 Task: For heading Use Italics Playfair display with red colour & Underline.  font size for heading26,  'Change the font style of data to'Roboto mono and font size to 18,  Change the alignment of both headline & data to Align right In the sheet  Budget Spreadsheet Logbook
Action: Mouse moved to (281, 117)
Screenshot: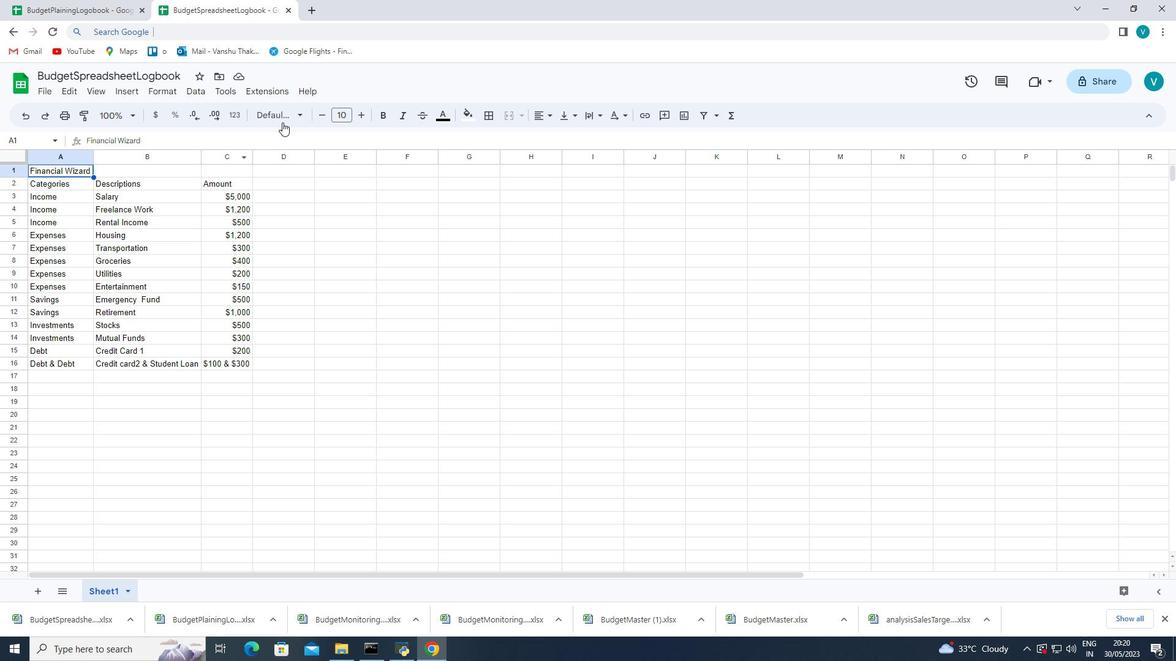
Action: Mouse pressed left at (281, 117)
Screenshot: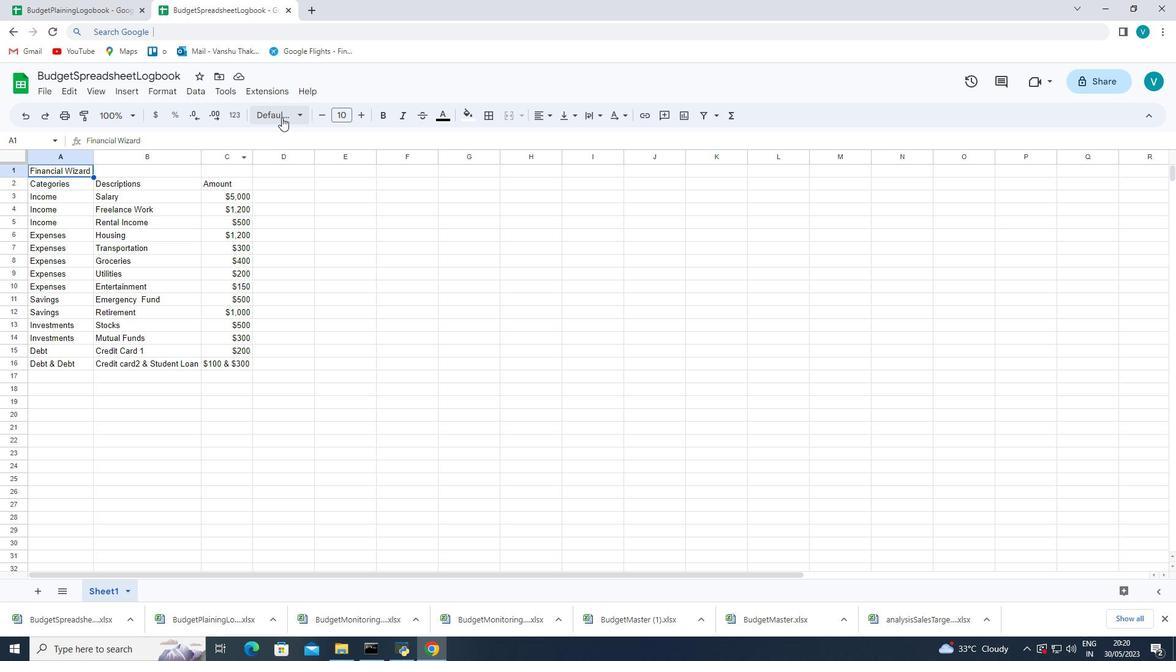 
Action: Mouse moved to (311, 422)
Screenshot: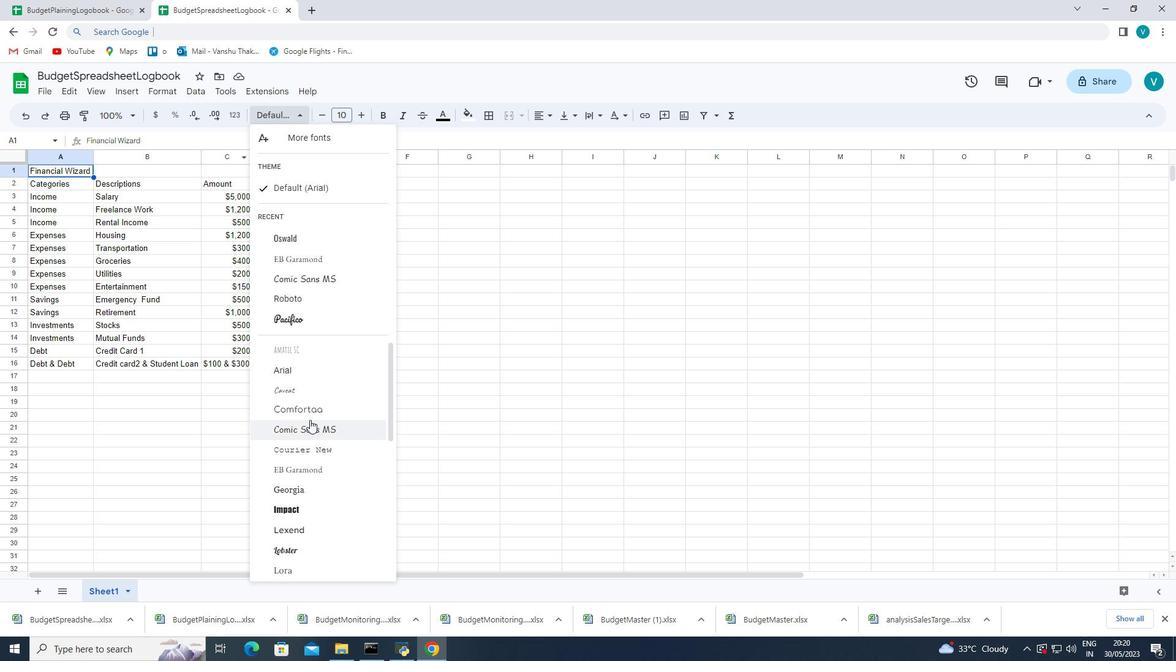 
Action: Mouse scrolled (311, 421) with delta (0, 0)
Screenshot: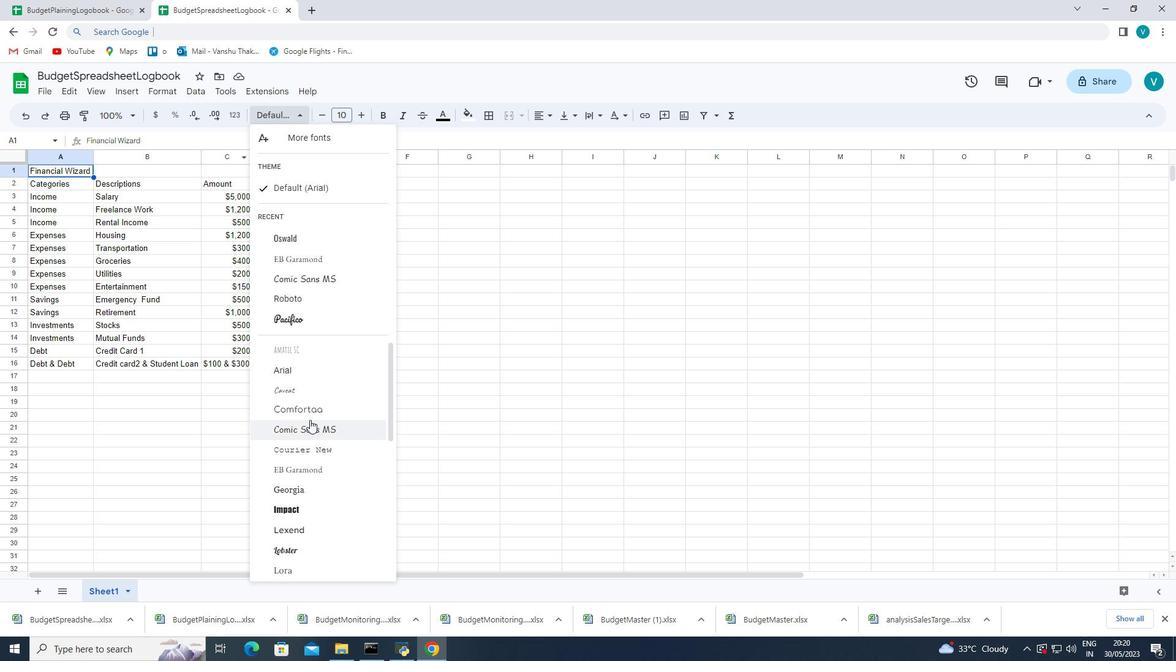 
Action: Mouse moved to (314, 423)
Screenshot: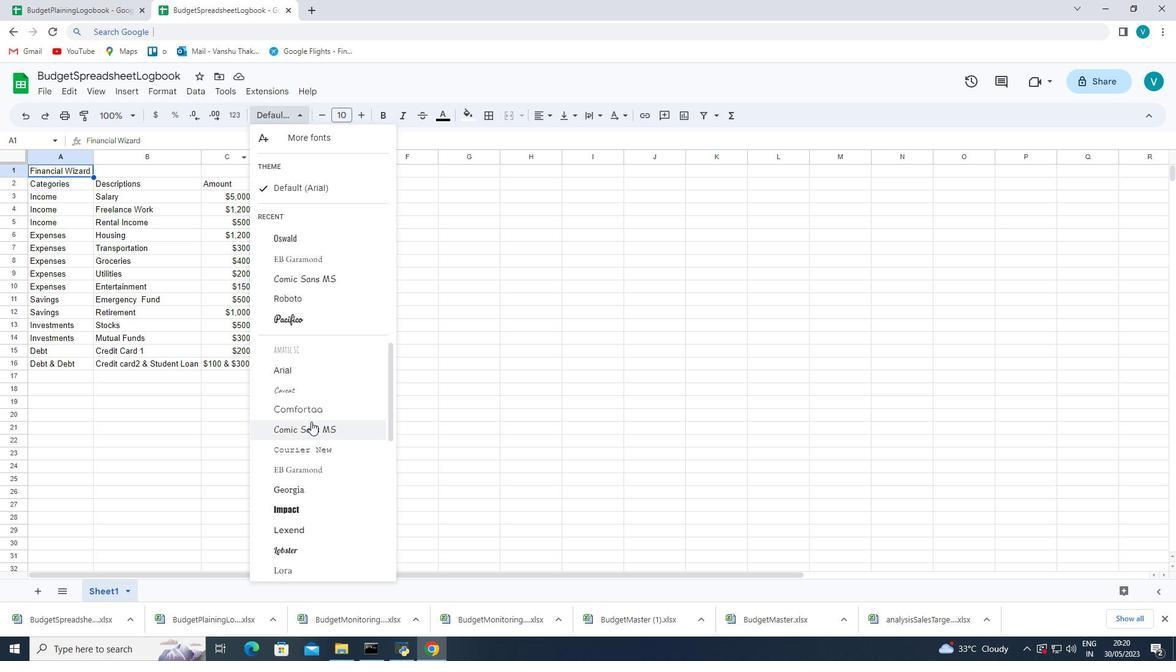 
Action: Mouse scrolled (313, 421) with delta (0, 0)
Screenshot: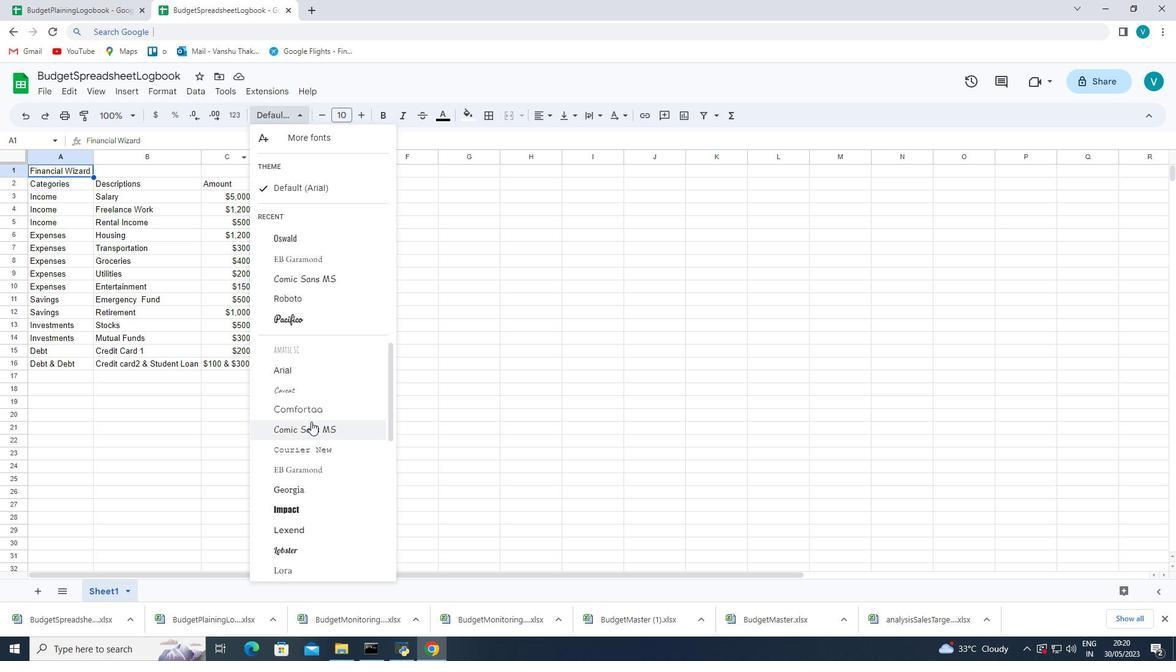 
Action: Mouse scrolled (314, 422) with delta (0, 0)
Screenshot: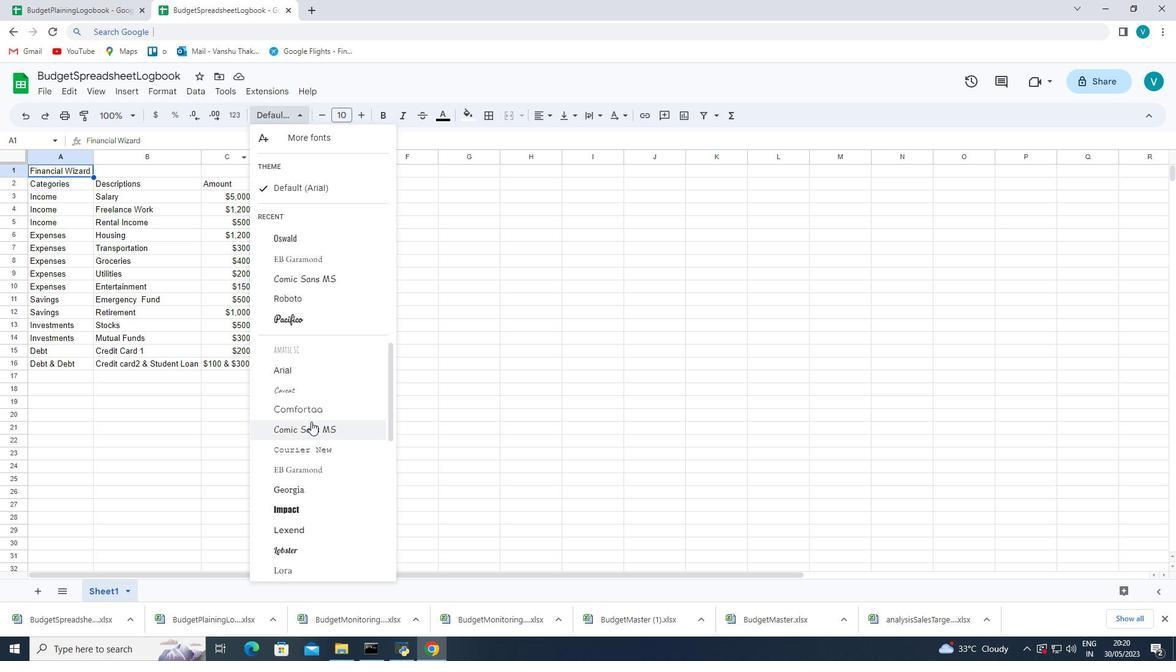 
Action: Mouse moved to (314, 423)
Screenshot: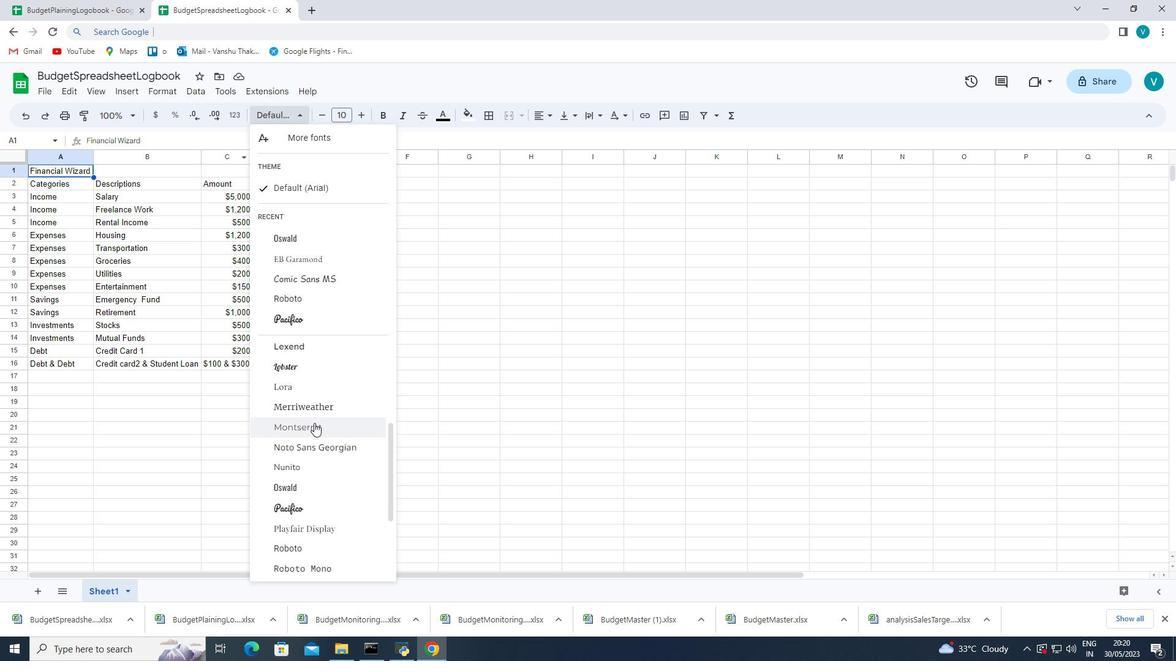 
Action: Mouse scrolled (314, 422) with delta (0, 0)
Screenshot: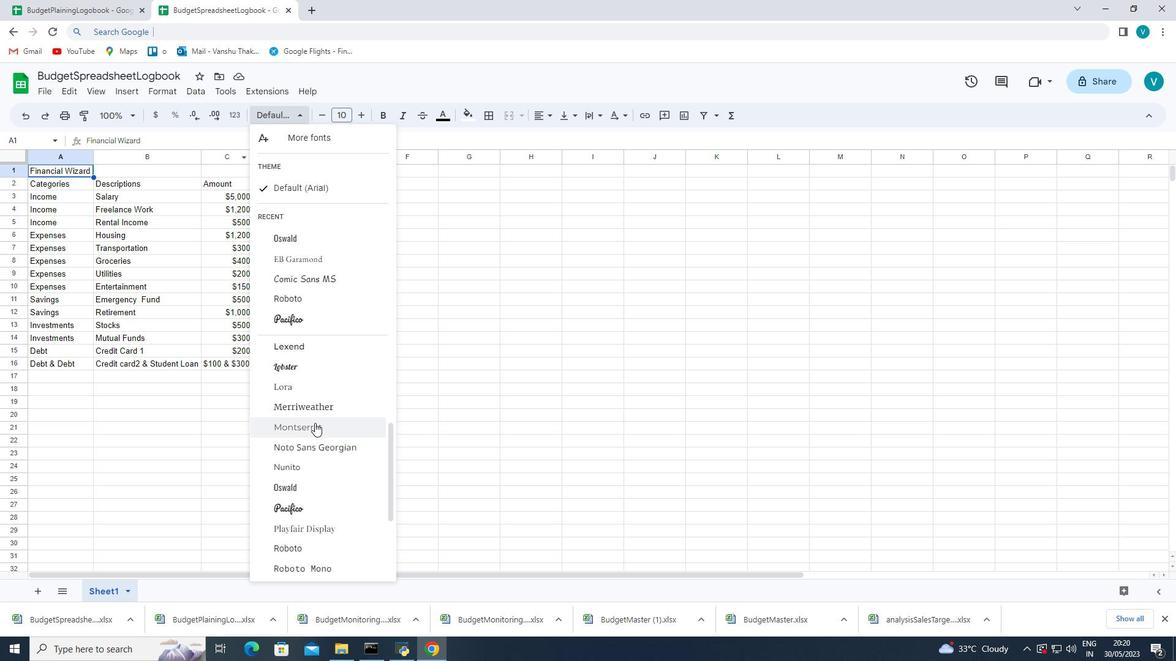 
Action: Mouse scrolled (314, 422) with delta (0, 0)
Screenshot: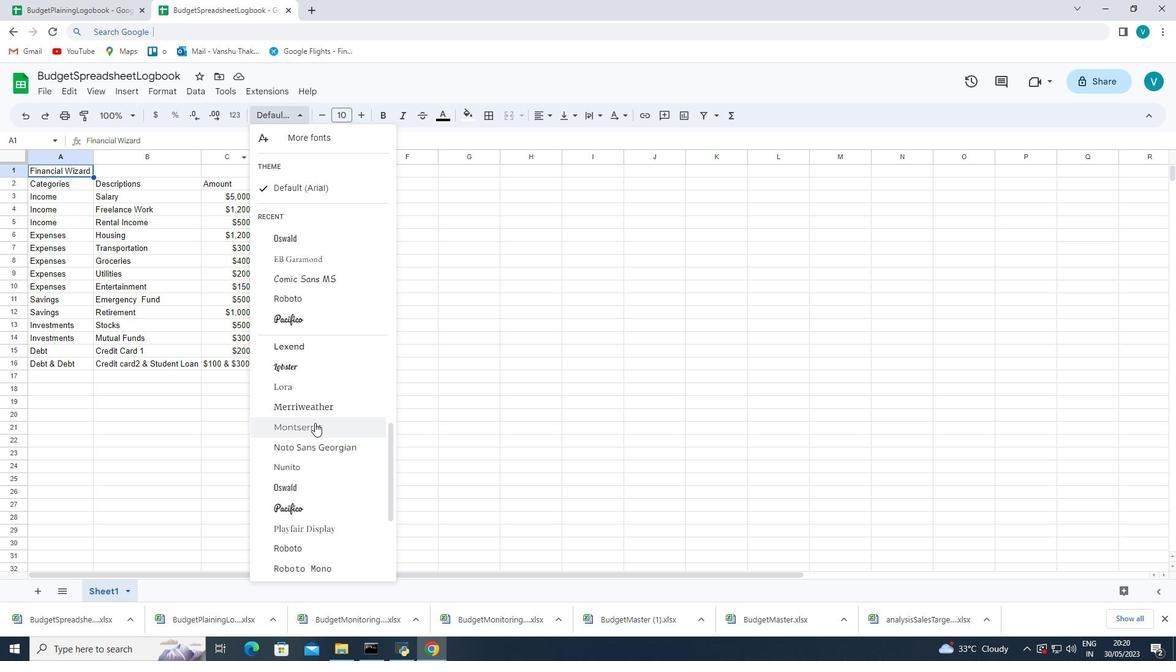 
Action: Mouse scrolled (314, 422) with delta (0, 0)
Screenshot: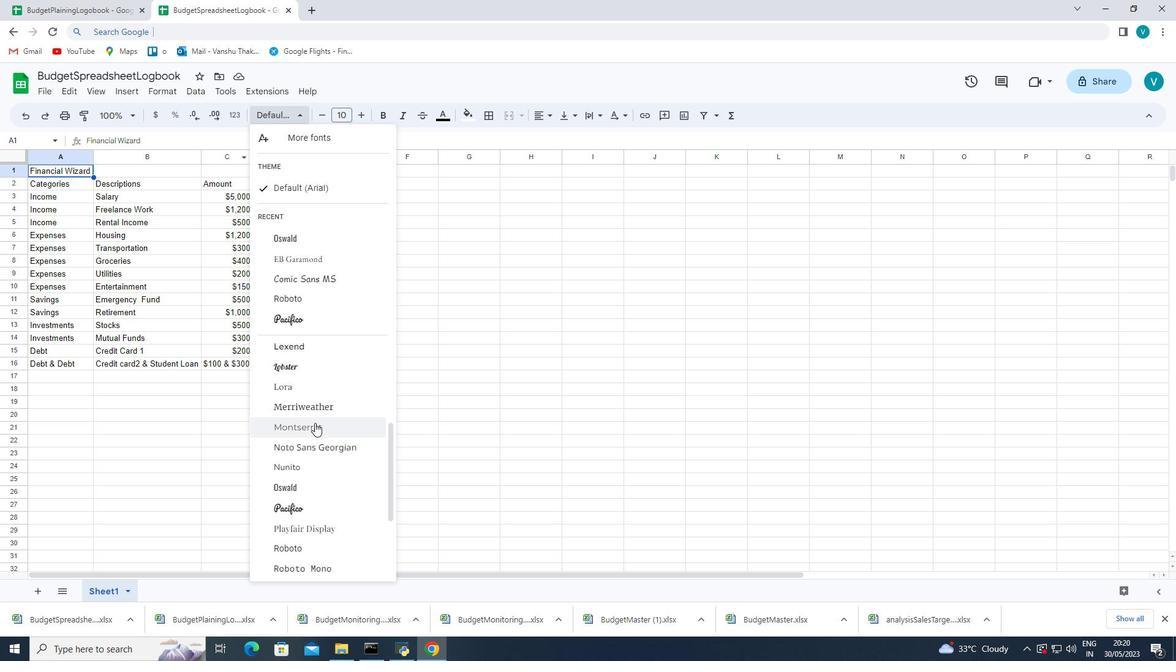 
Action: Mouse moved to (285, 140)
Screenshot: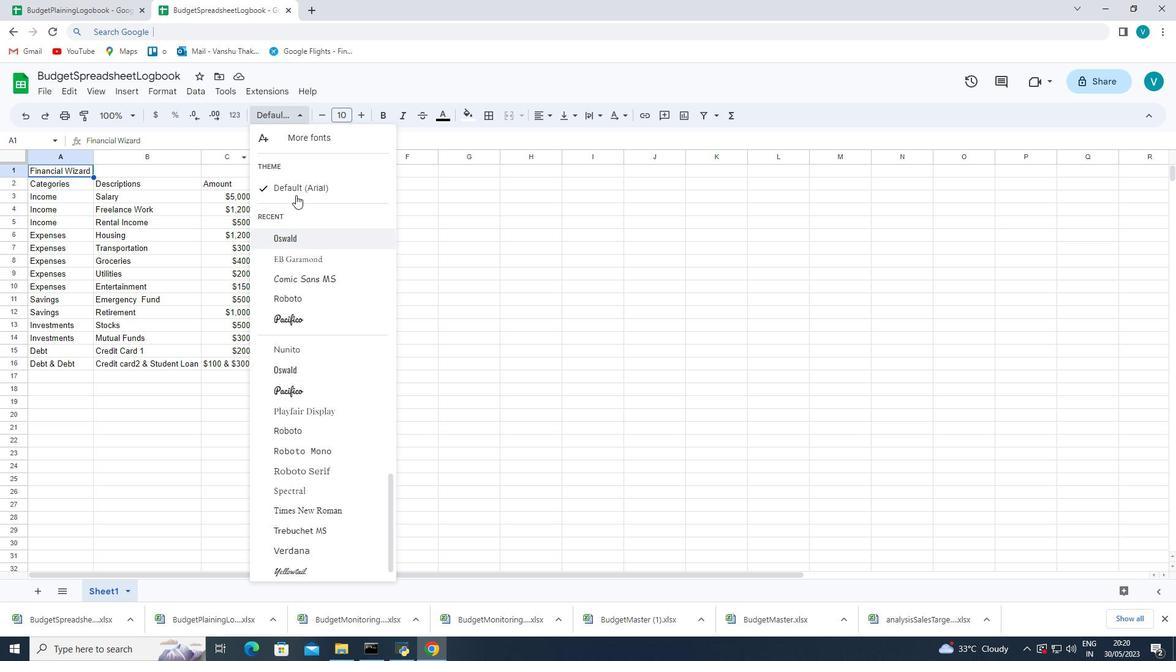 
Action: Mouse pressed left at (285, 140)
Screenshot: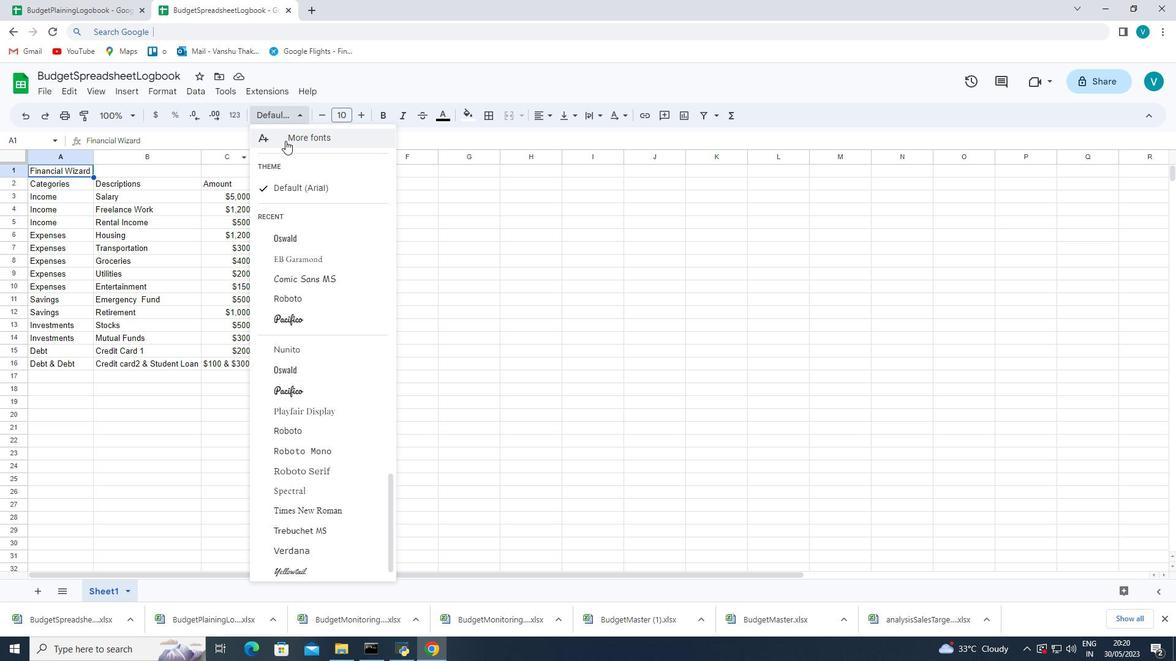 
Action: Mouse moved to (384, 188)
Screenshot: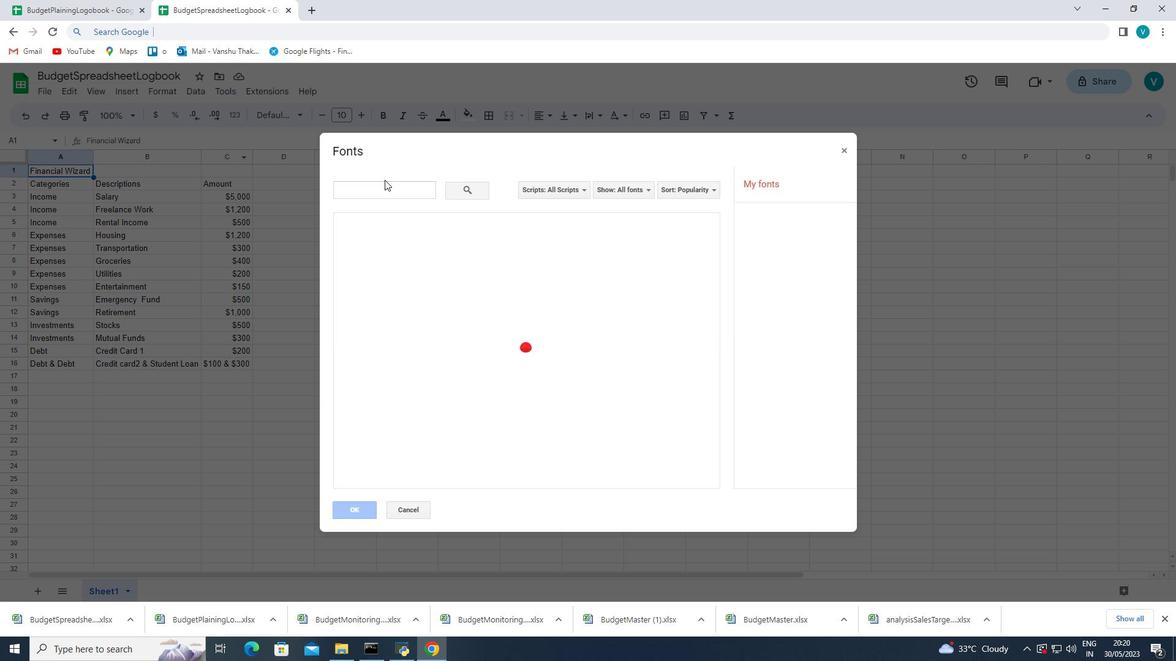 
Action: Mouse pressed left at (384, 188)
Screenshot: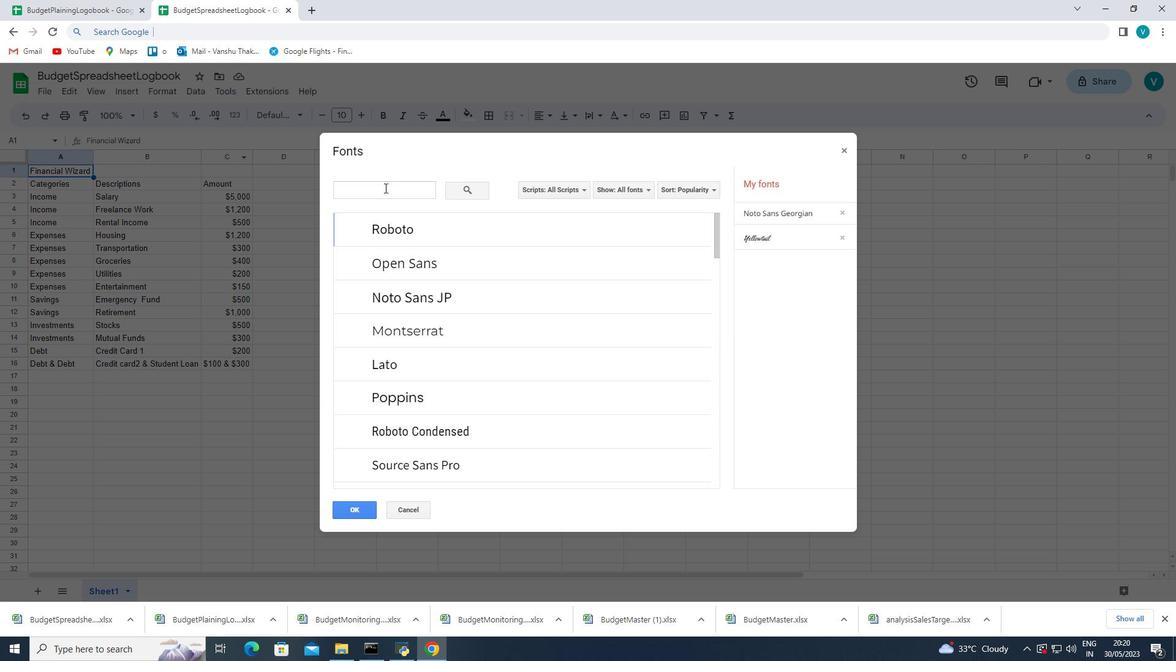 
Action: Key pressed itali<Key.backspace><Key.backspace><Key.backspace><Key.backspace><Key.backspace><Key.backspace><Key.backspace><Key.backspace><Key.backspace><Key.backspace><Key.backspace><Key.backspace>pl
Screenshot: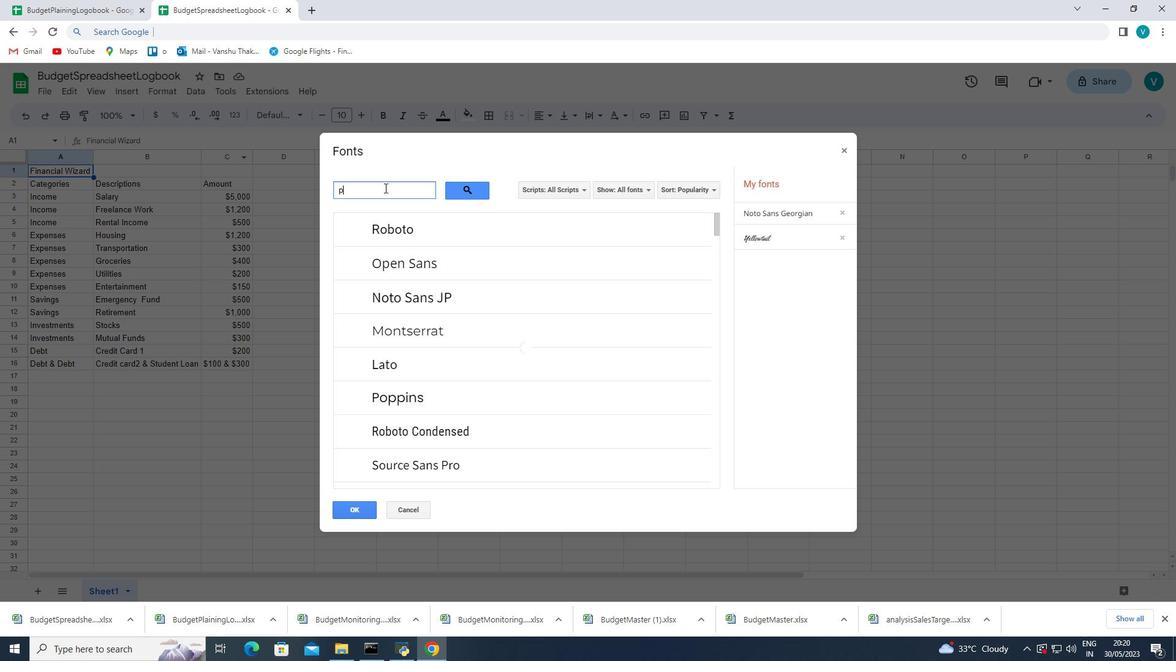 
Action: Mouse moved to (398, 221)
Screenshot: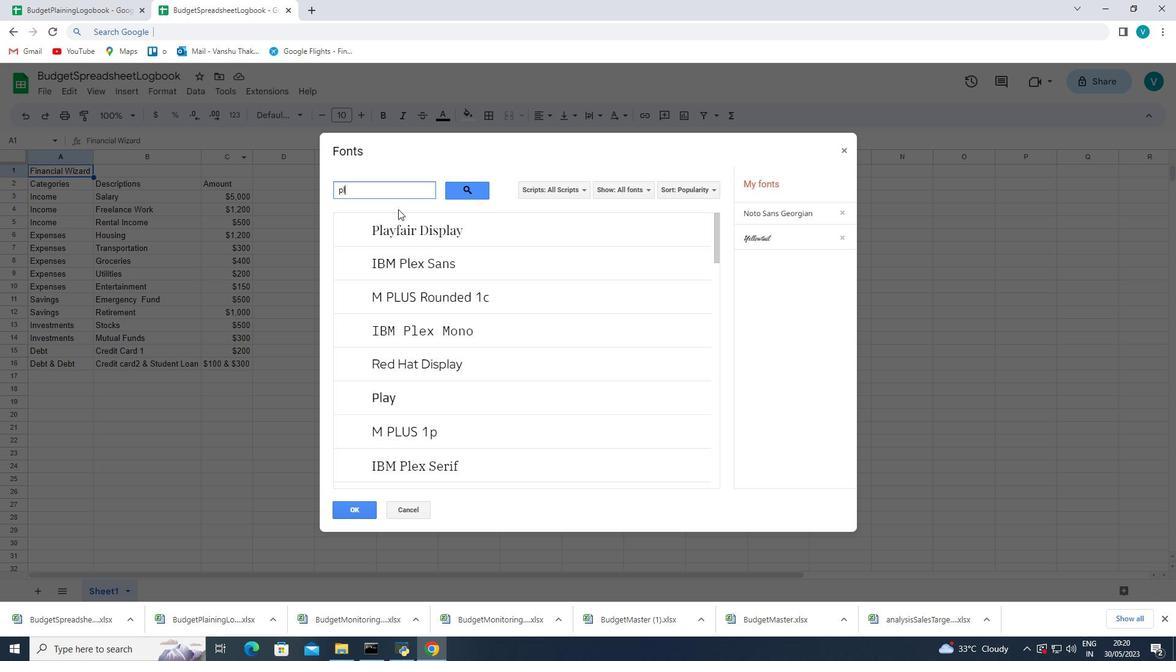 
Action: Mouse pressed left at (398, 221)
Screenshot: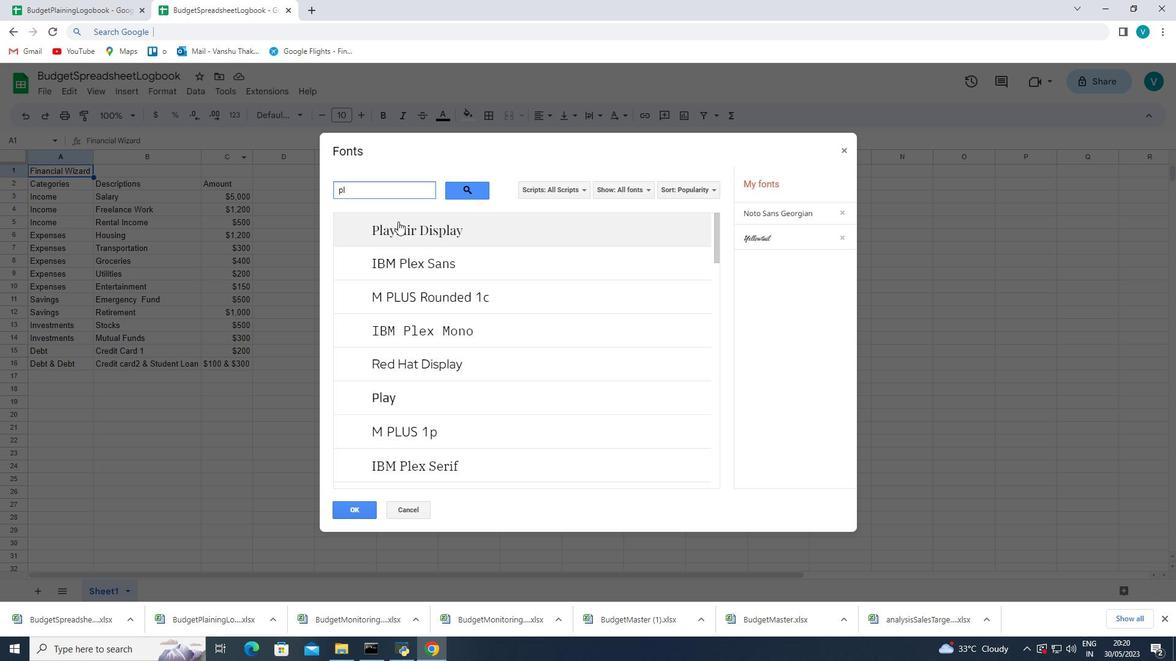 
Action: Mouse moved to (355, 513)
Screenshot: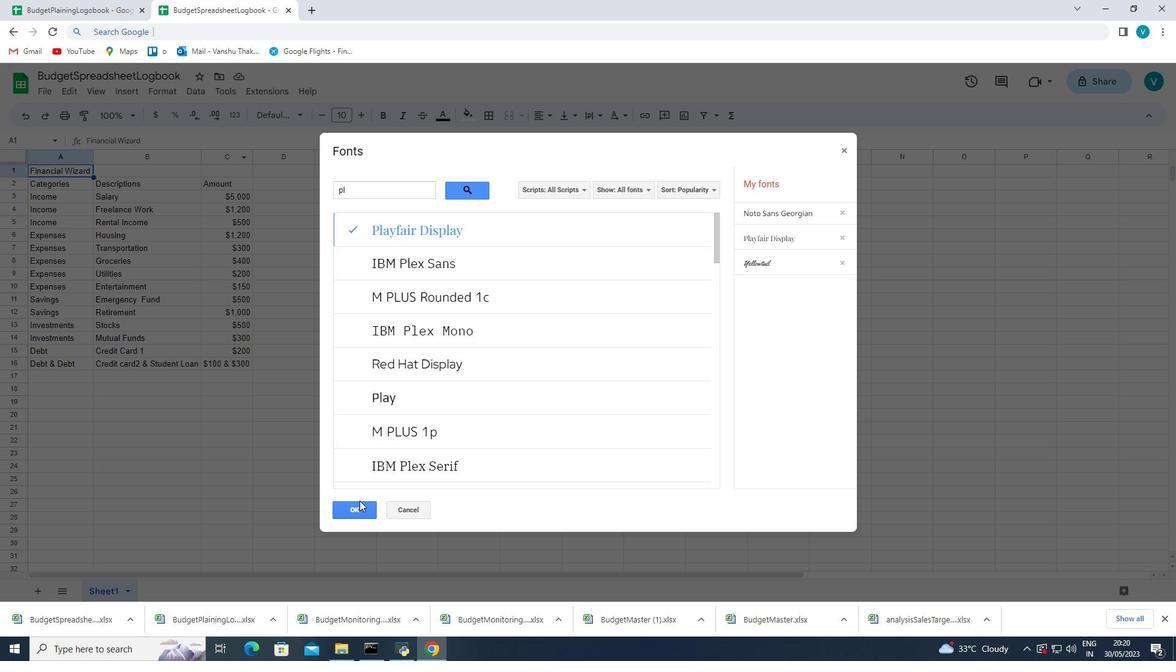 
Action: Mouse pressed left at (355, 513)
Screenshot: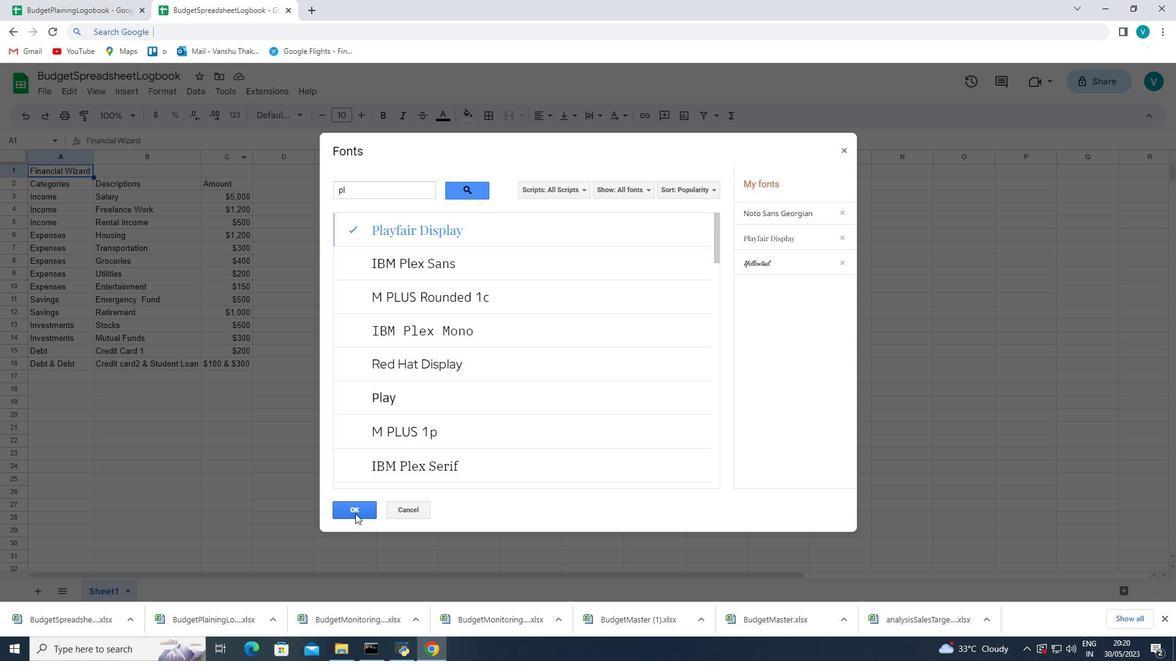
Action: Mouse moved to (440, 120)
Screenshot: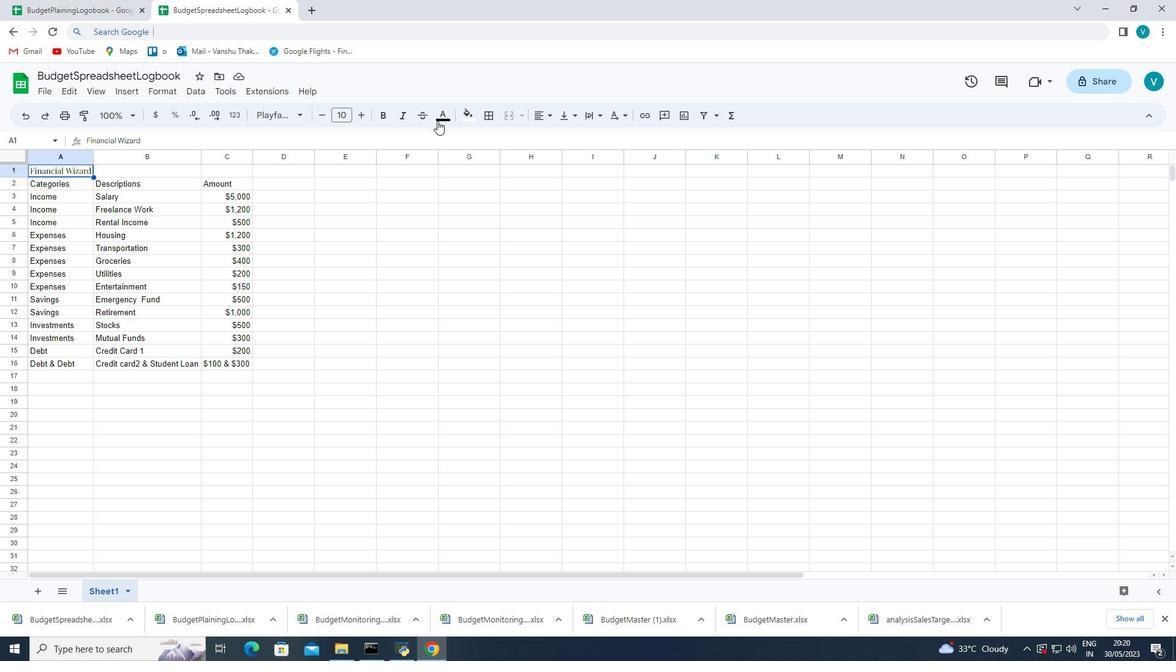 
Action: Mouse pressed left at (440, 120)
Screenshot: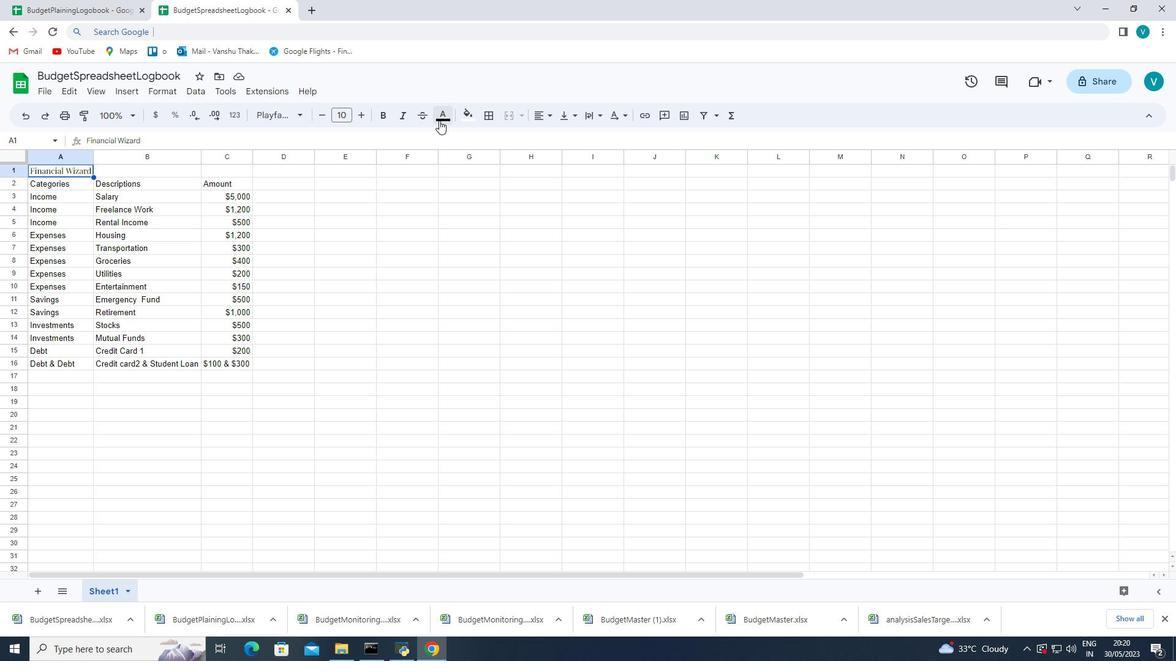 
Action: Mouse moved to (458, 170)
Screenshot: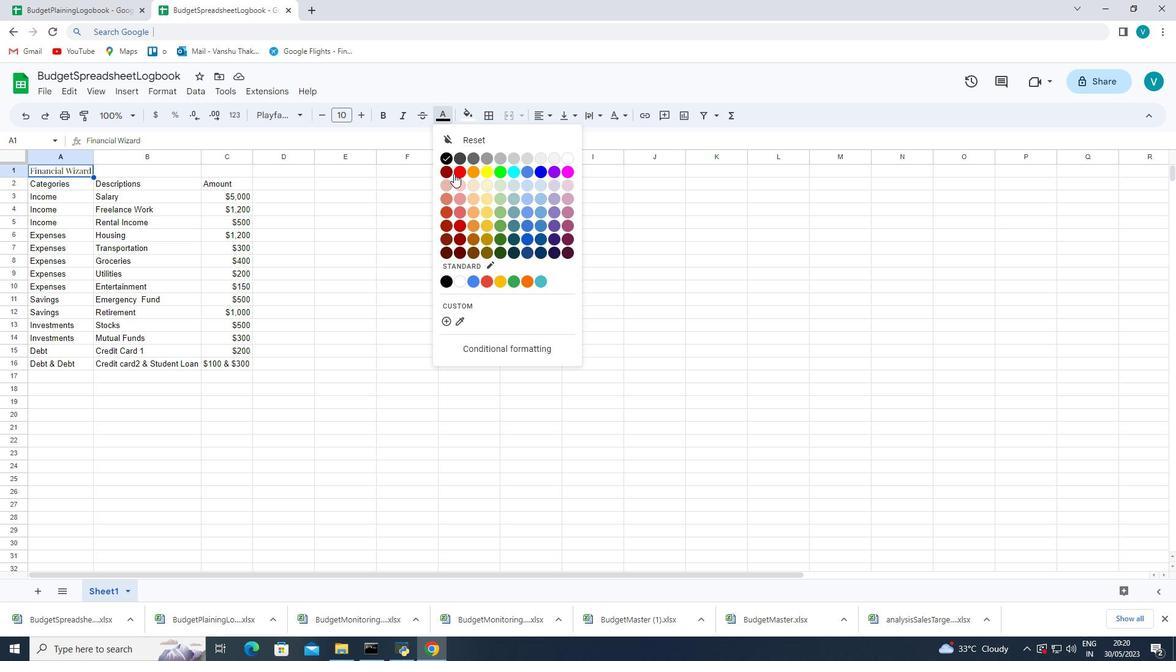 
Action: Mouse pressed left at (458, 170)
Screenshot: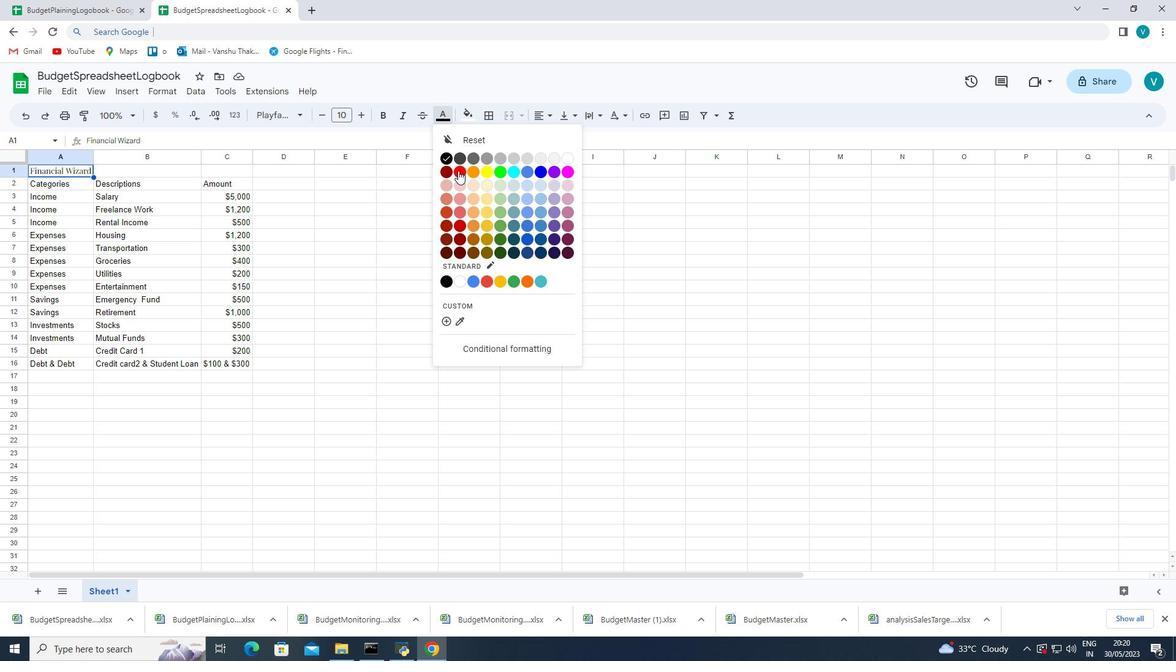 
Action: Mouse moved to (15, 259)
Screenshot: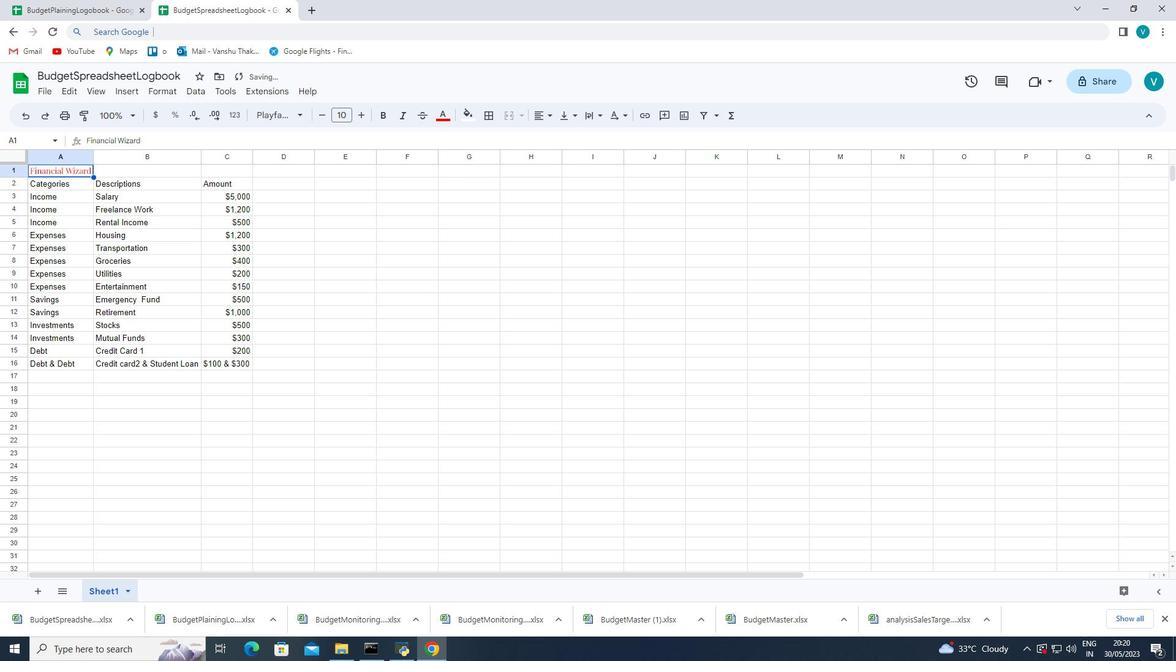 
Action: Key pressed ctrl+U
Screenshot: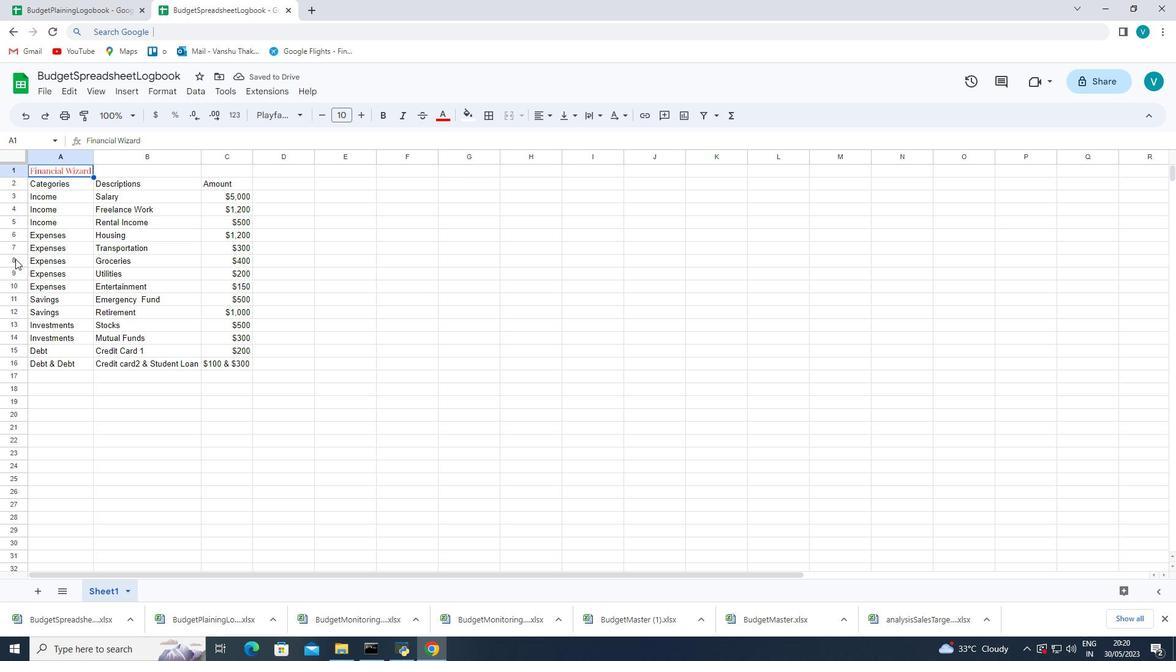 
Action: Mouse moved to (360, 113)
Screenshot: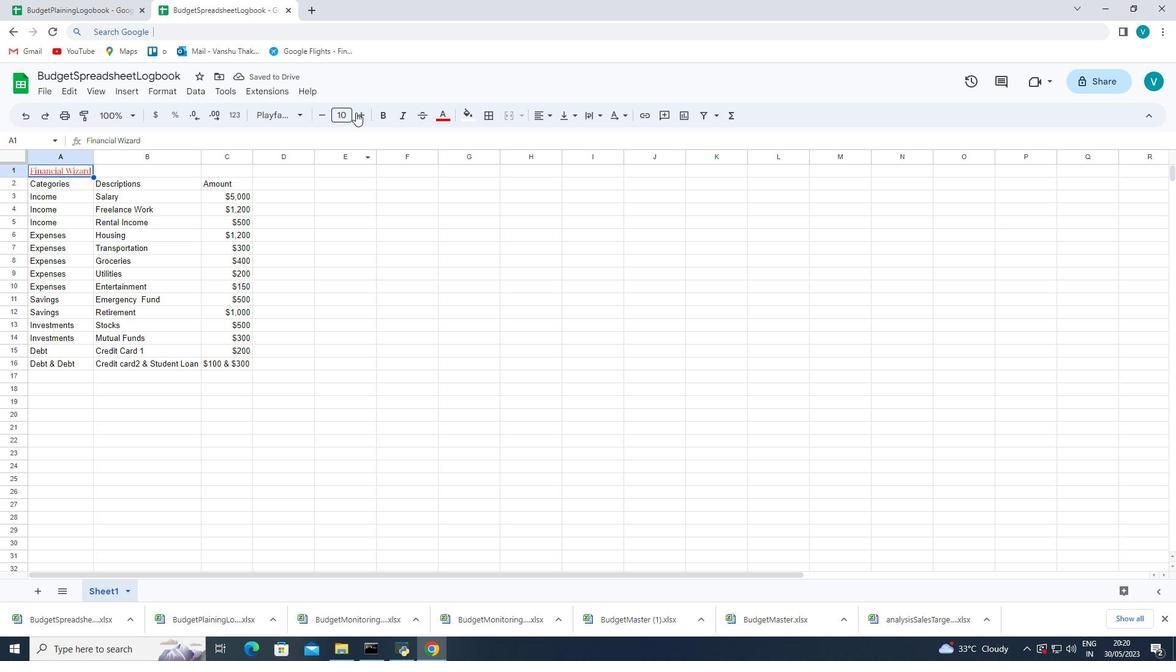 
Action: Mouse pressed left at (360, 113)
Screenshot: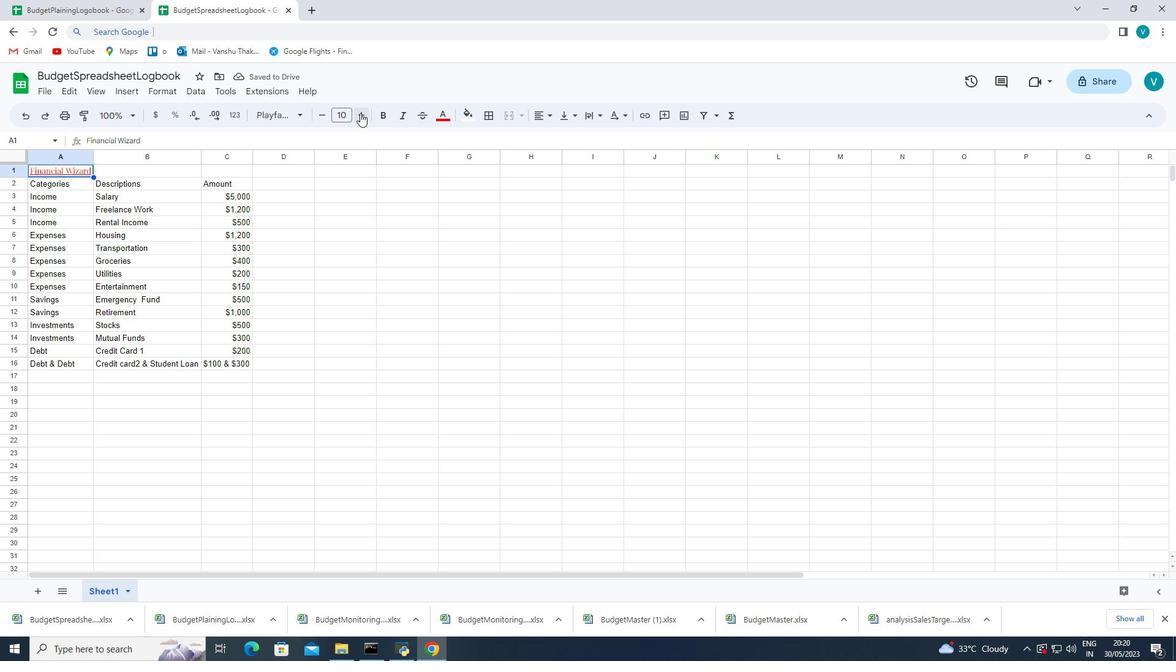
Action: Mouse pressed left at (360, 113)
Screenshot: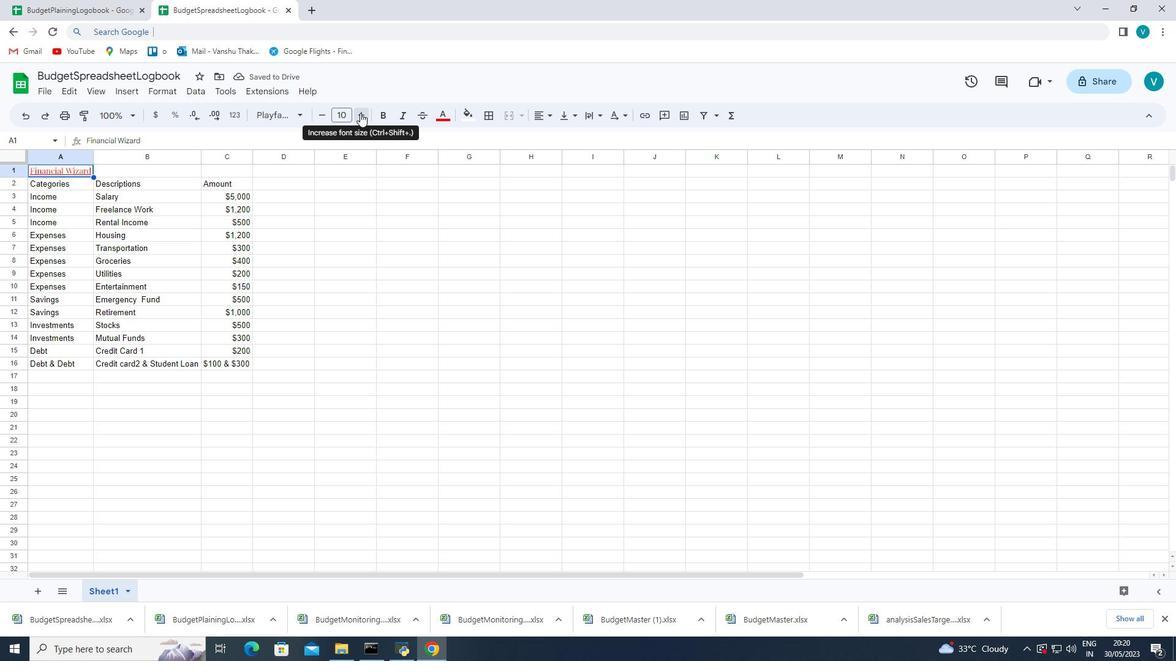 
Action: Mouse pressed left at (360, 113)
Screenshot: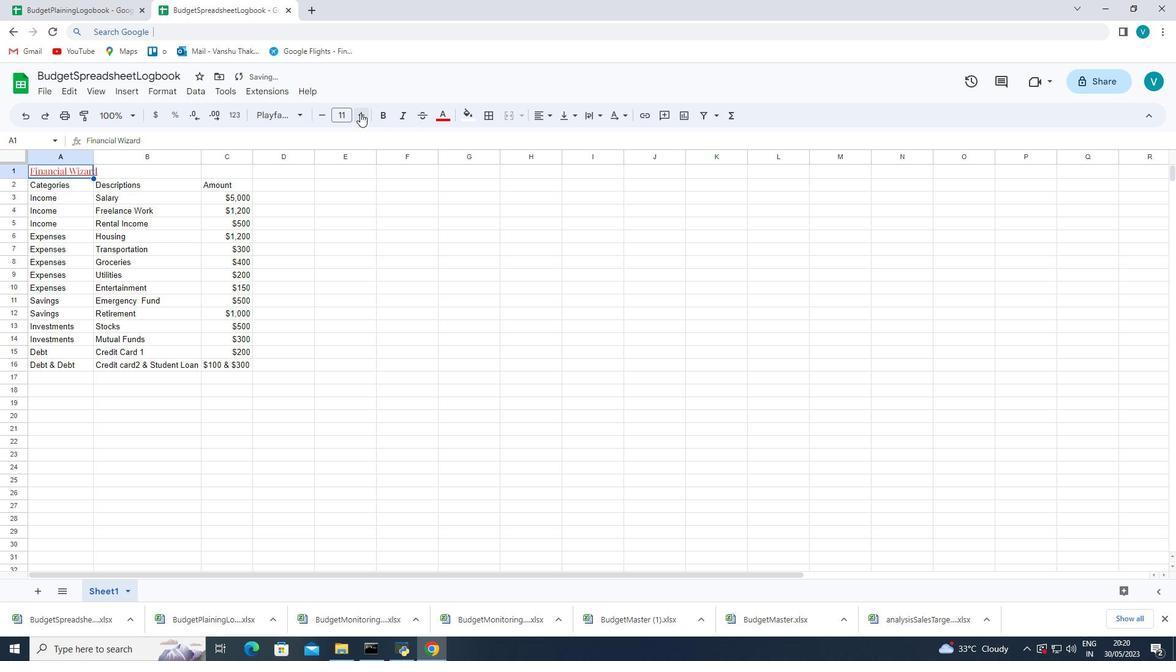 
Action: Mouse pressed left at (360, 113)
Screenshot: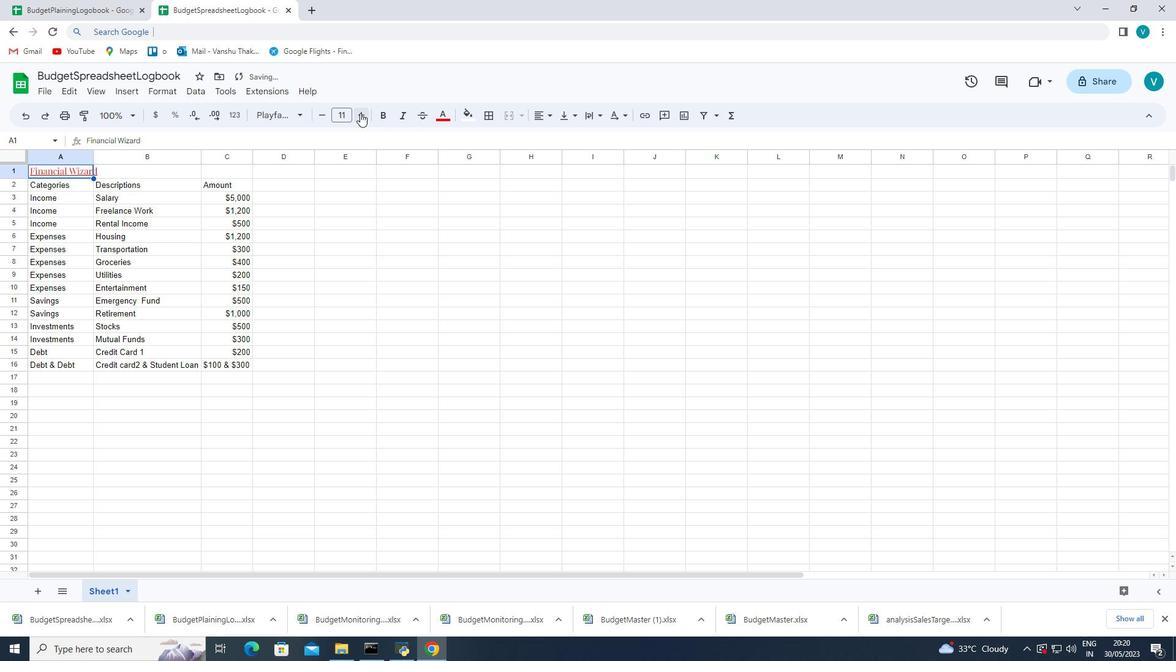 
Action: Mouse pressed left at (360, 113)
Screenshot: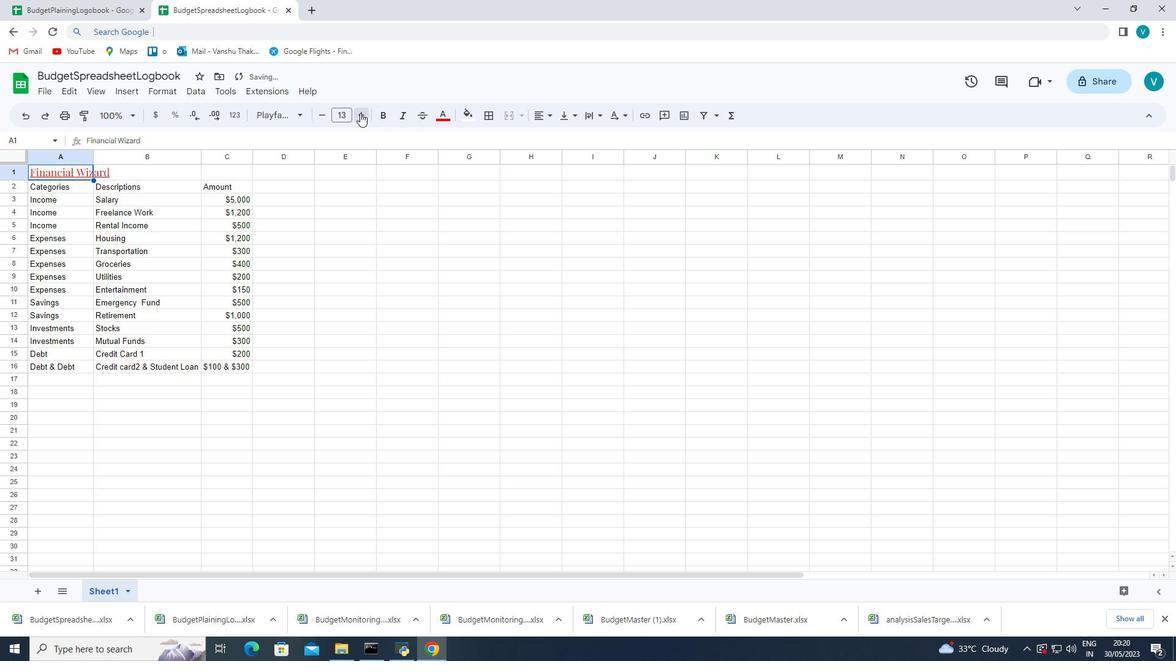 
Action: Mouse pressed left at (360, 113)
Screenshot: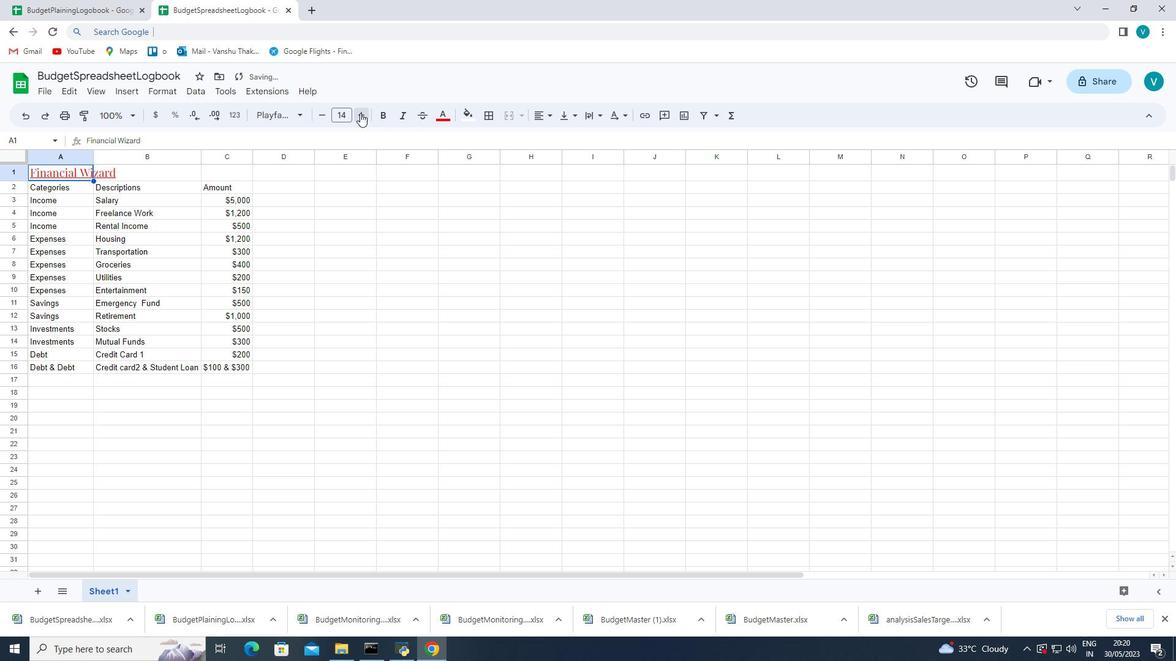 
Action: Mouse moved to (360, 113)
Screenshot: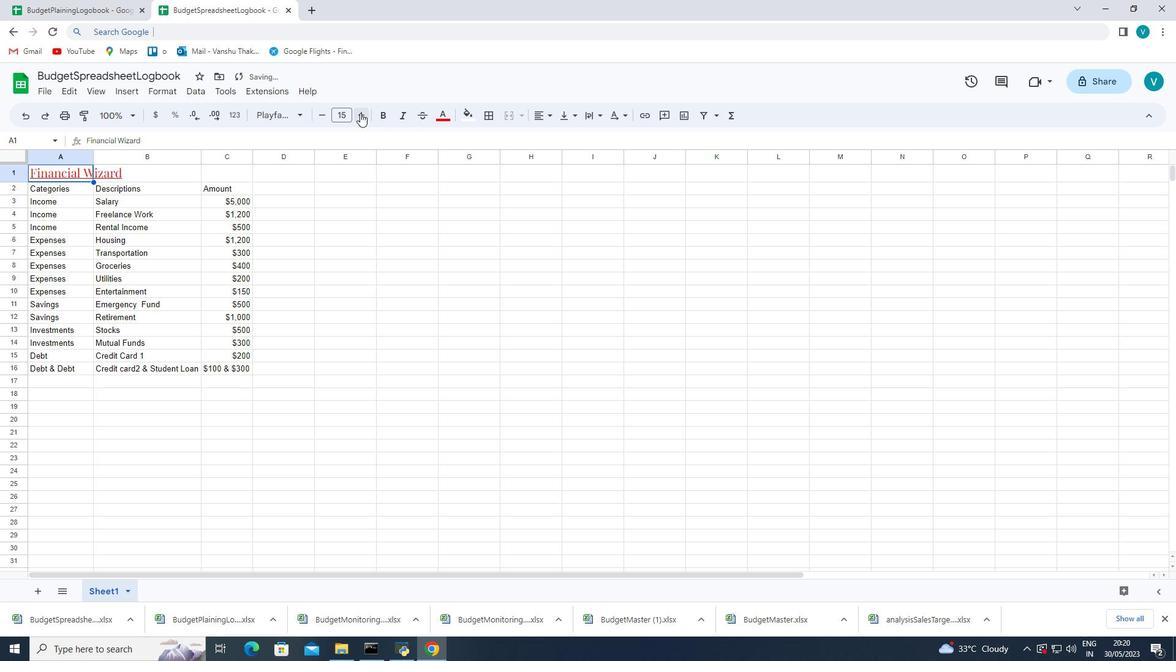 
Action: Mouse pressed left at (360, 113)
Screenshot: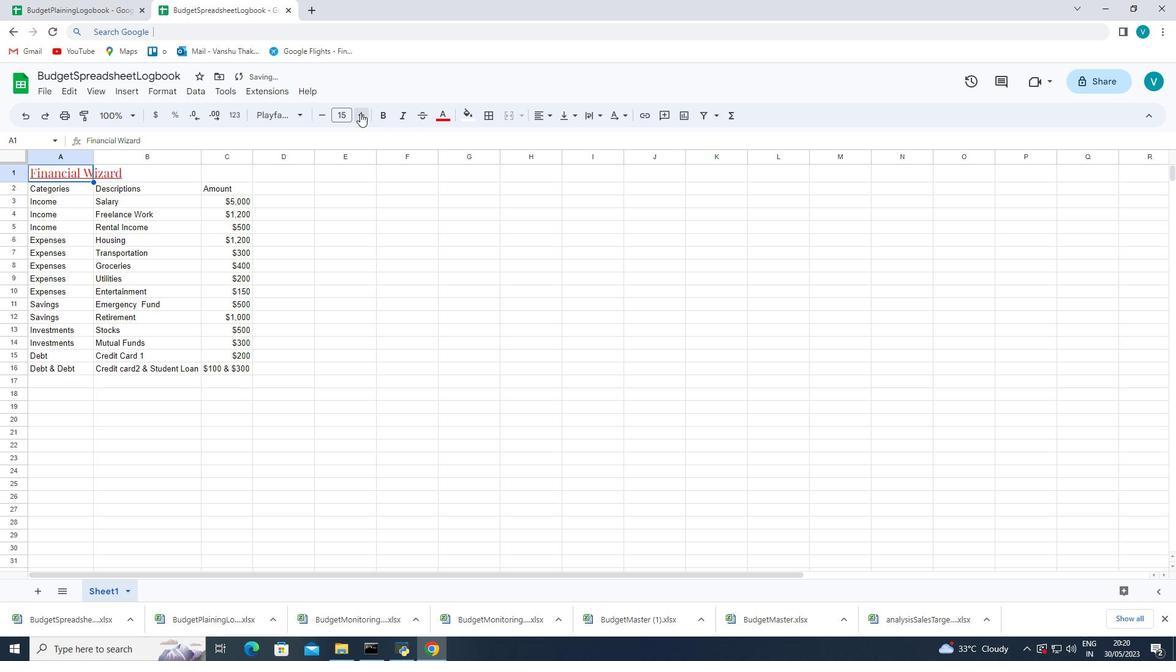 
Action: Mouse pressed left at (360, 113)
Screenshot: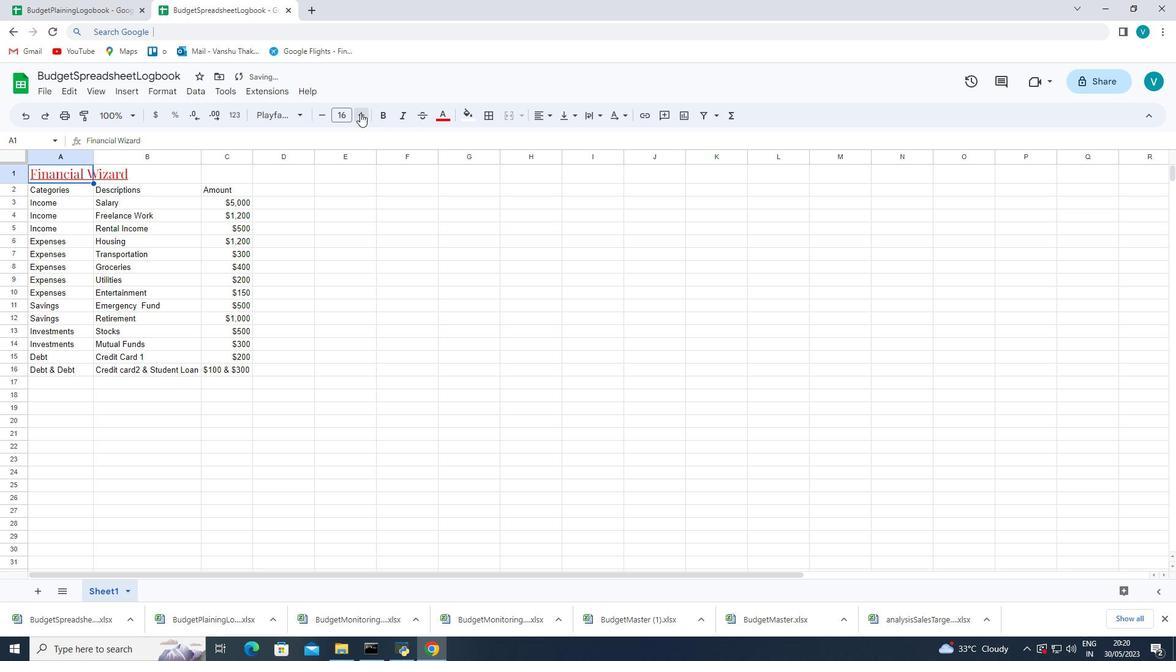 
Action: Mouse pressed left at (360, 113)
Screenshot: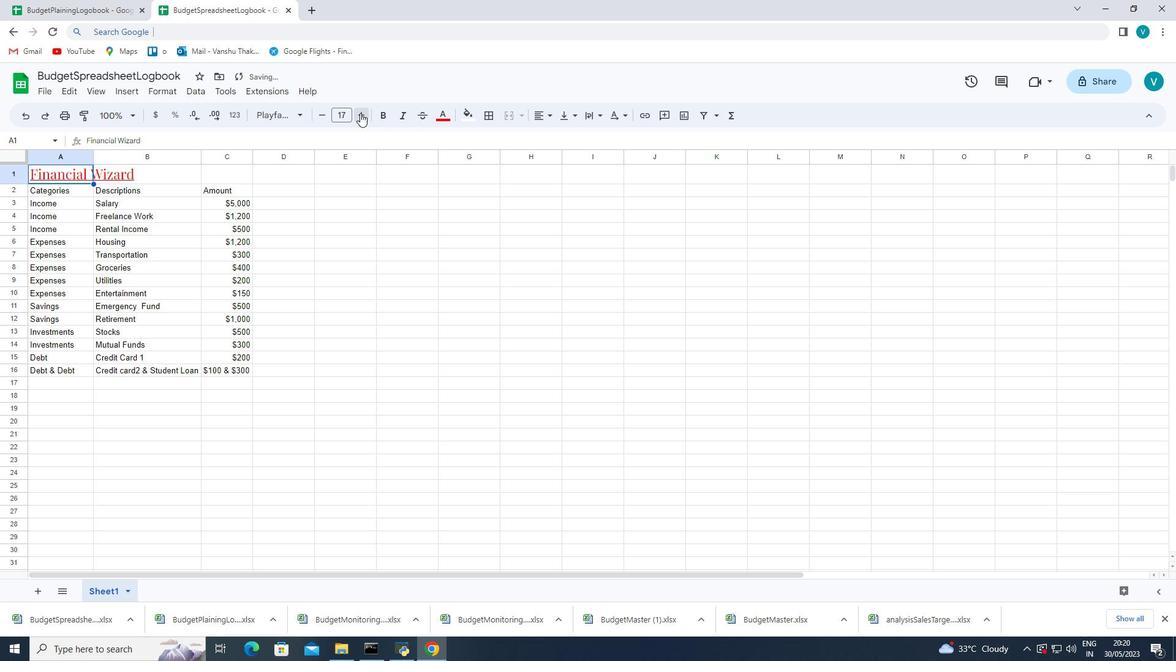 
Action: Mouse pressed left at (360, 113)
Screenshot: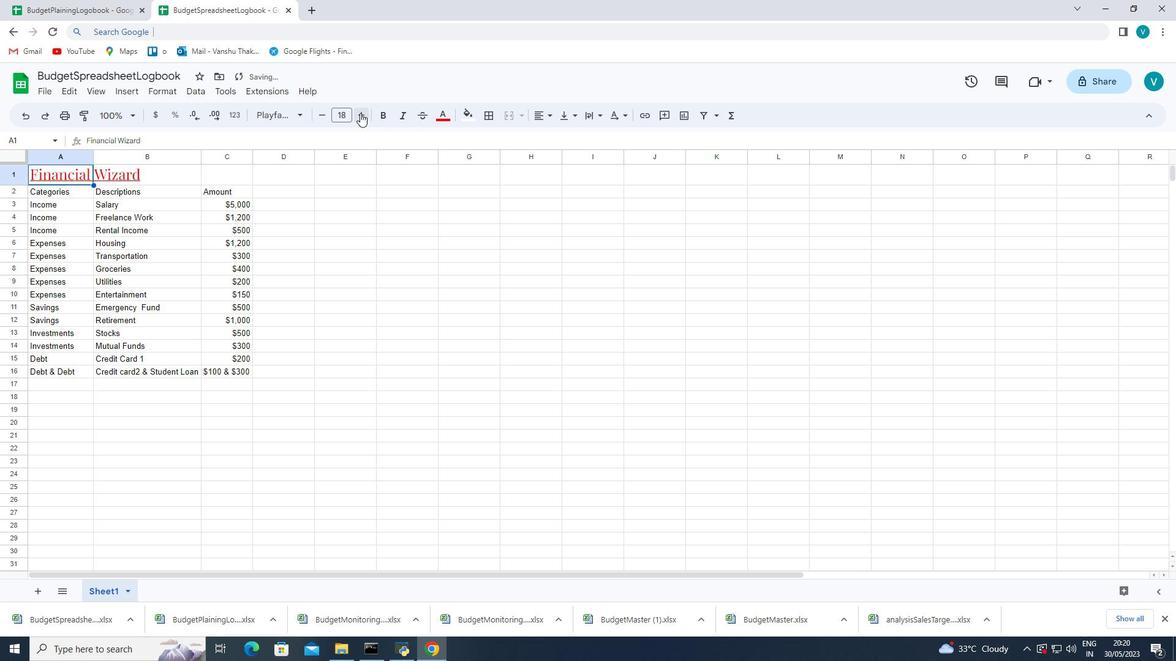 
Action: Mouse pressed left at (360, 113)
Screenshot: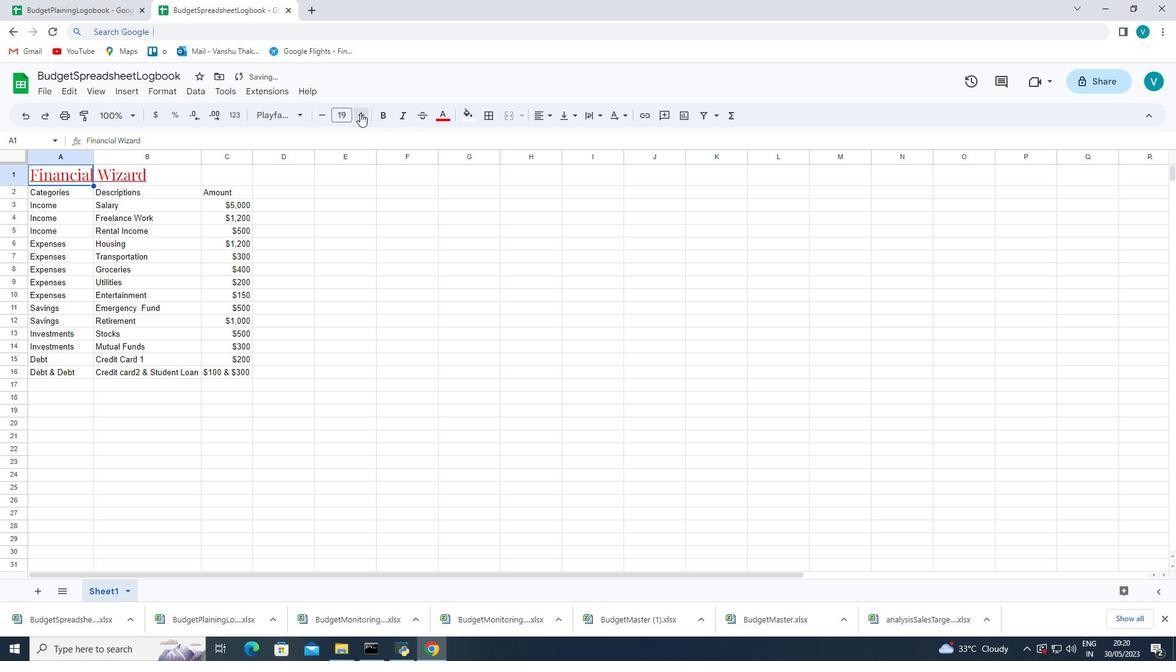 
Action: Mouse pressed left at (360, 113)
Screenshot: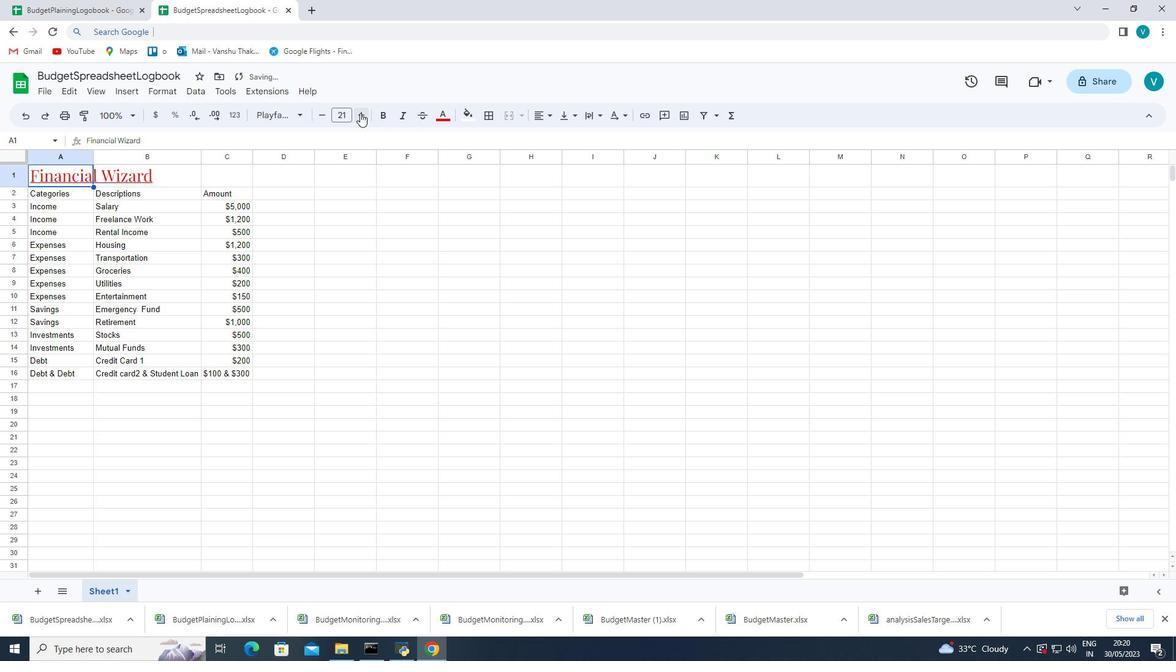 
Action: Mouse pressed left at (360, 113)
Screenshot: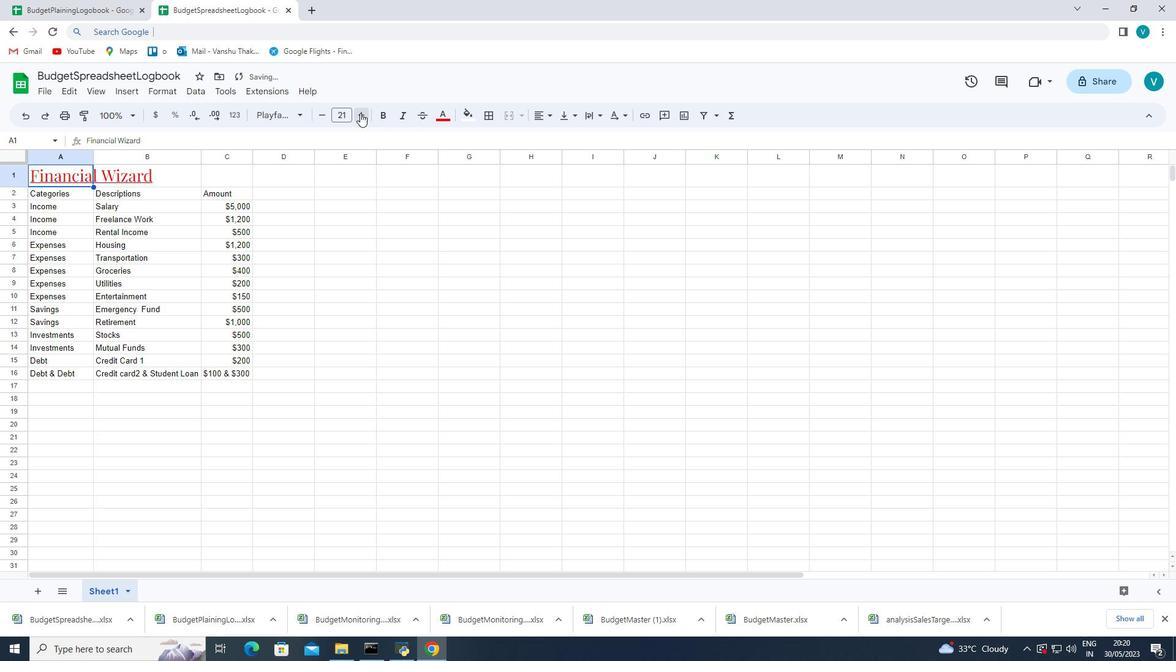 
Action: Mouse pressed left at (360, 113)
Screenshot: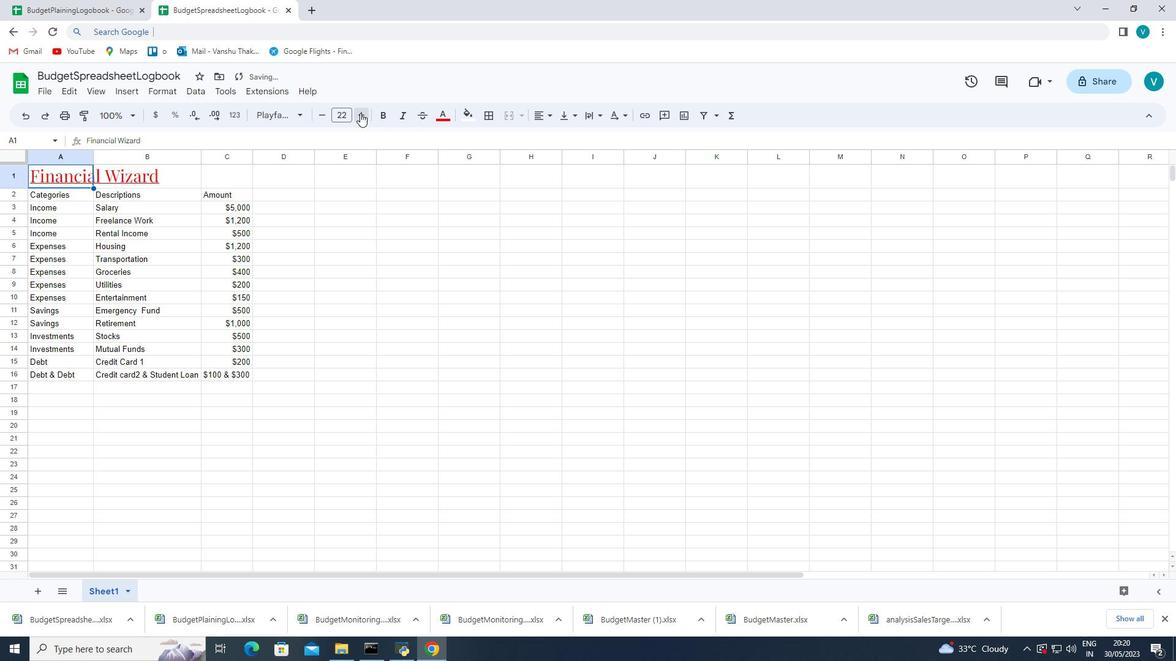 
Action: Mouse pressed left at (360, 113)
Screenshot: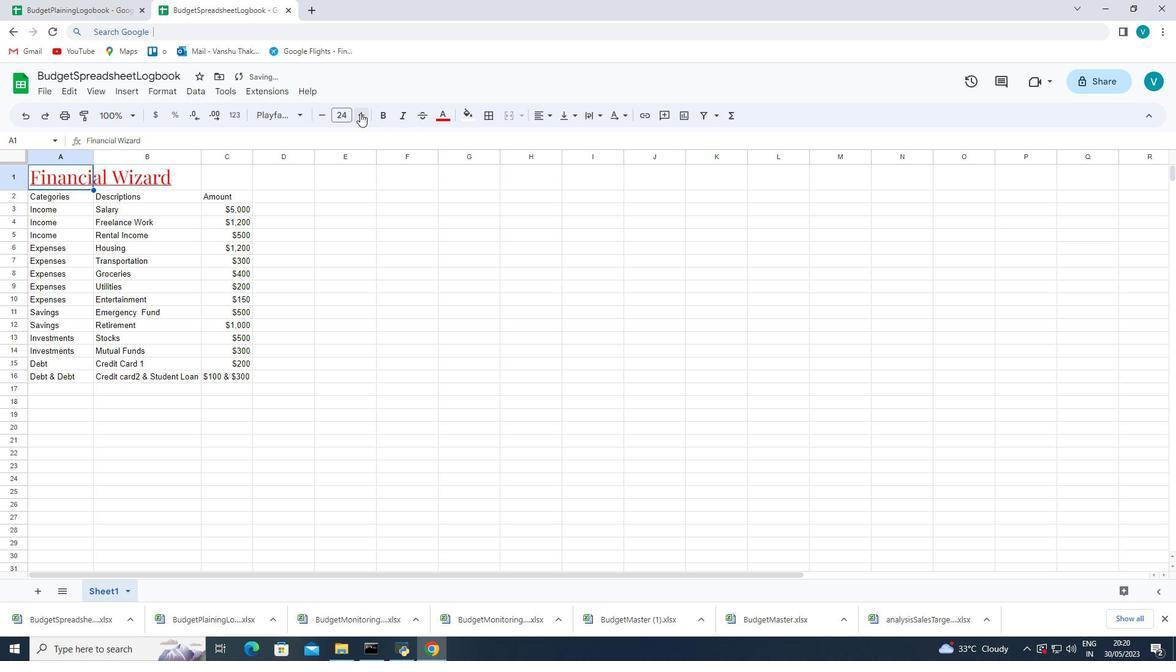 
Action: Mouse pressed left at (360, 113)
Screenshot: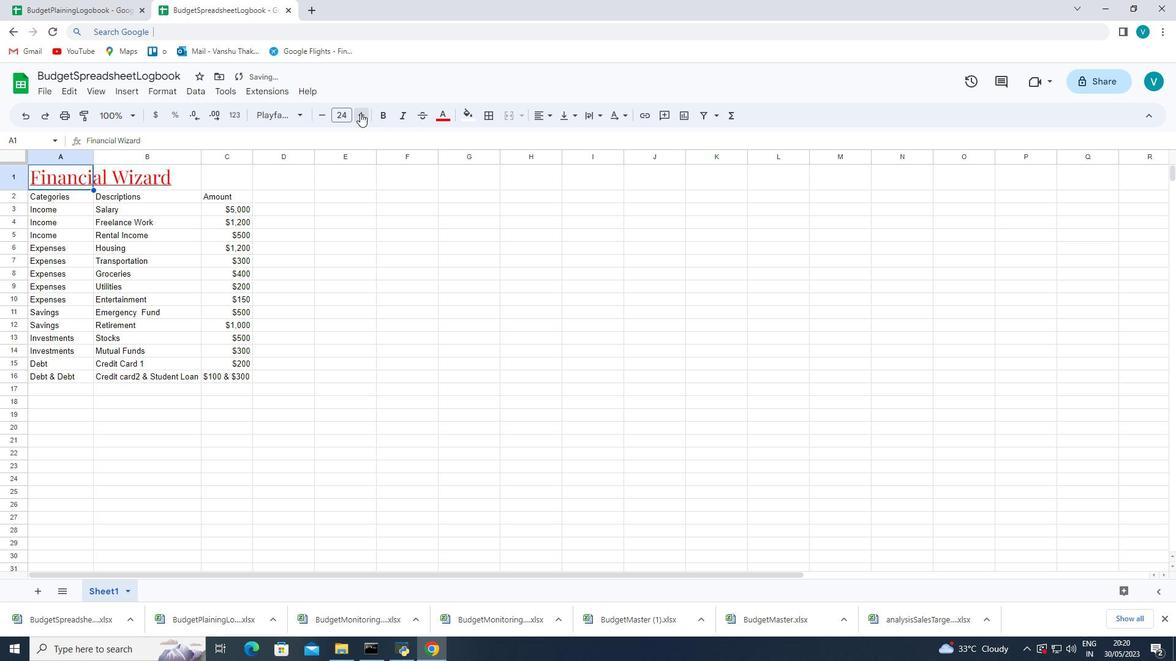 
Action: Mouse moved to (314, 259)
Screenshot: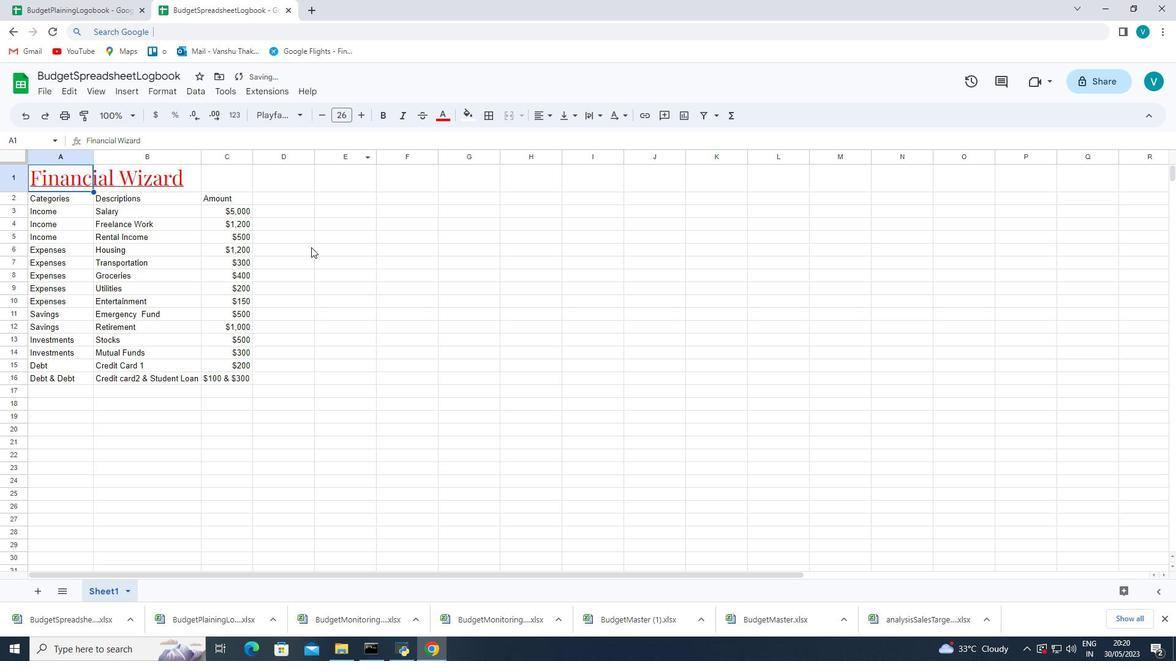 
Action: Mouse pressed left at (314, 259)
Screenshot: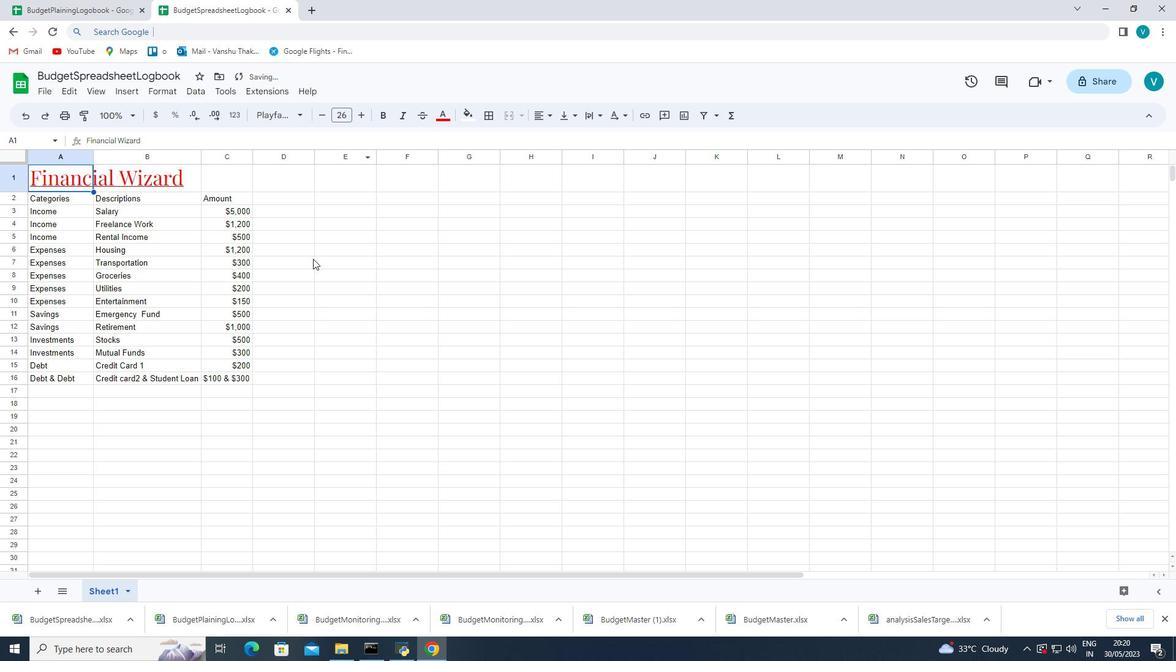 
Action: Mouse moved to (34, 197)
Screenshot: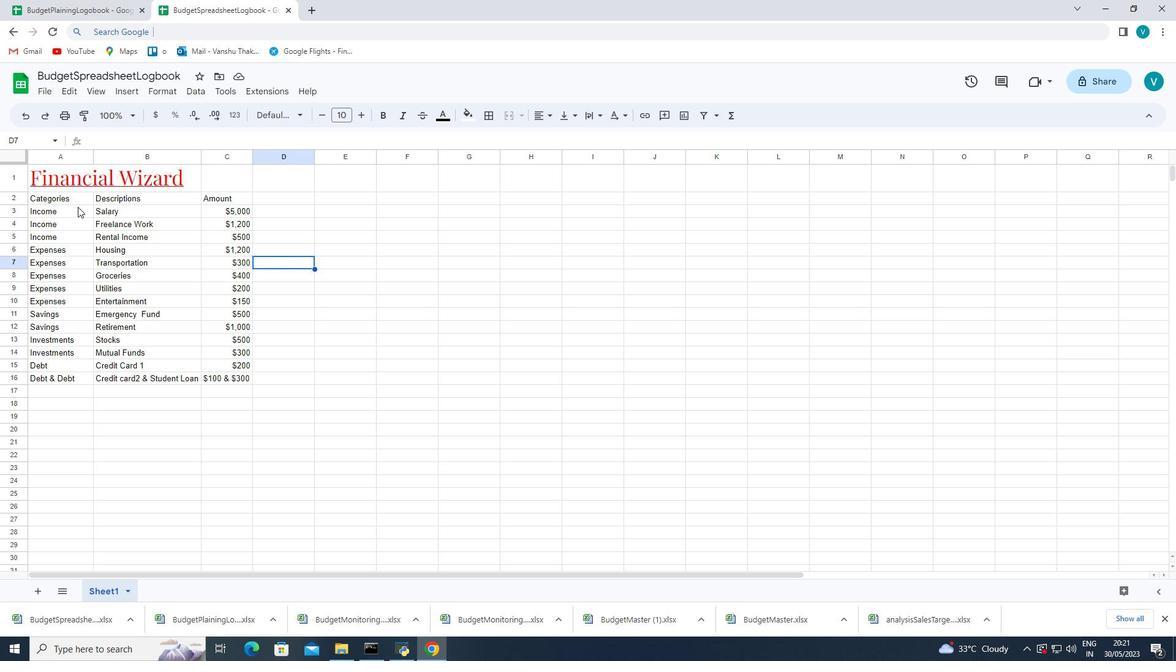 
Action: Mouse pressed left at (34, 197)
Screenshot: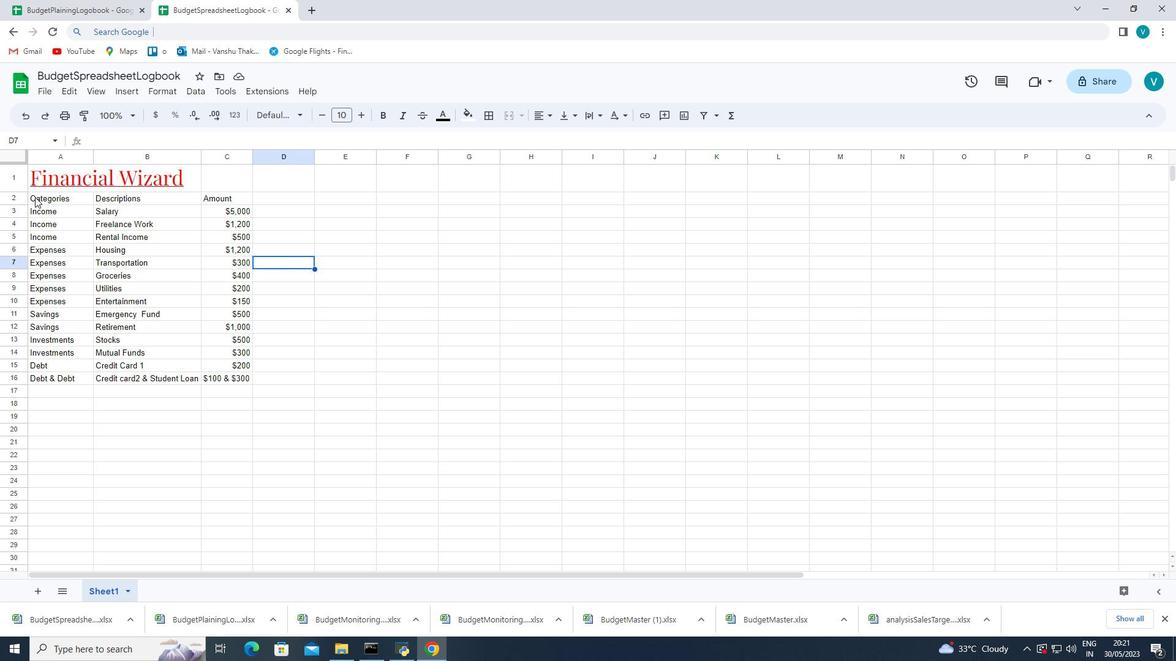 
Action: Mouse moved to (281, 122)
Screenshot: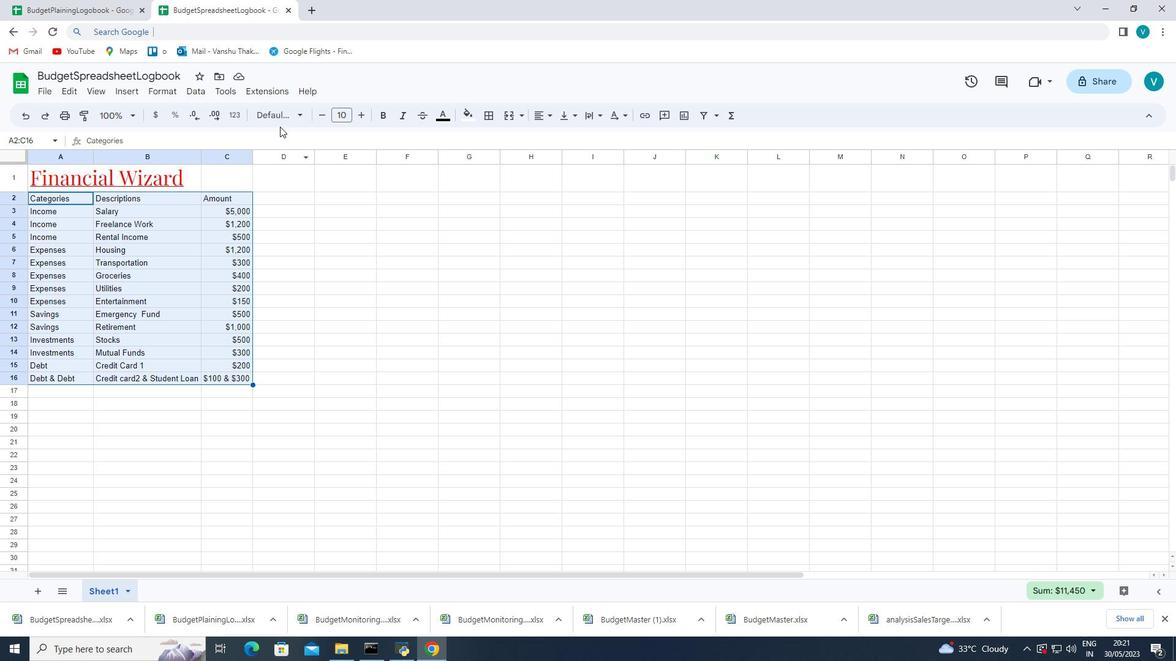 
Action: Mouse pressed left at (281, 122)
Screenshot: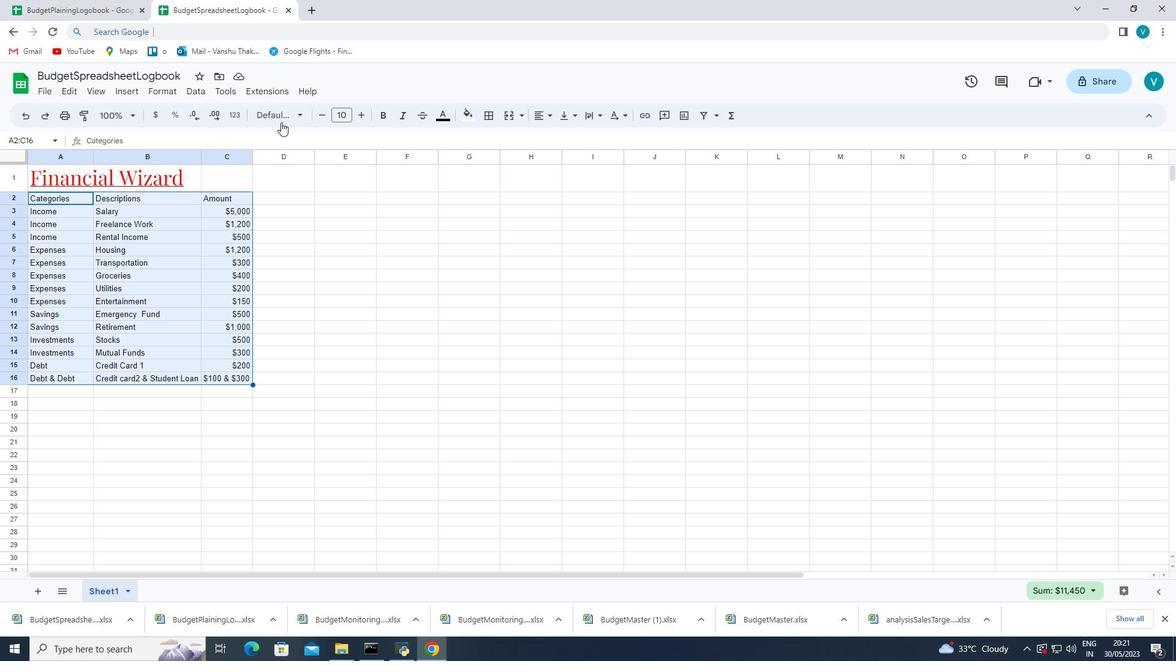 
Action: Mouse moved to (290, 145)
Screenshot: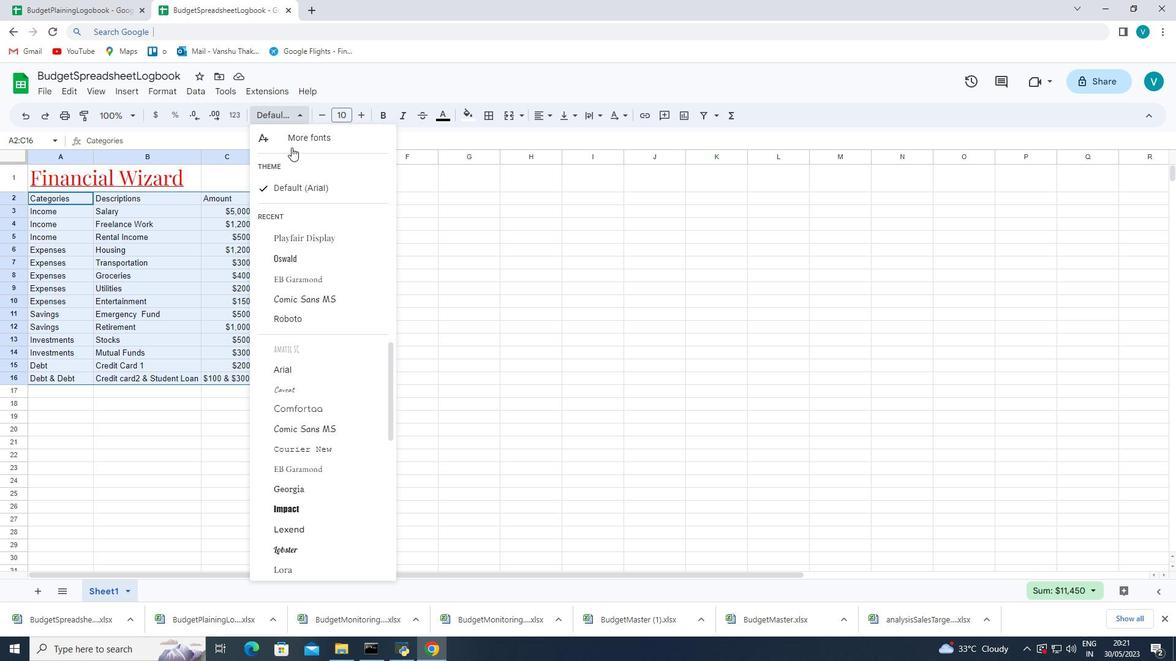 
Action: Mouse pressed left at (290, 145)
Screenshot: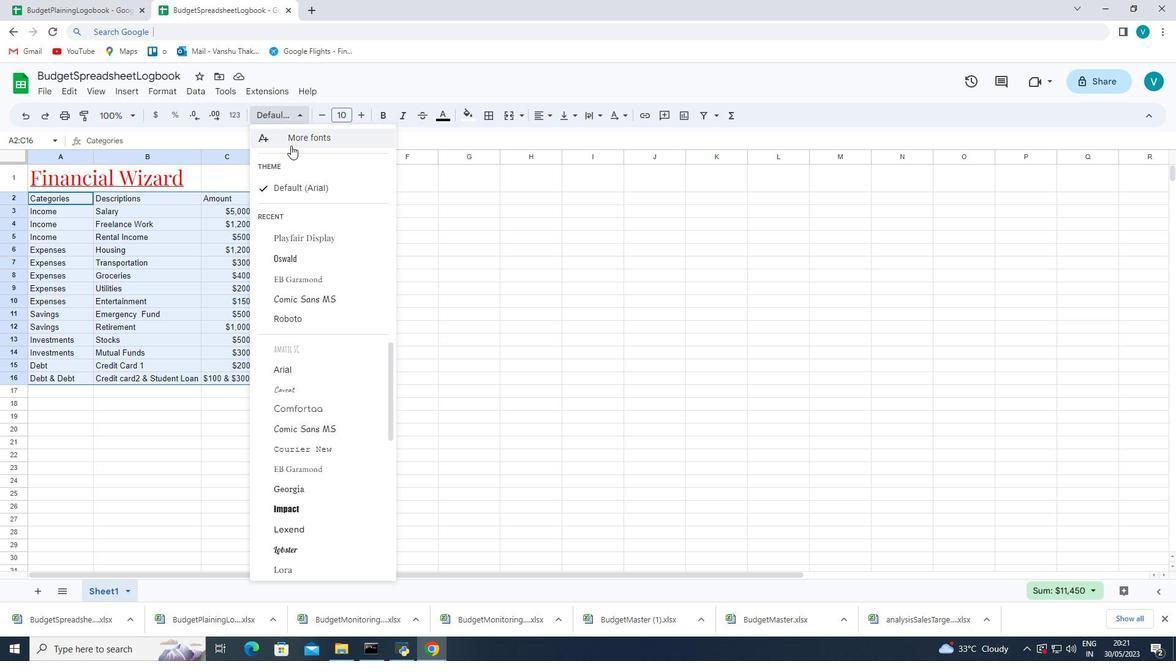 
Action: Mouse moved to (364, 196)
Screenshot: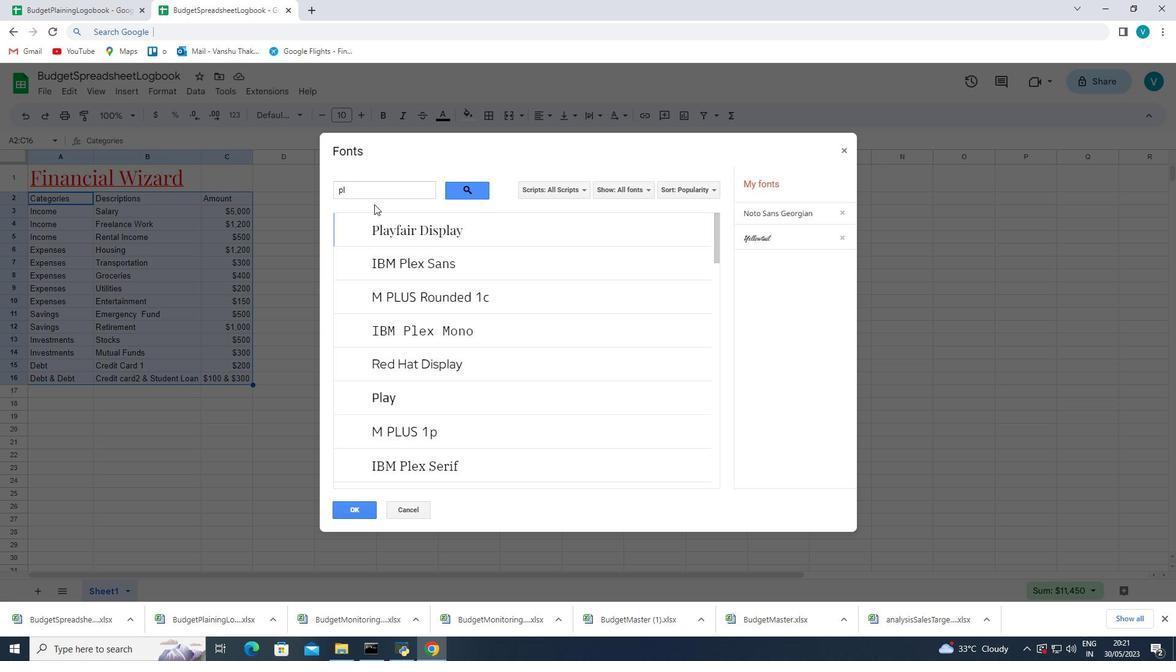
Action: Mouse pressed left at (364, 196)
Screenshot: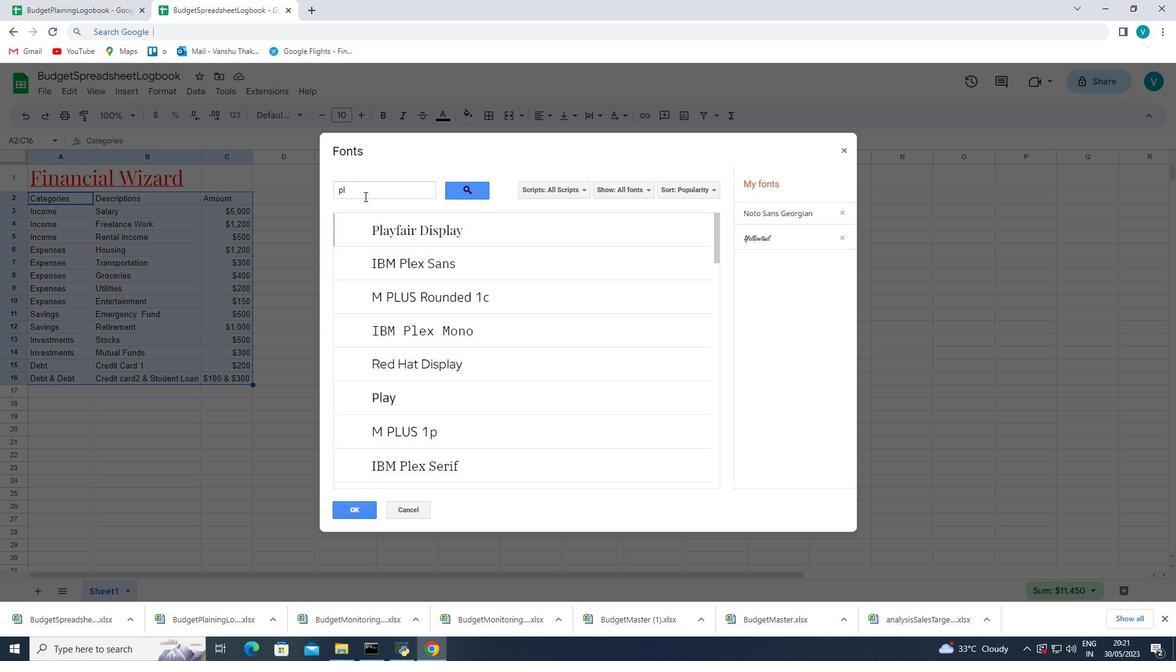 
Action: Mouse moved to (199, 203)
Screenshot: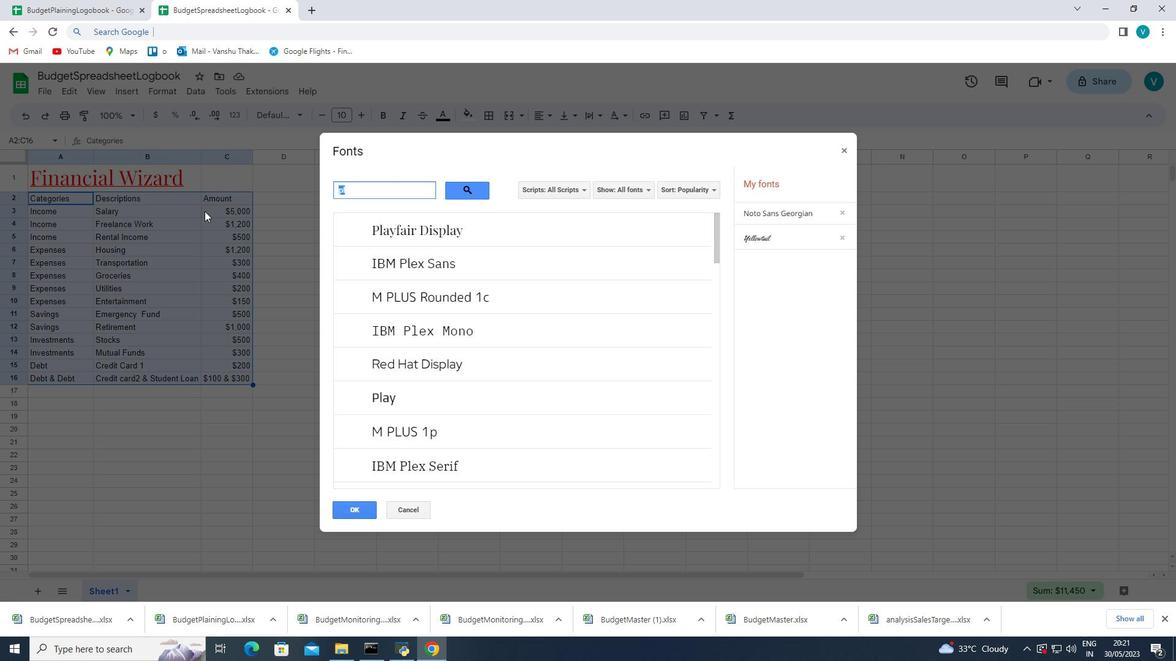 
Action: Key pressed robot
Screenshot: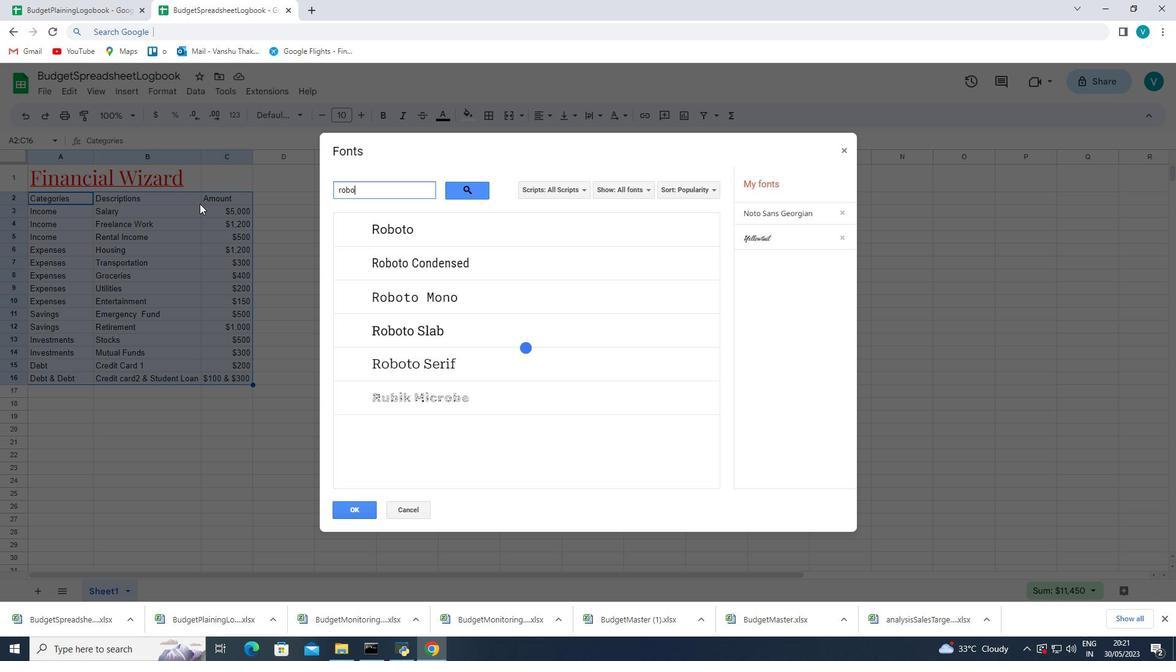
Action: Mouse moved to (392, 303)
Screenshot: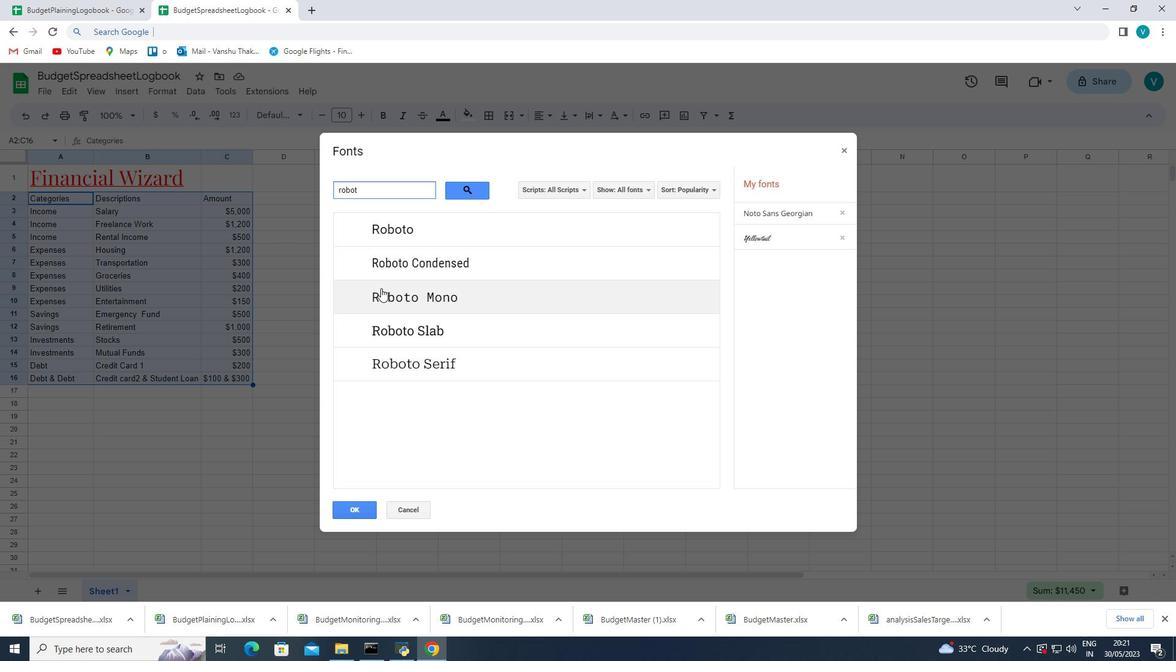 
Action: Mouse pressed left at (392, 303)
Screenshot: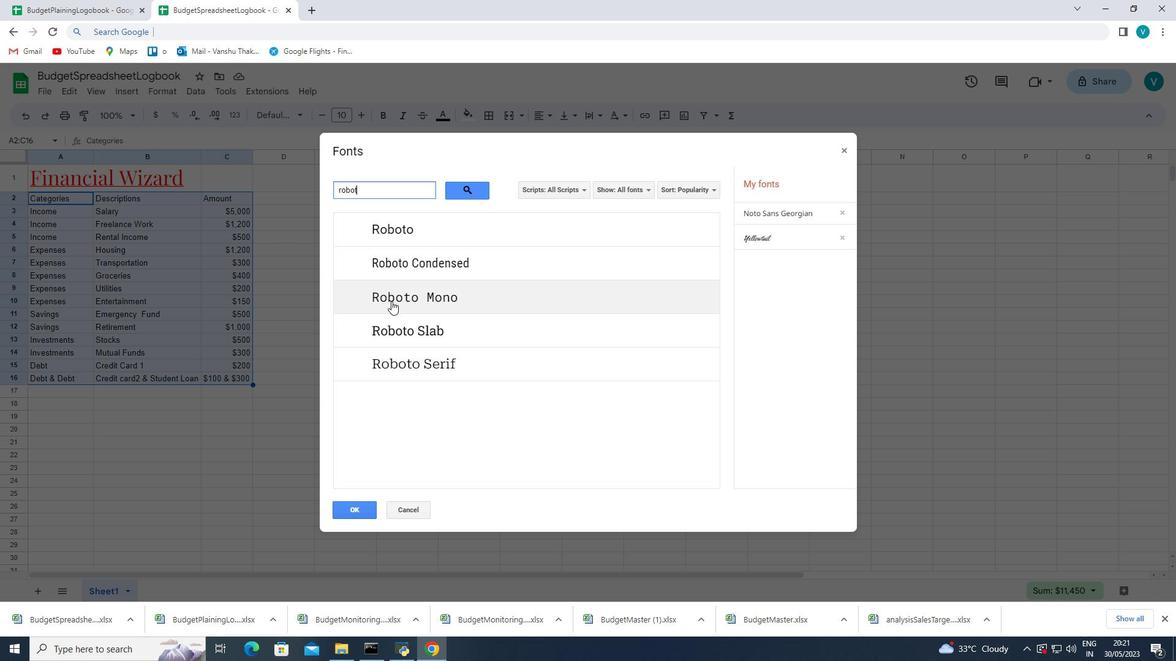 
Action: Mouse moved to (361, 509)
Screenshot: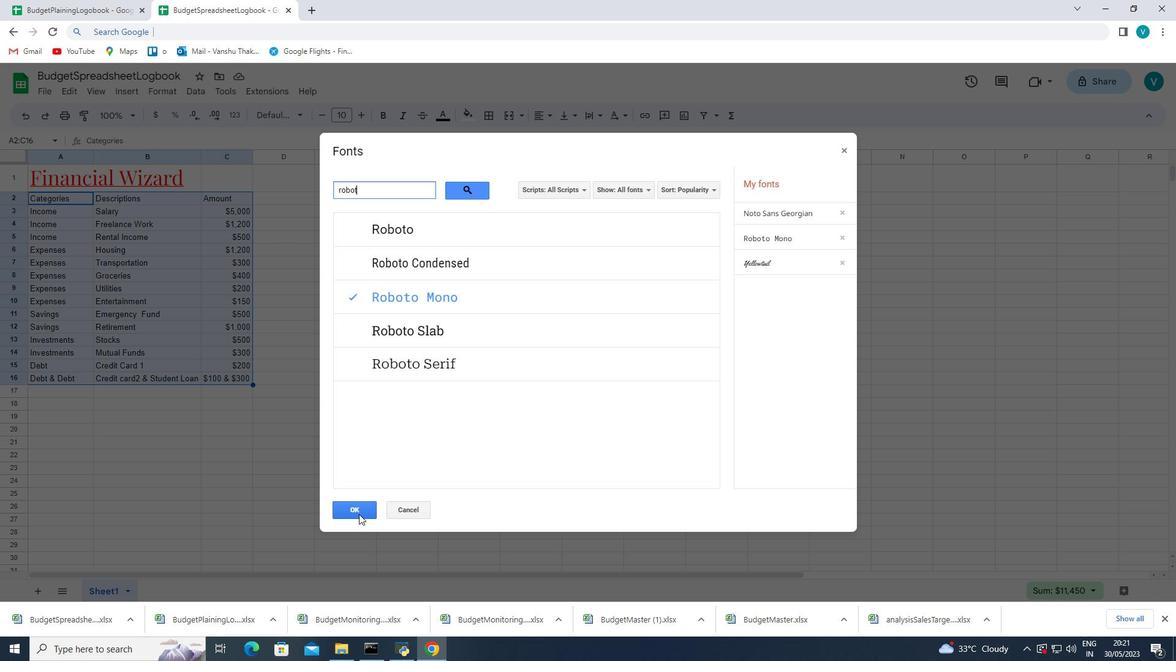 
Action: Mouse pressed left at (361, 509)
Screenshot: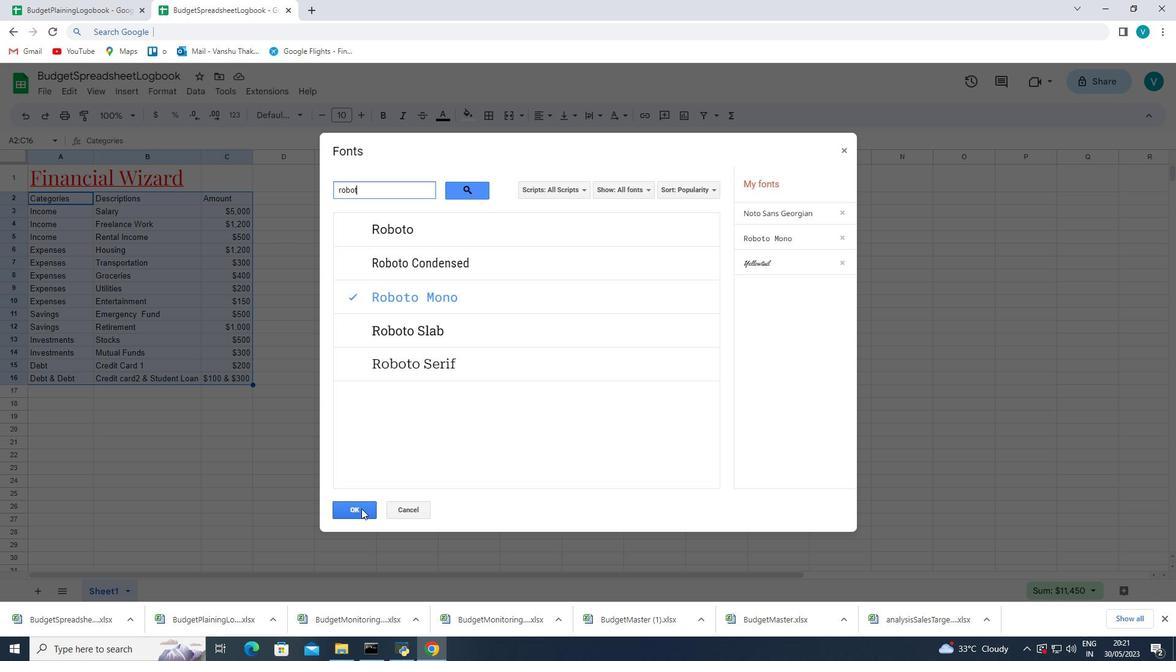 
Action: Mouse moved to (361, 116)
Screenshot: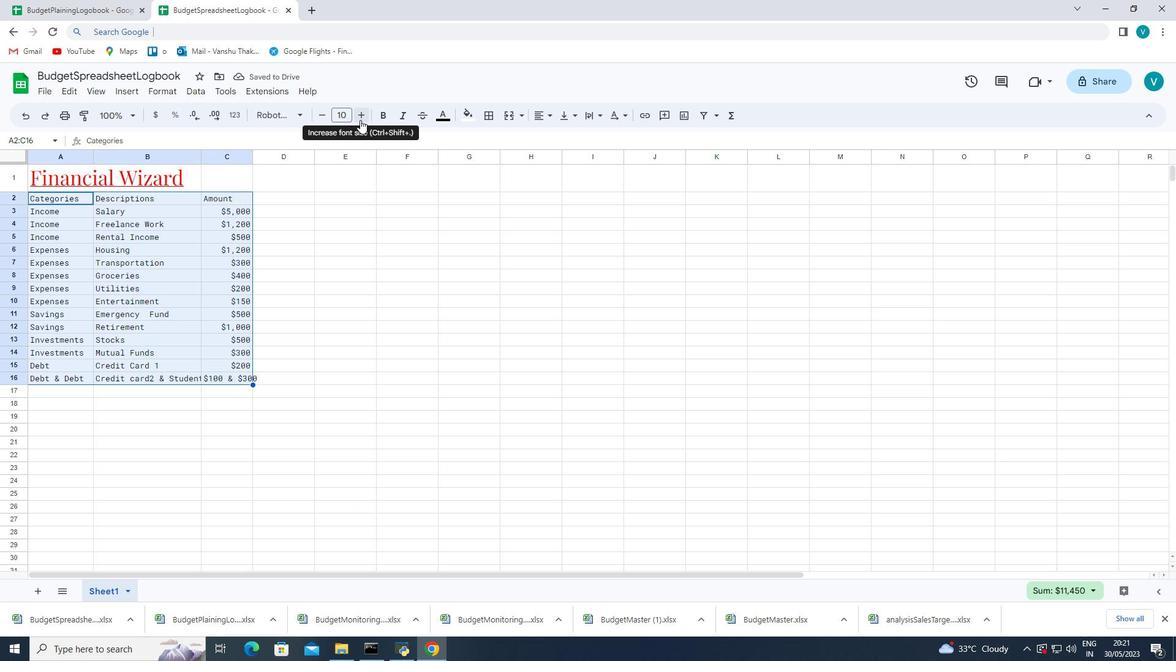 
Action: Mouse pressed left at (361, 116)
Screenshot: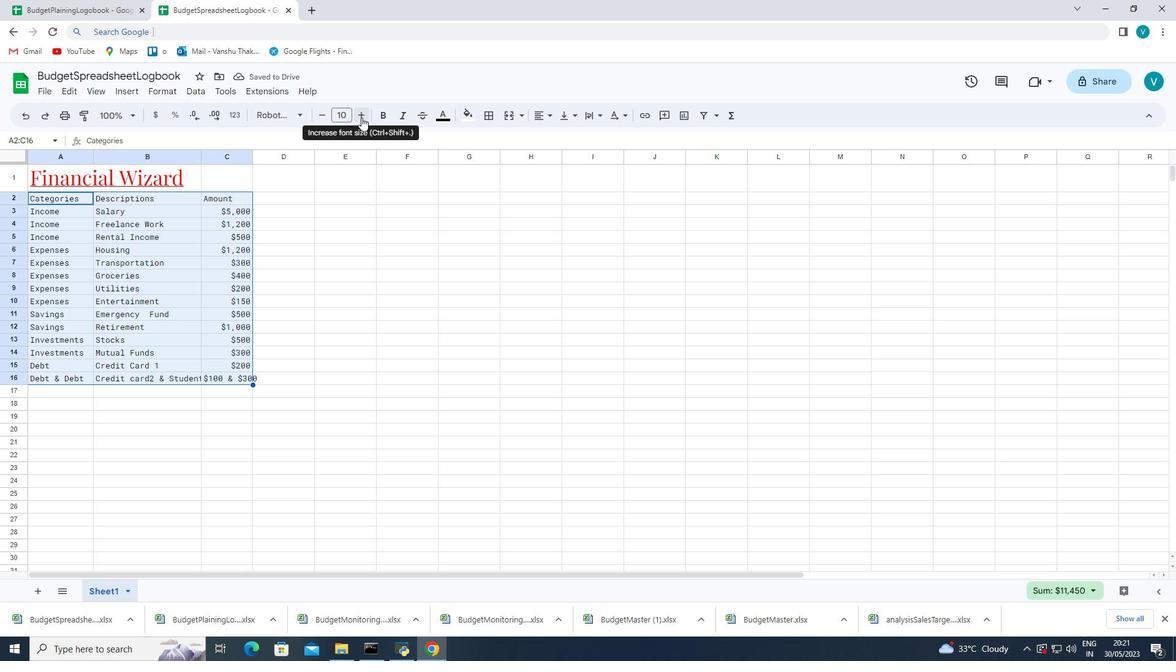 
Action: Mouse pressed left at (361, 116)
Screenshot: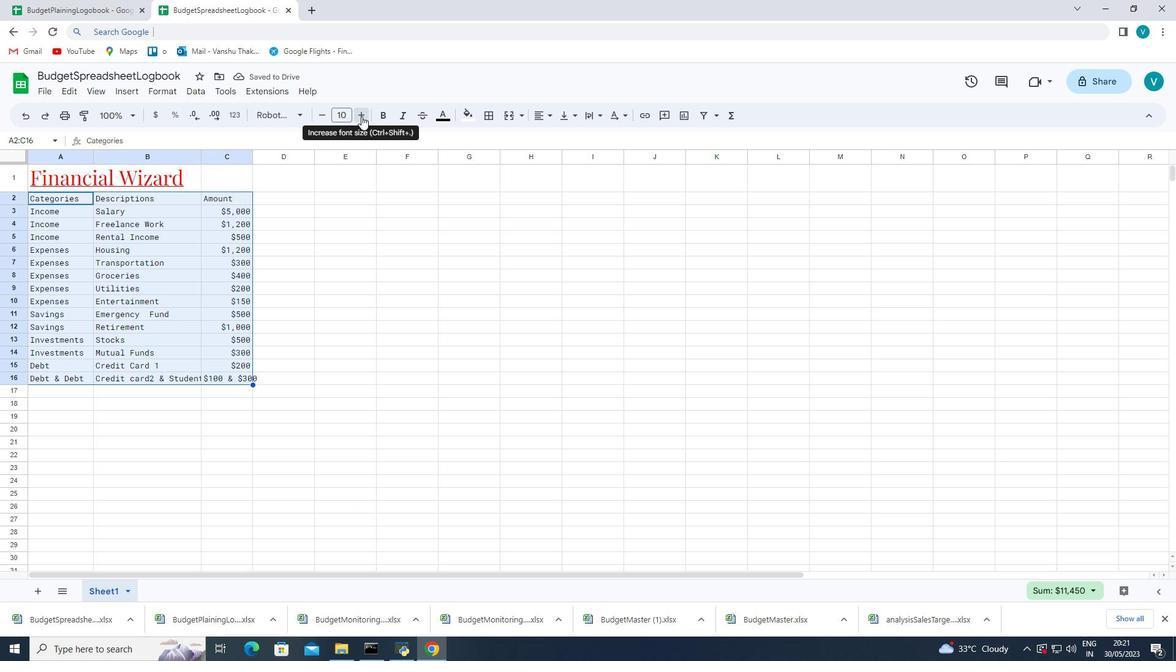 
Action: Mouse pressed left at (361, 116)
Screenshot: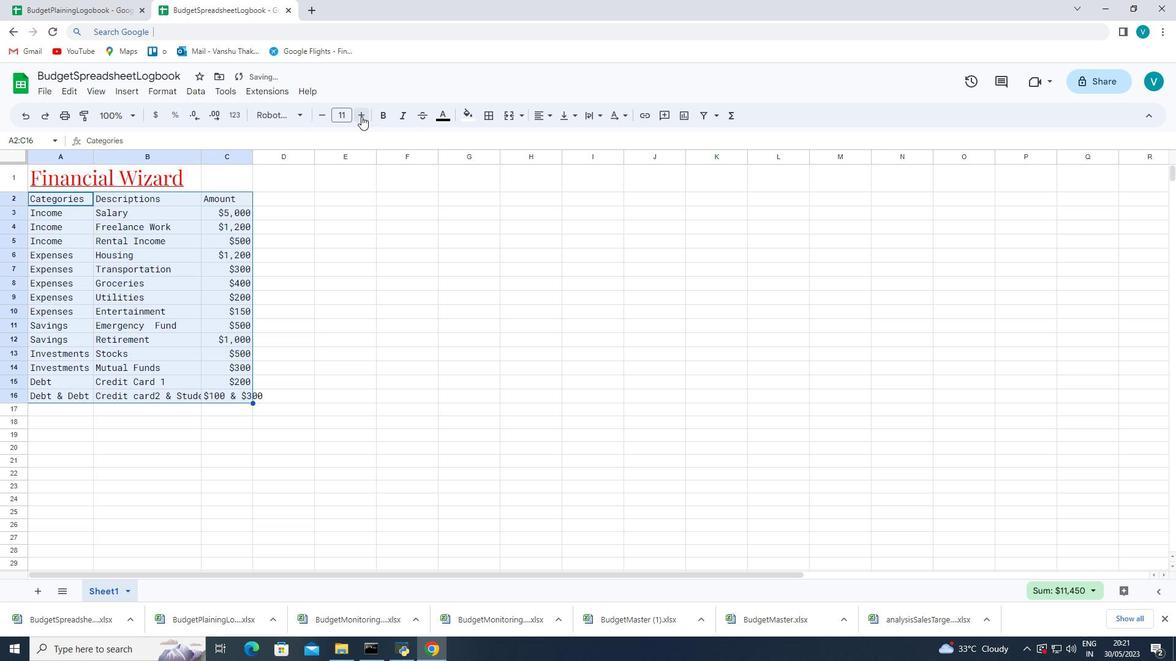 
Action: Mouse pressed left at (361, 116)
Screenshot: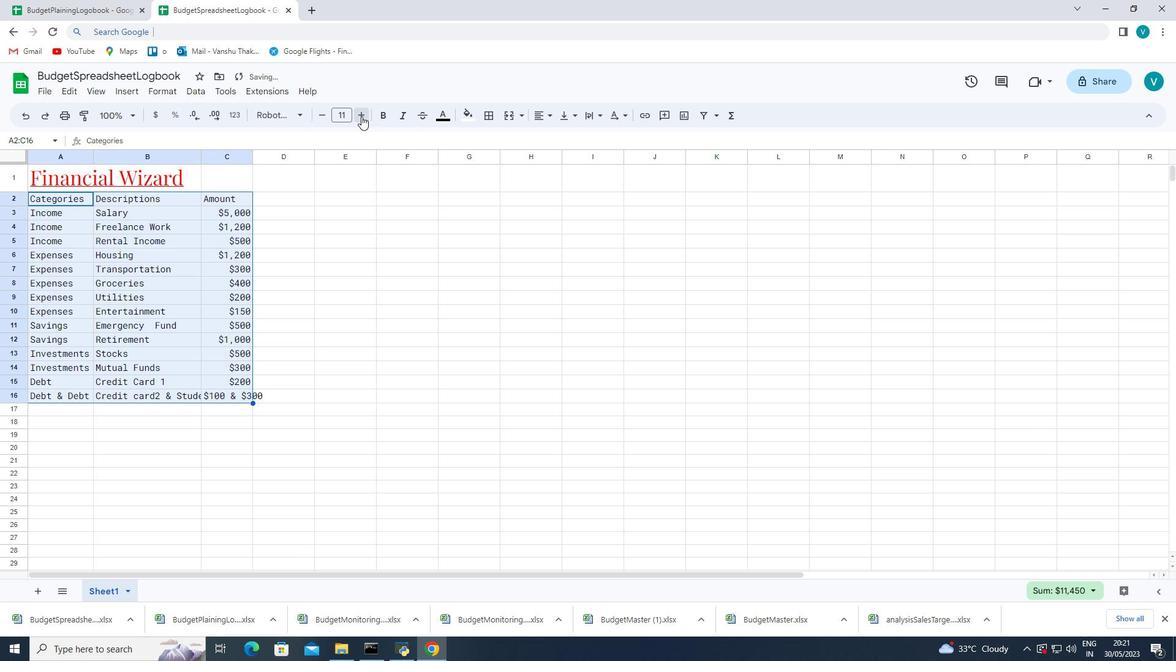 
Action: Mouse pressed left at (361, 116)
Screenshot: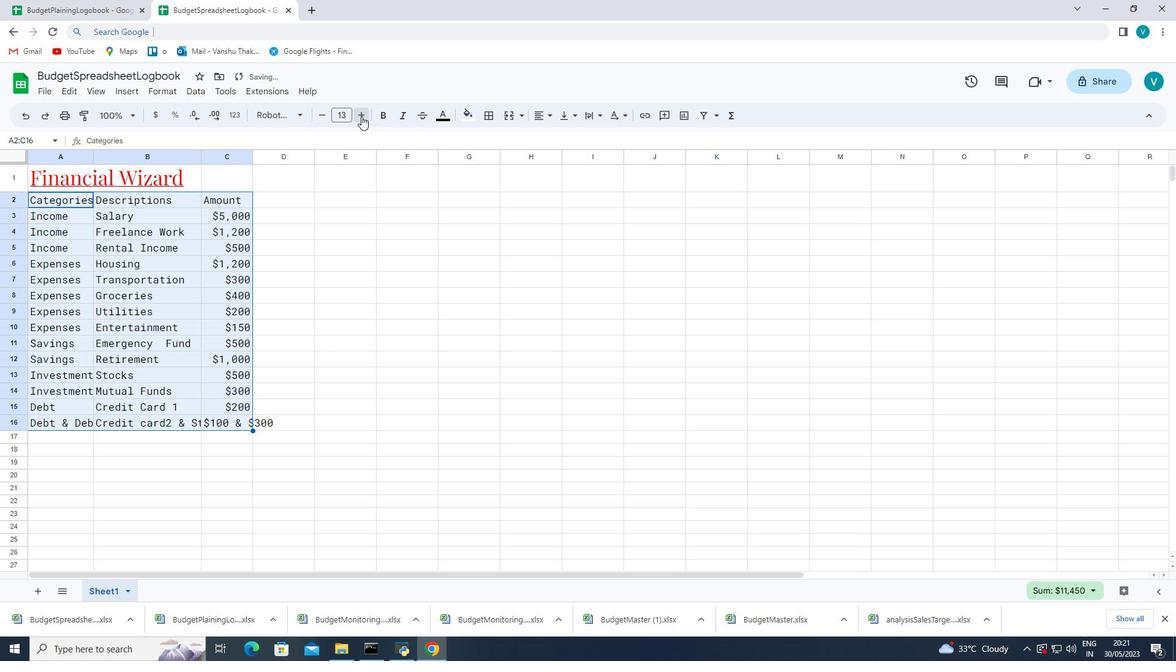 
Action: Mouse pressed left at (361, 116)
Screenshot: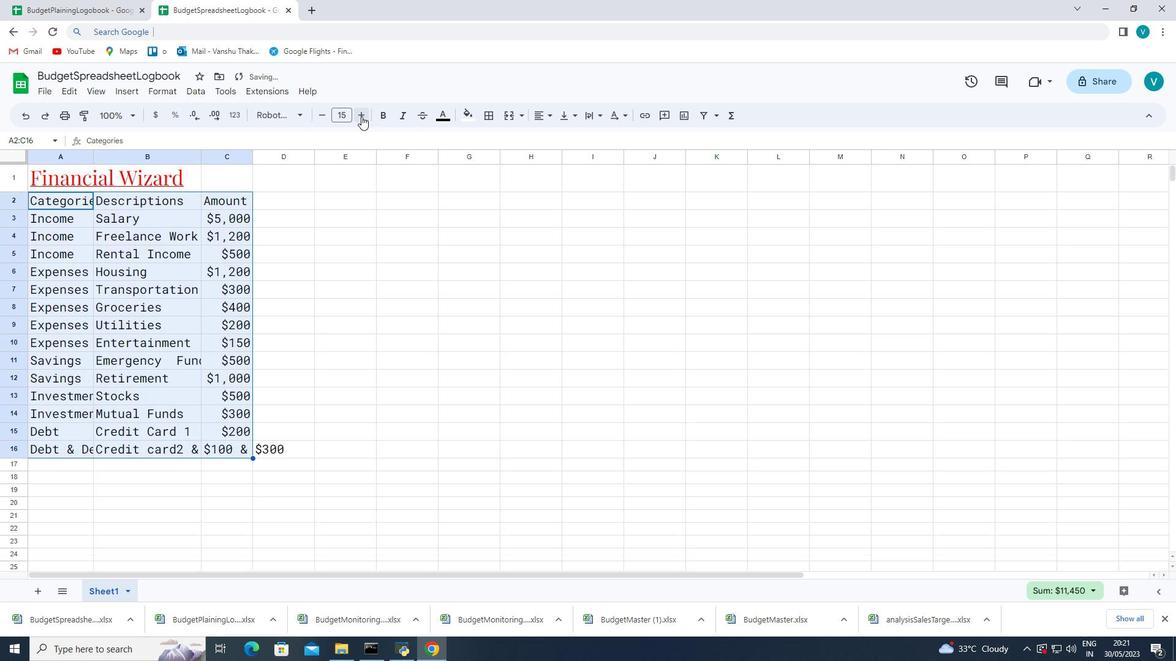 
Action: Mouse pressed left at (361, 116)
Screenshot: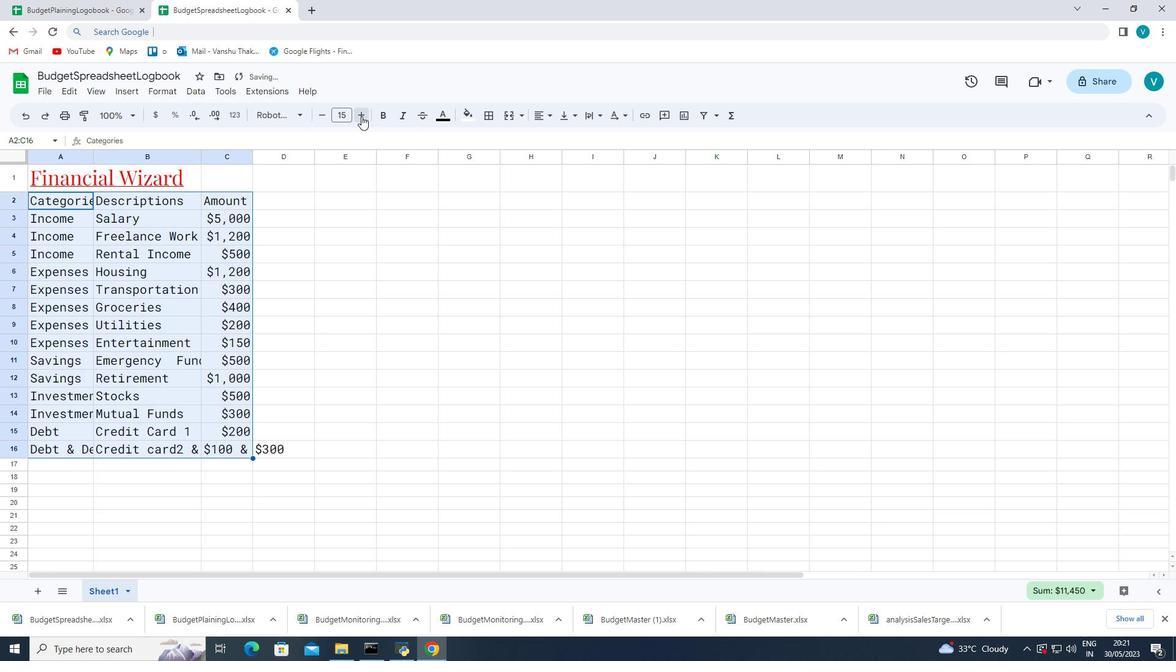 
Action: Mouse pressed left at (361, 116)
Screenshot: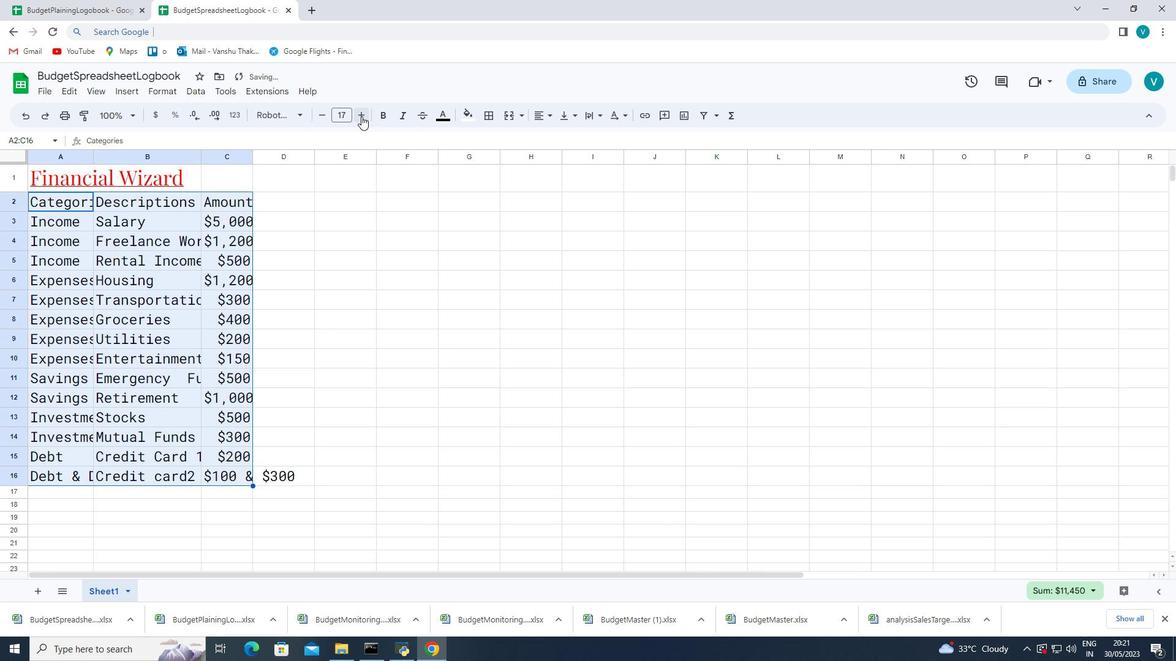
Action: Mouse moved to (541, 117)
Screenshot: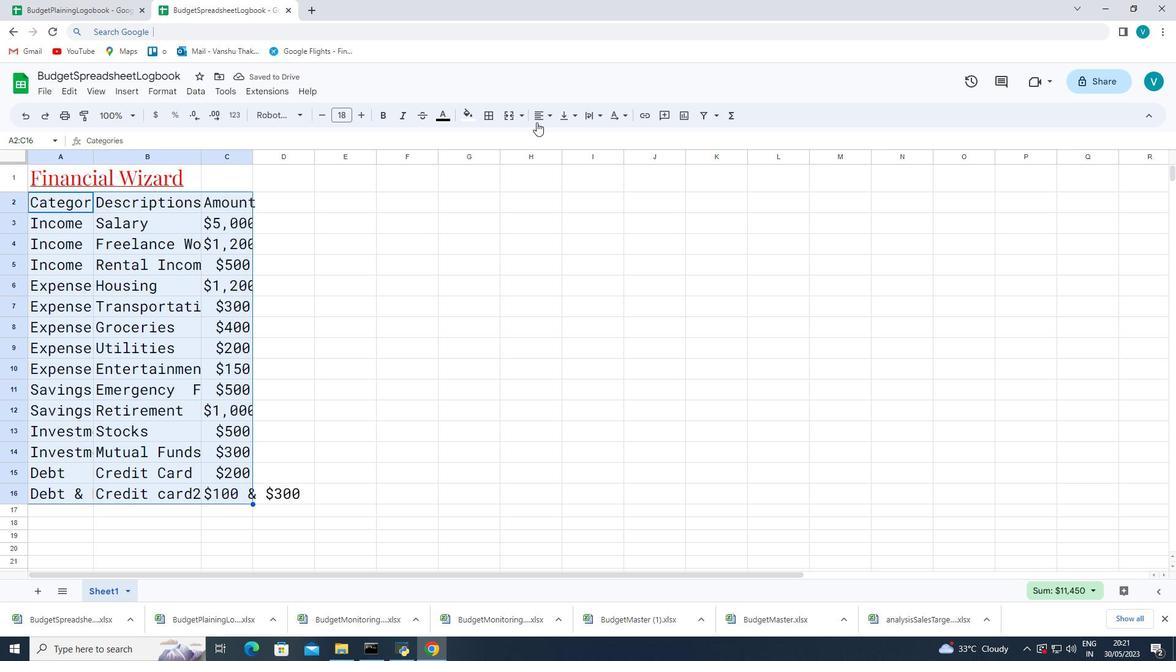 
Action: Mouse pressed left at (541, 117)
Screenshot: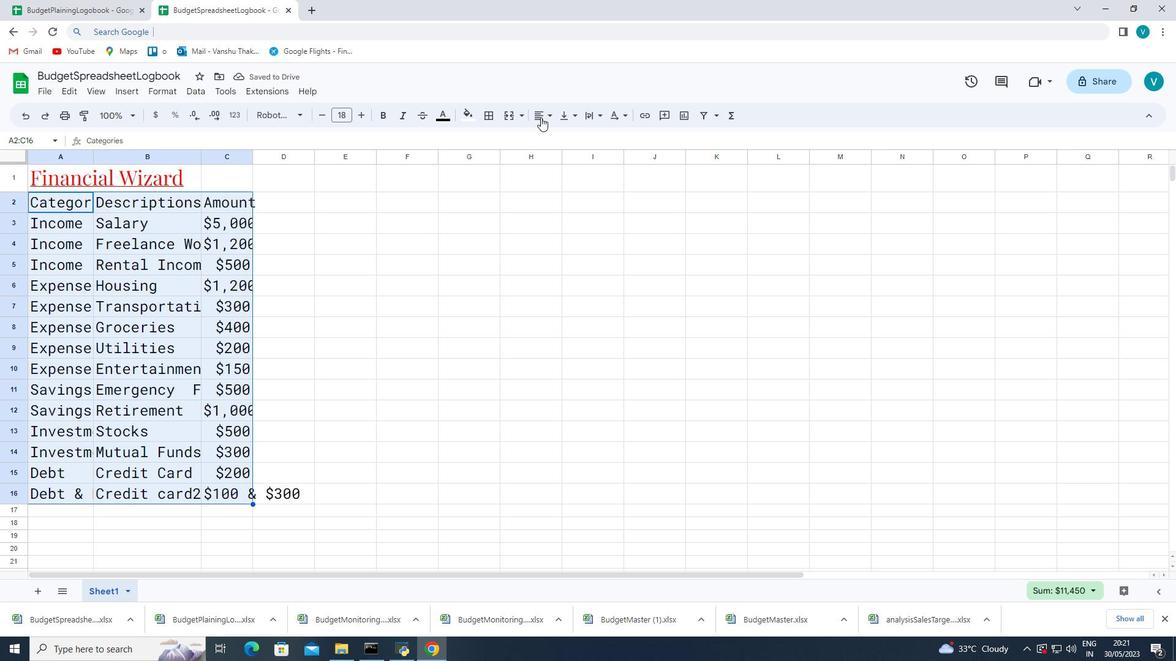 
Action: Mouse moved to (545, 136)
Screenshot: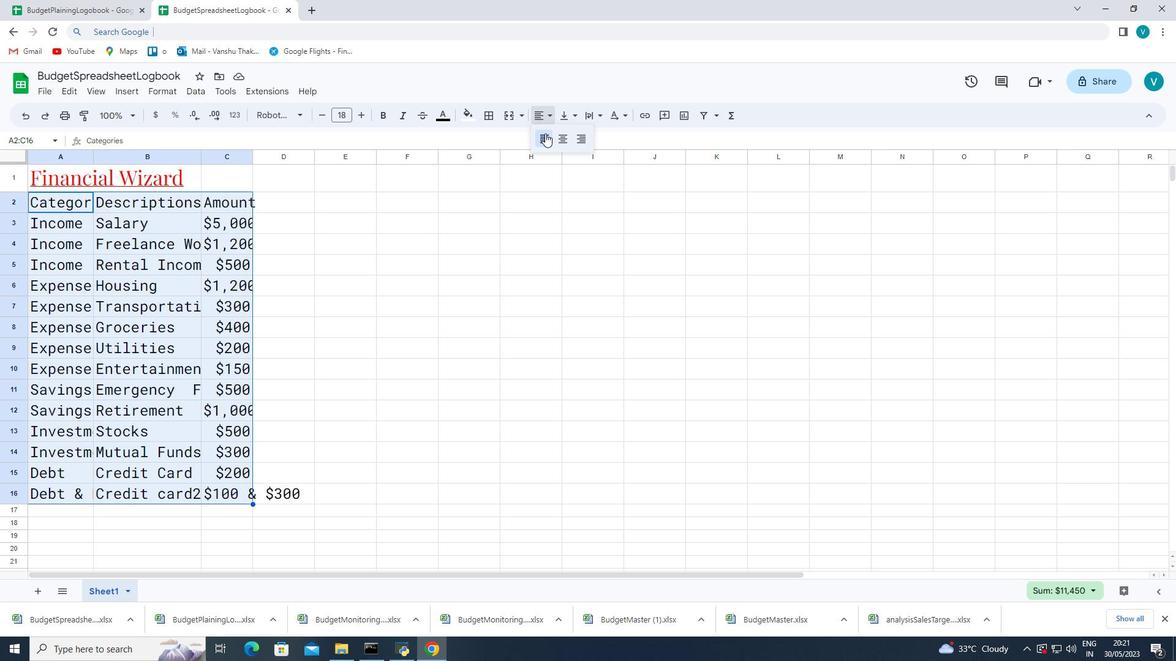 
Action: Mouse pressed left at (545, 136)
Screenshot: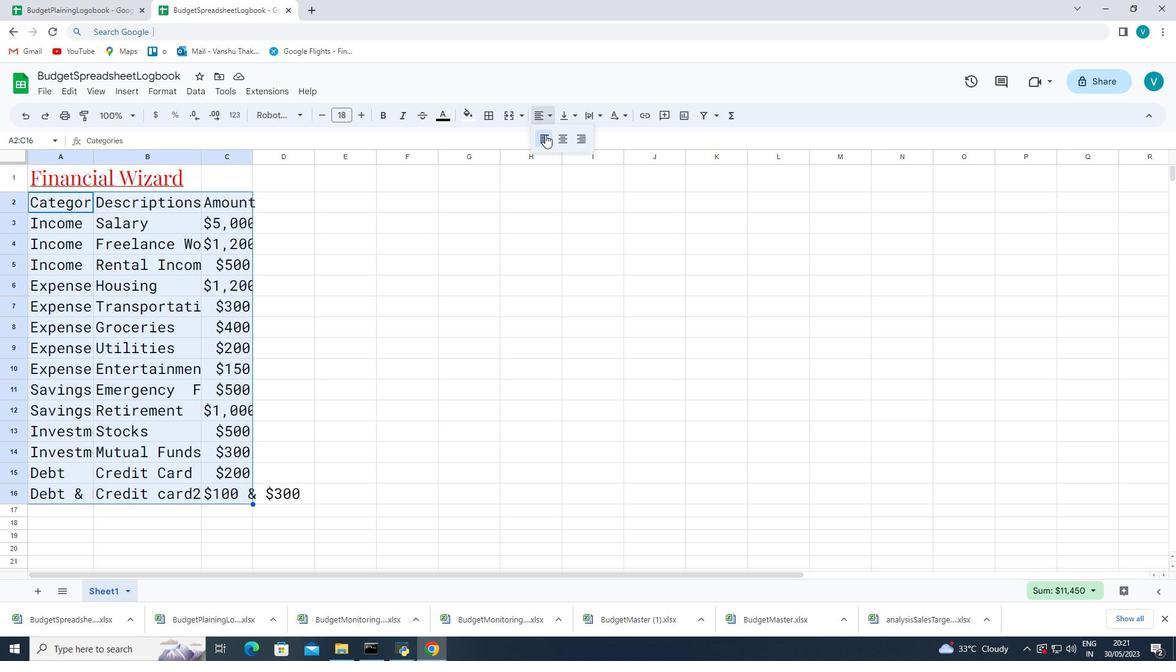 
Action: Mouse moved to (468, 289)
Screenshot: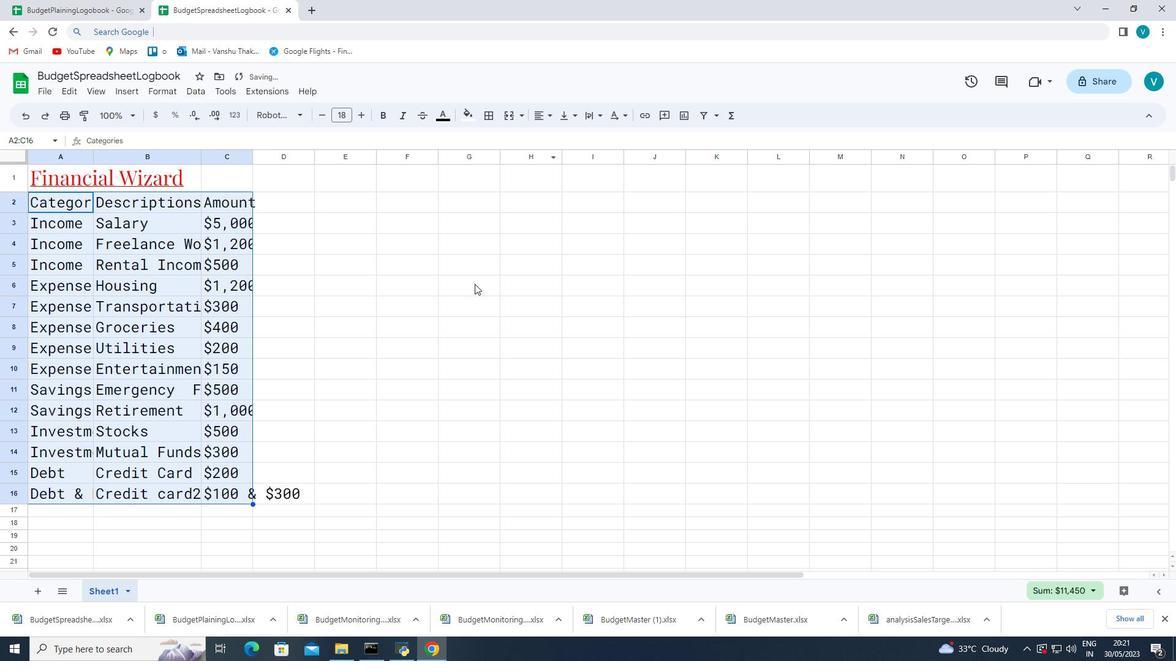 
Action: Mouse pressed left at (468, 289)
Screenshot: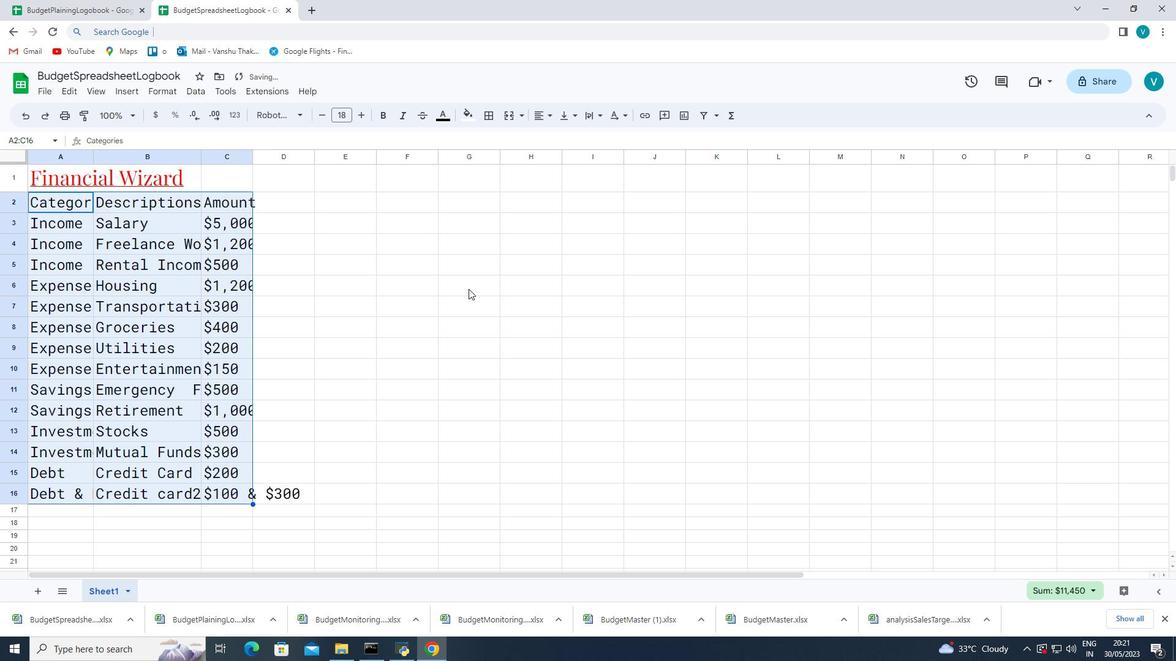 
Action: Mouse moved to (93, 154)
Screenshot: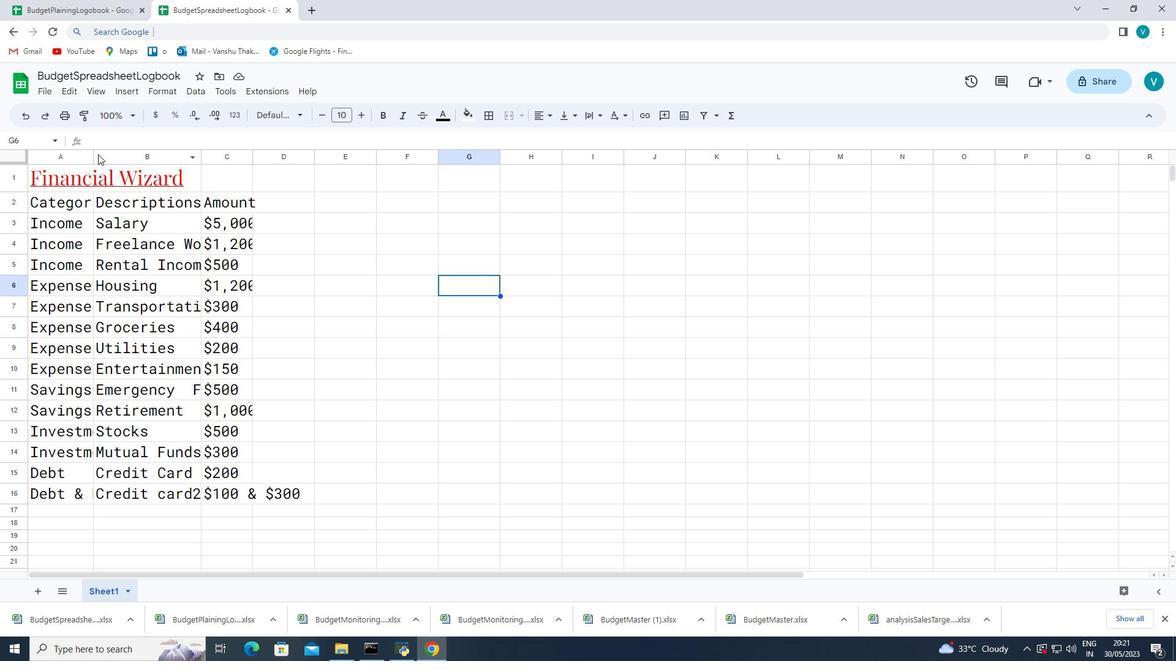 
Action: Mouse pressed left at (93, 154)
Screenshot: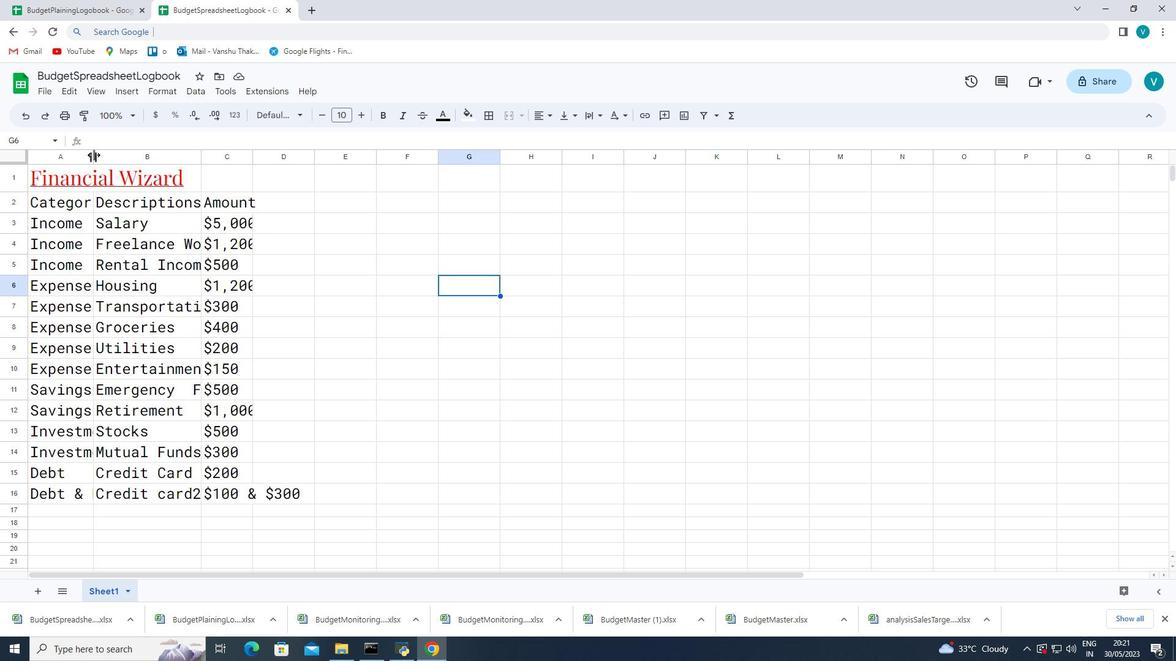 
Action: Mouse pressed left at (93, 154)
Screenshot: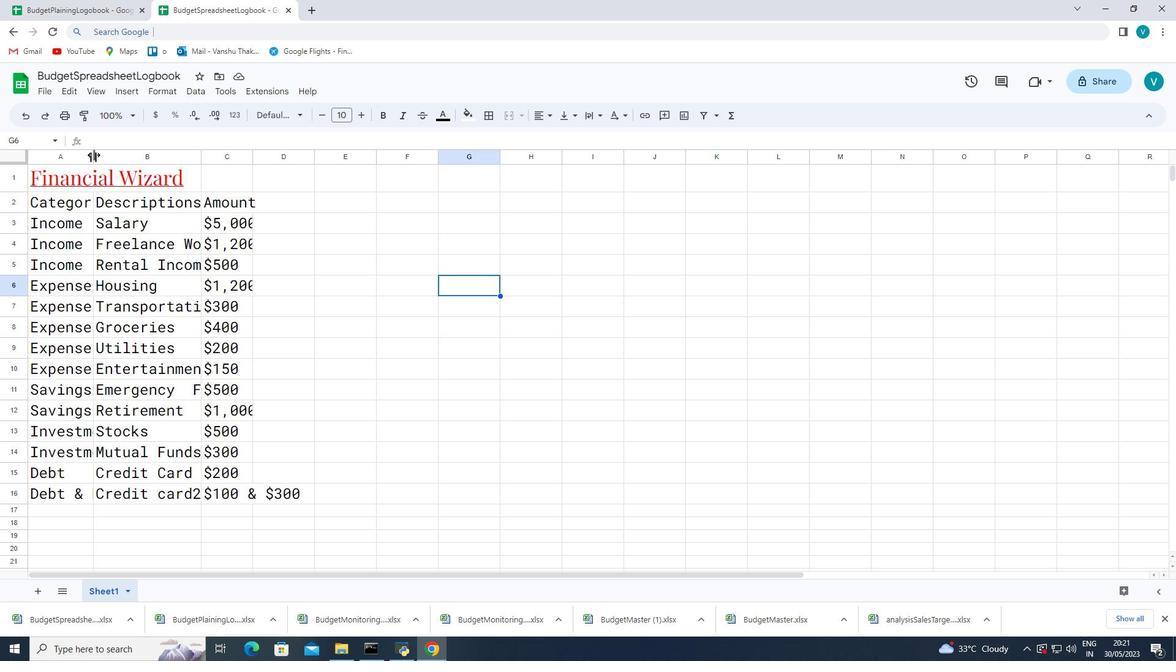 
Action: Mouse pressed left at (93, 154)
Screenshot: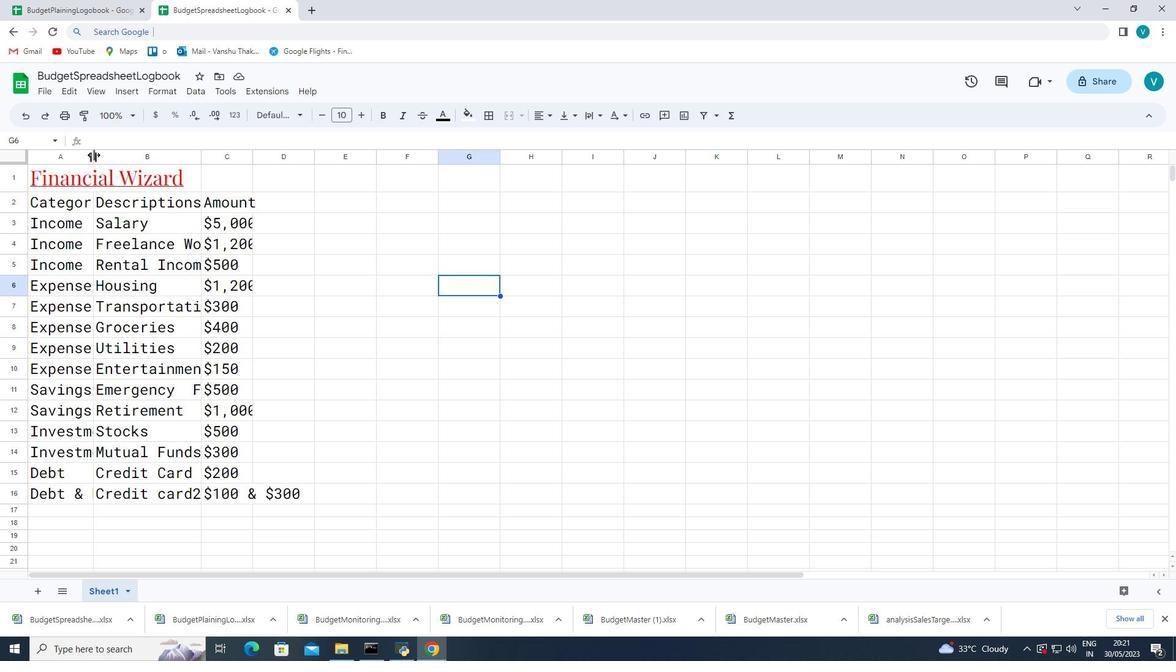 
Action: Mouse pressed left at (93, 154)
Screenshot: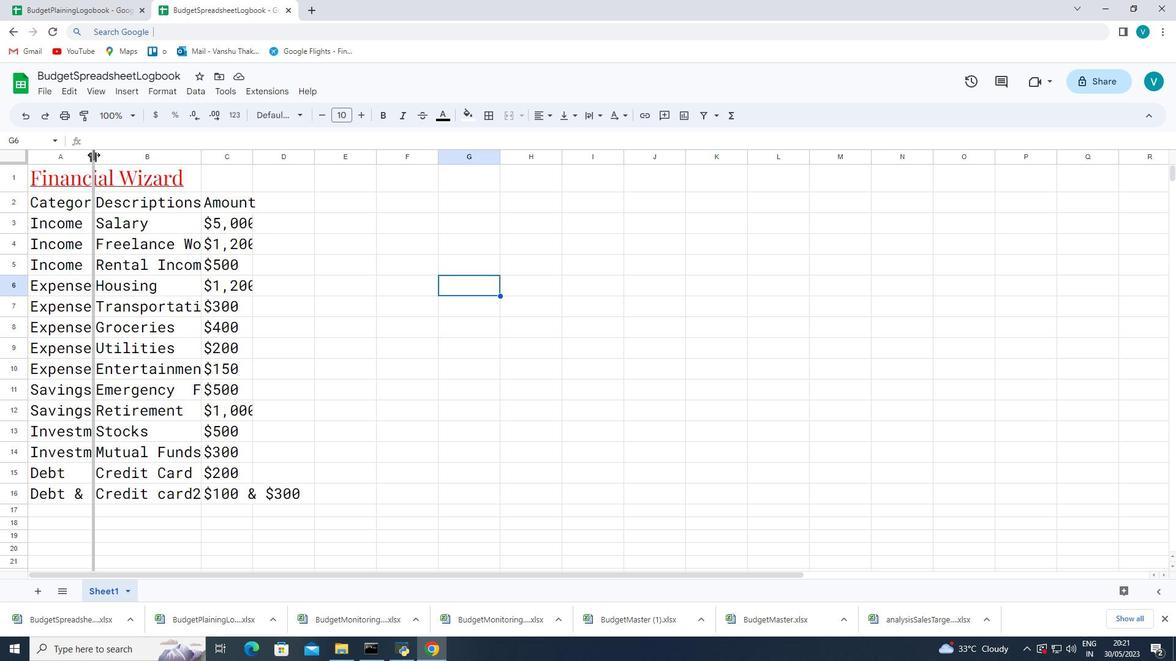 
Action: Mouse moved to (294, 155)
Screenshot: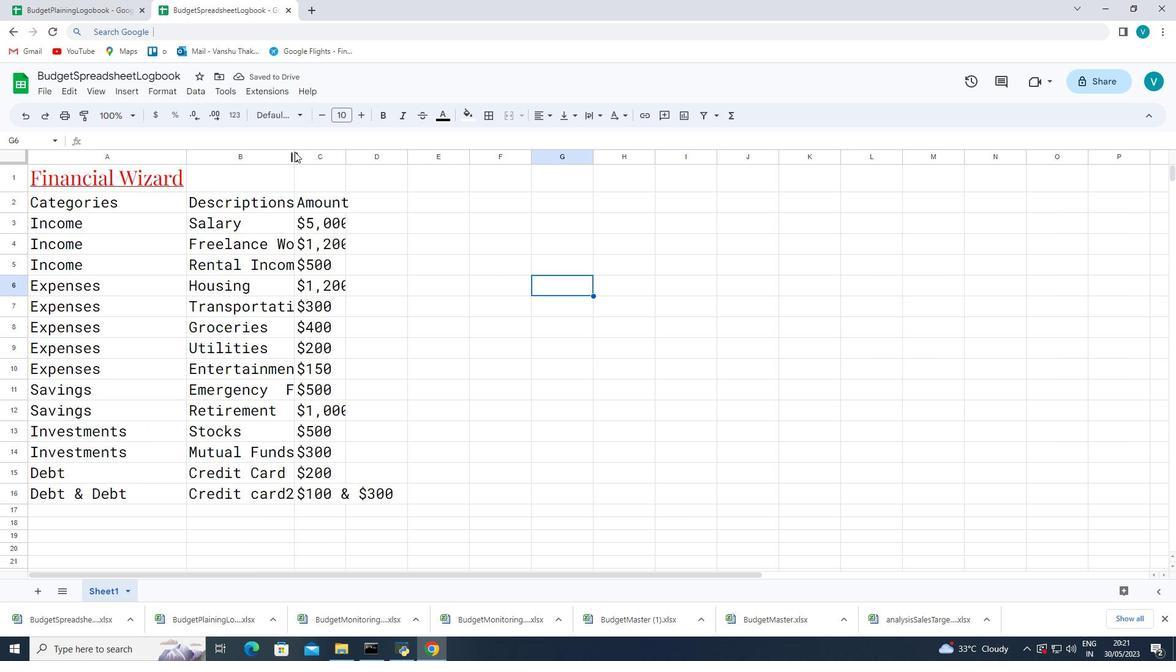 
Action: Mouse pressed left at (294, 155)
Screenshot: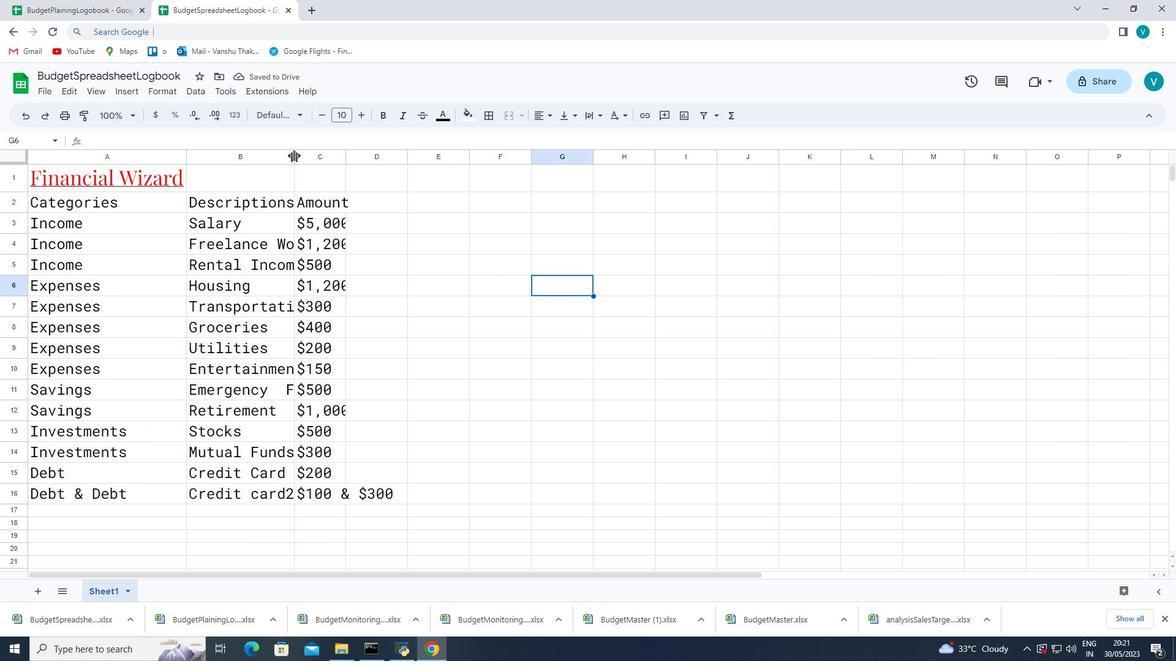 
Action: Mouse pressed left at (294, 155)
Screenshot: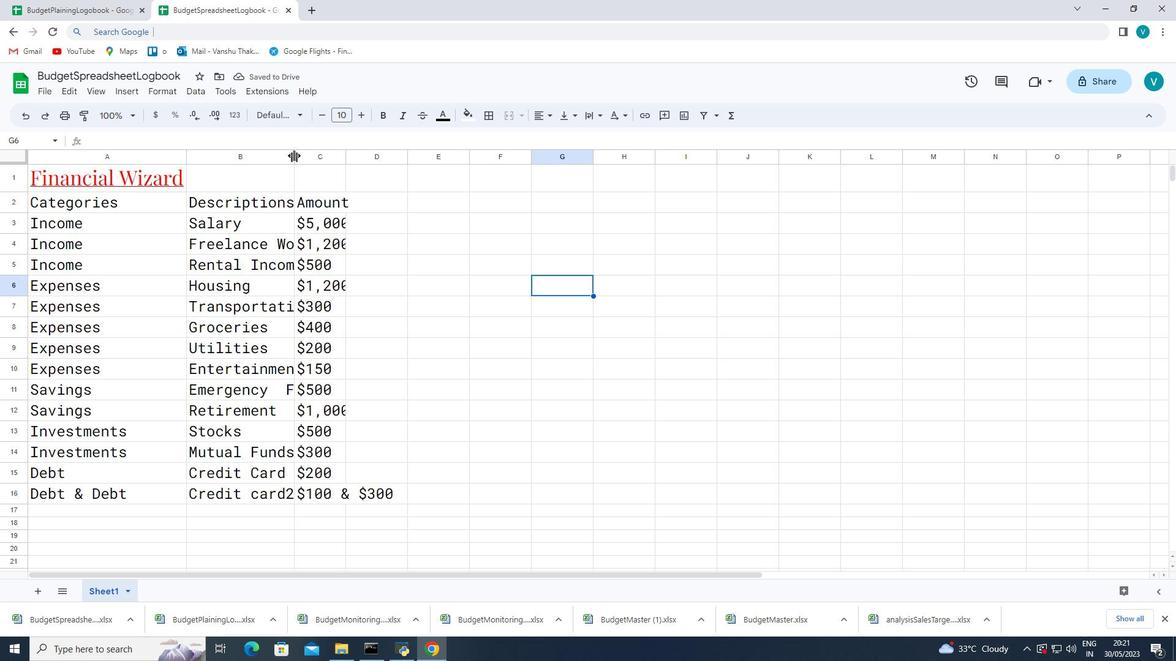 
Action: Mouse moved to (481, 156)
Screenshot: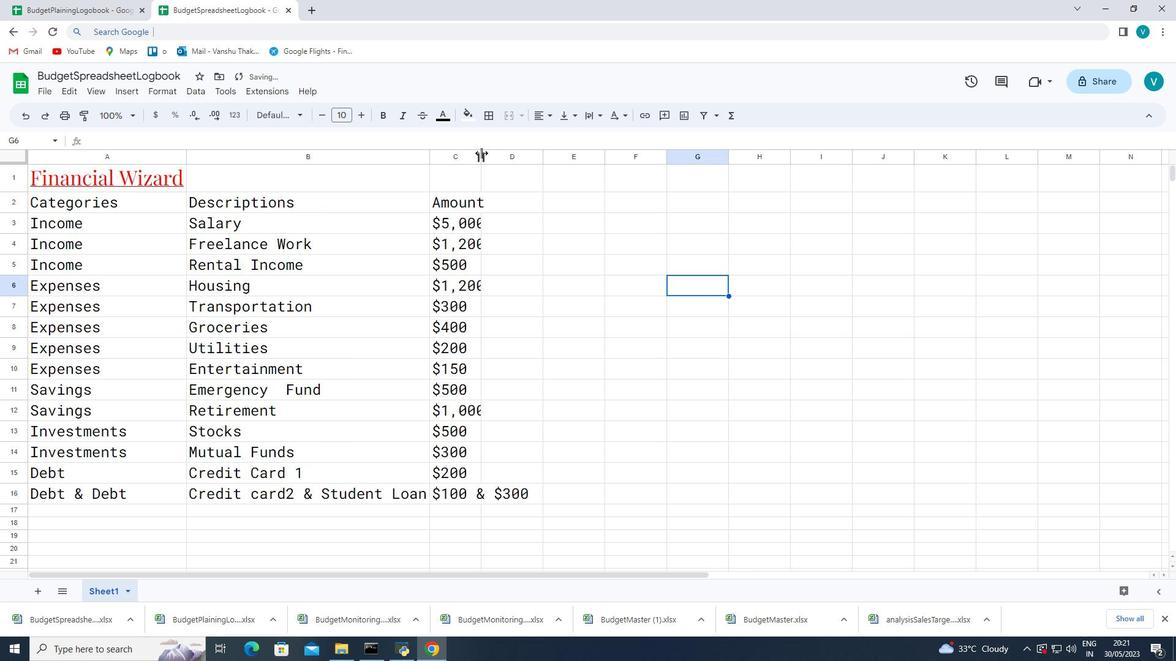 
Action: Mouse pressed left at (481, 156)
Screenshot: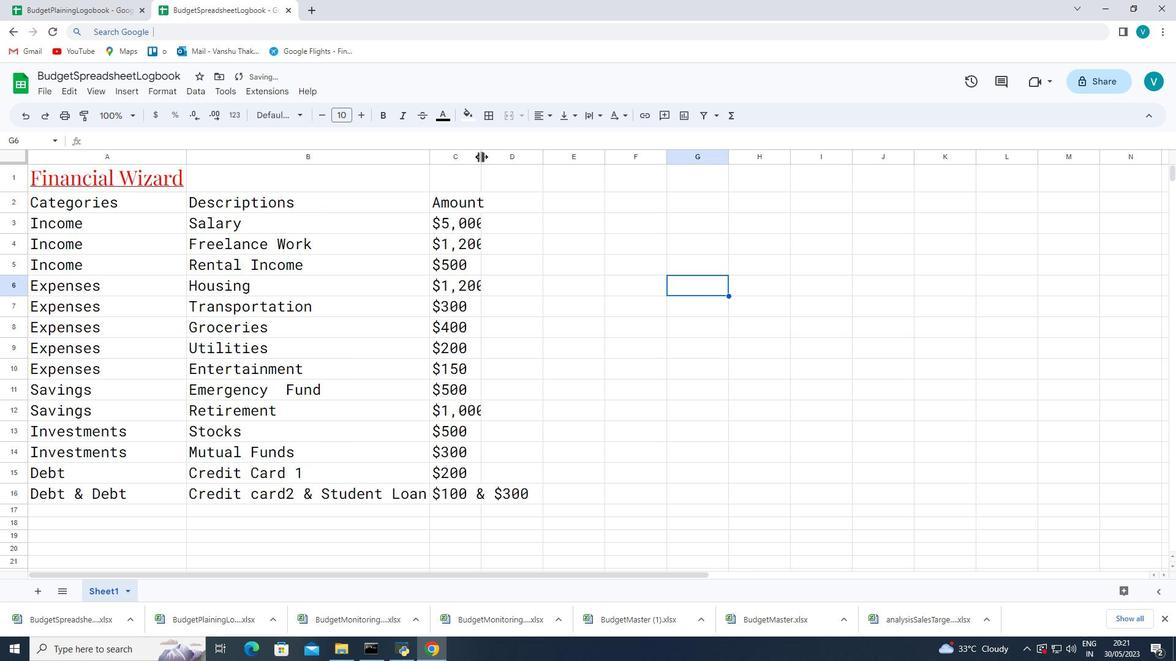 
Action: Mouse pressed left at (481, 156)
Screenshot: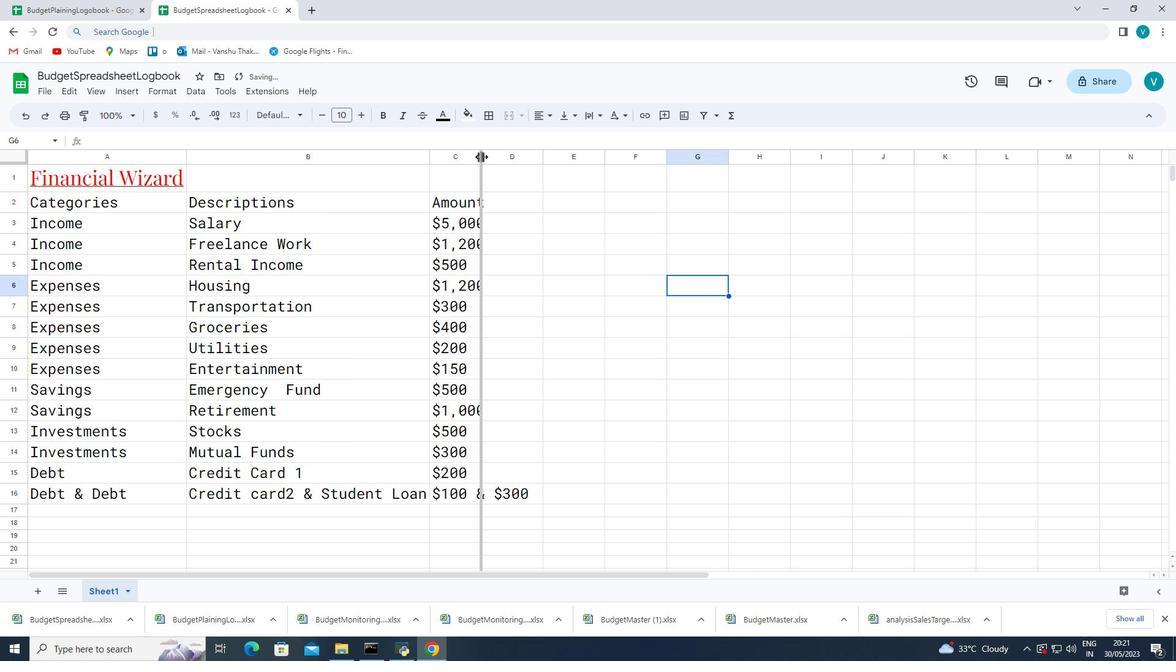 
Action: Mouse moved to (58, 178)
Screenshot: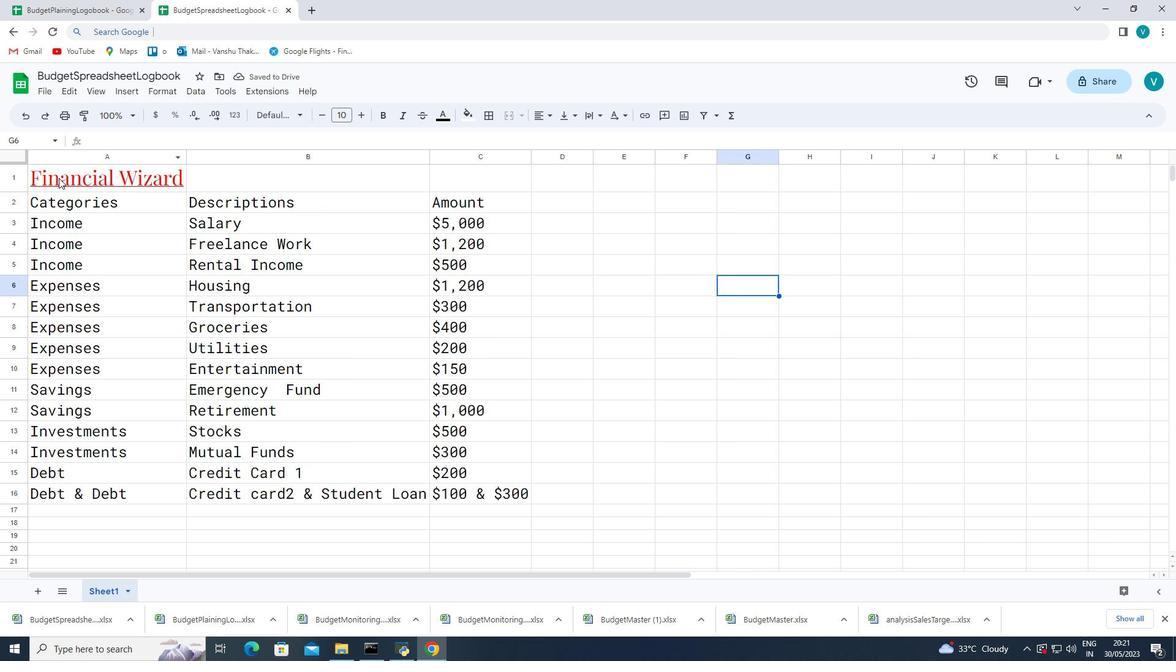 
Action: Mouse pressed left at (58, 178)
Screenshot: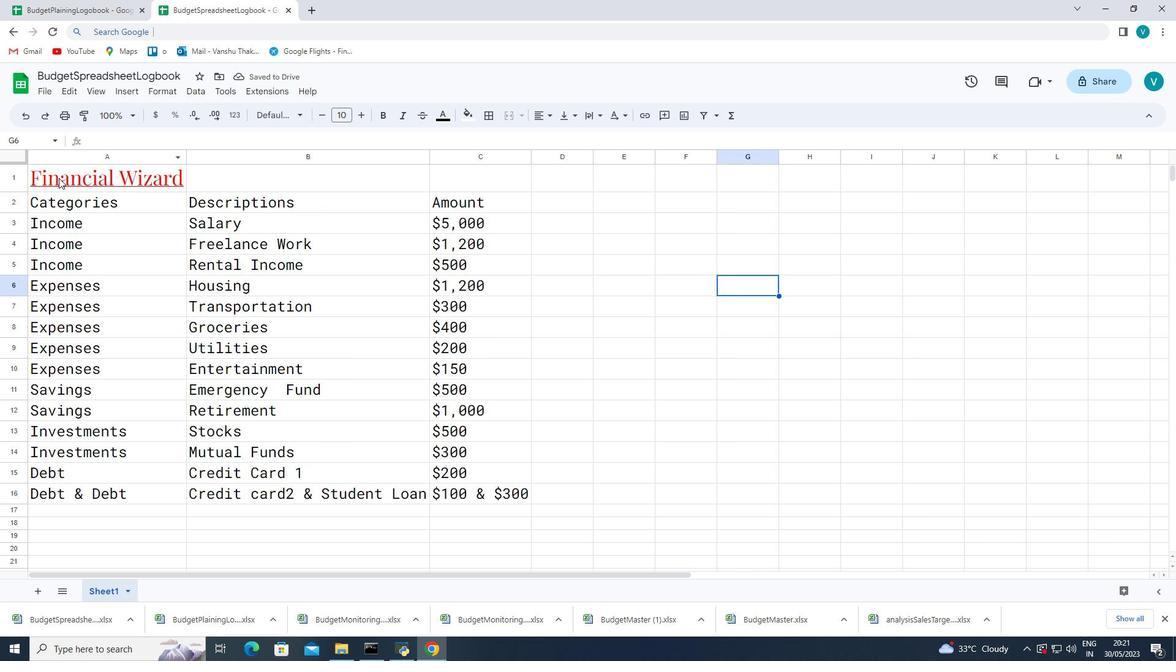 
Action: Mouse moved to (537, 126)
Screenshot: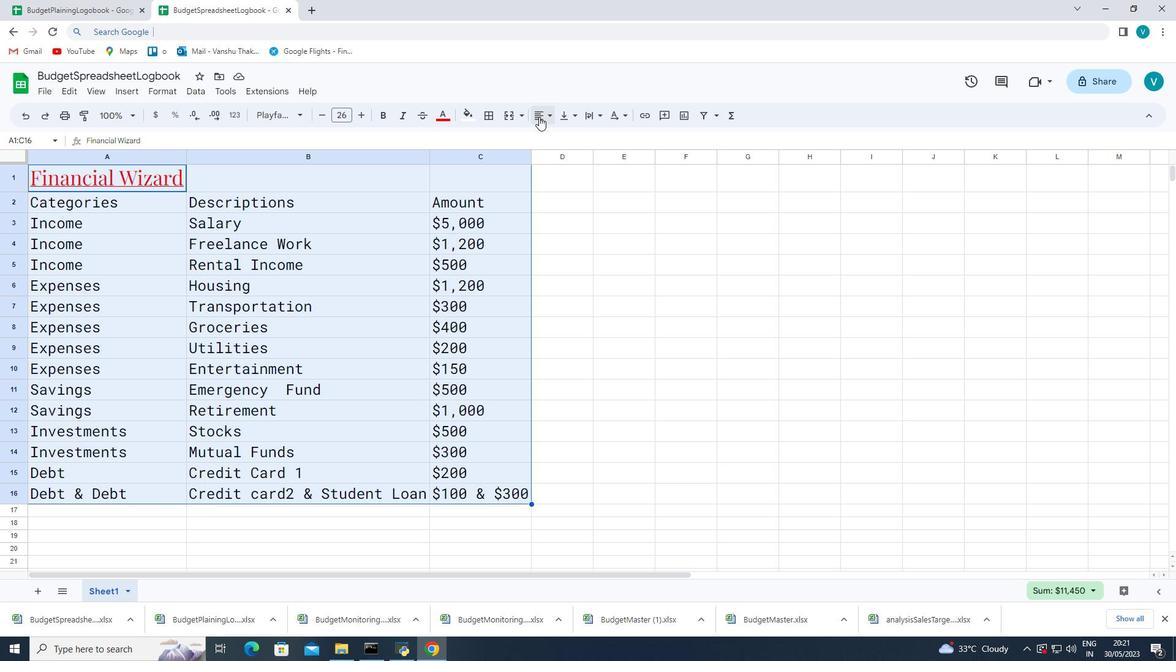 
Action: Mouse pressed left at (537, 126)
Screenshot: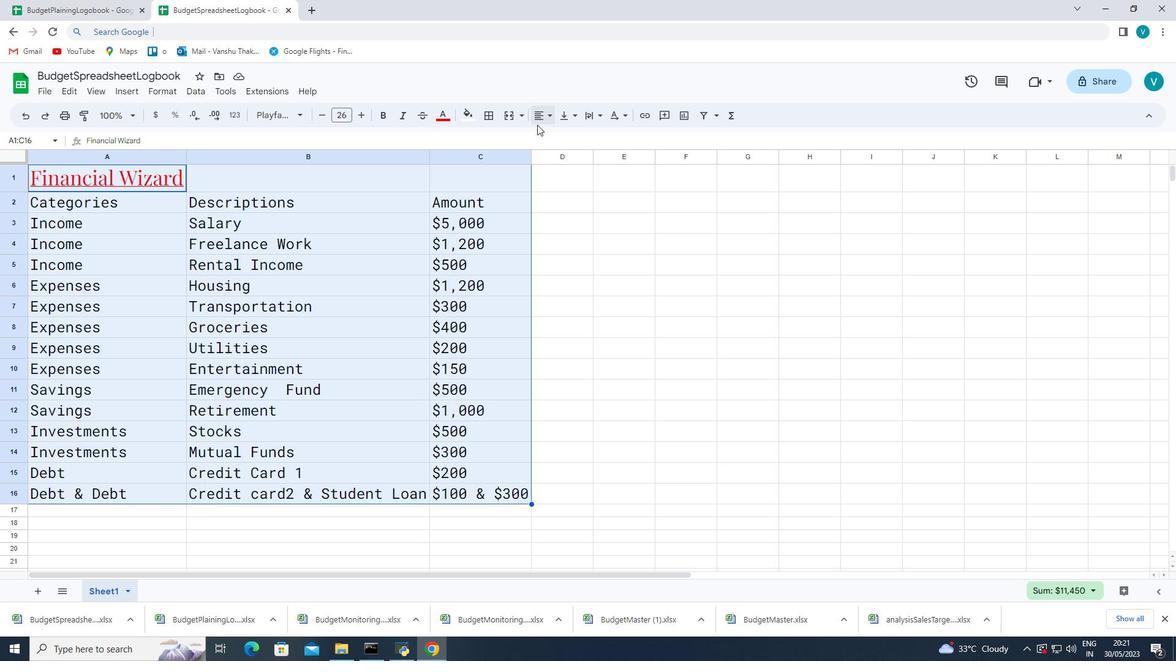
Action: Mouse moved to (537, 121)
Screenshot: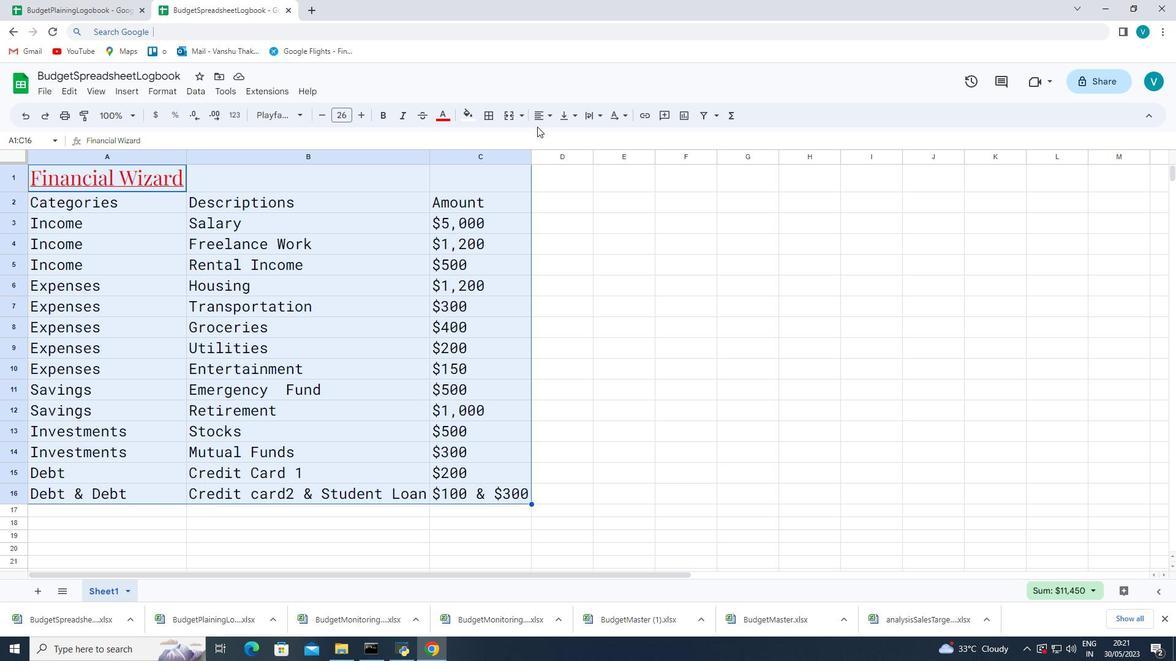 
Action: Mouse pressed left at (537, 121)
Screenshot: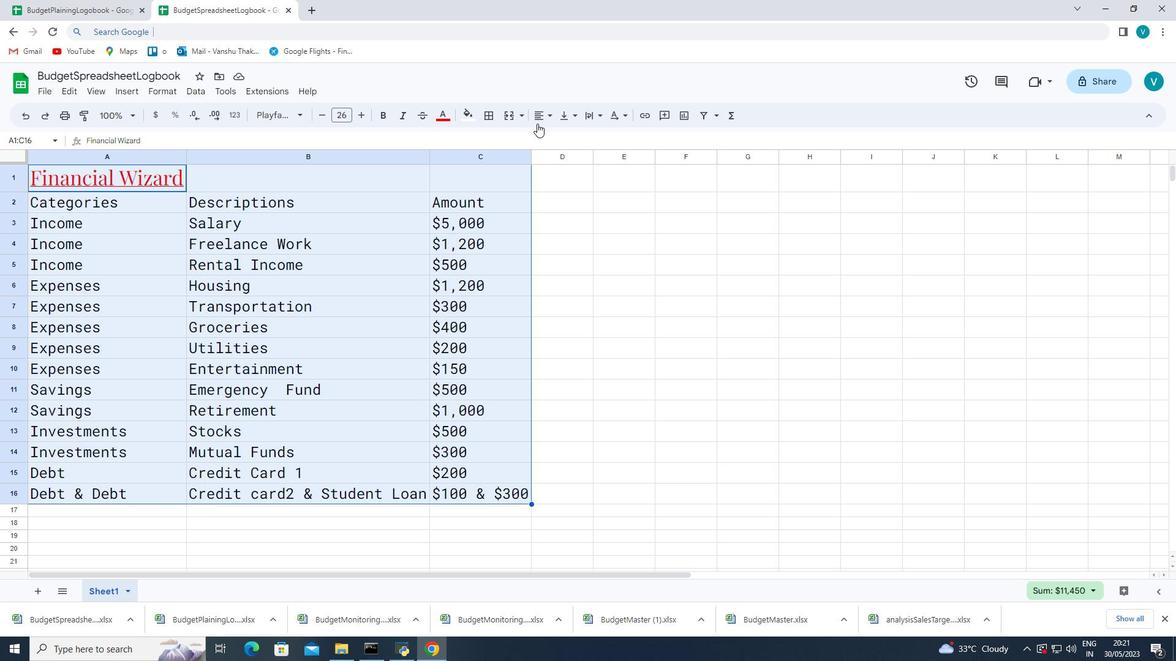 
Action: Mouse moved to (540, 134)
Screenshot: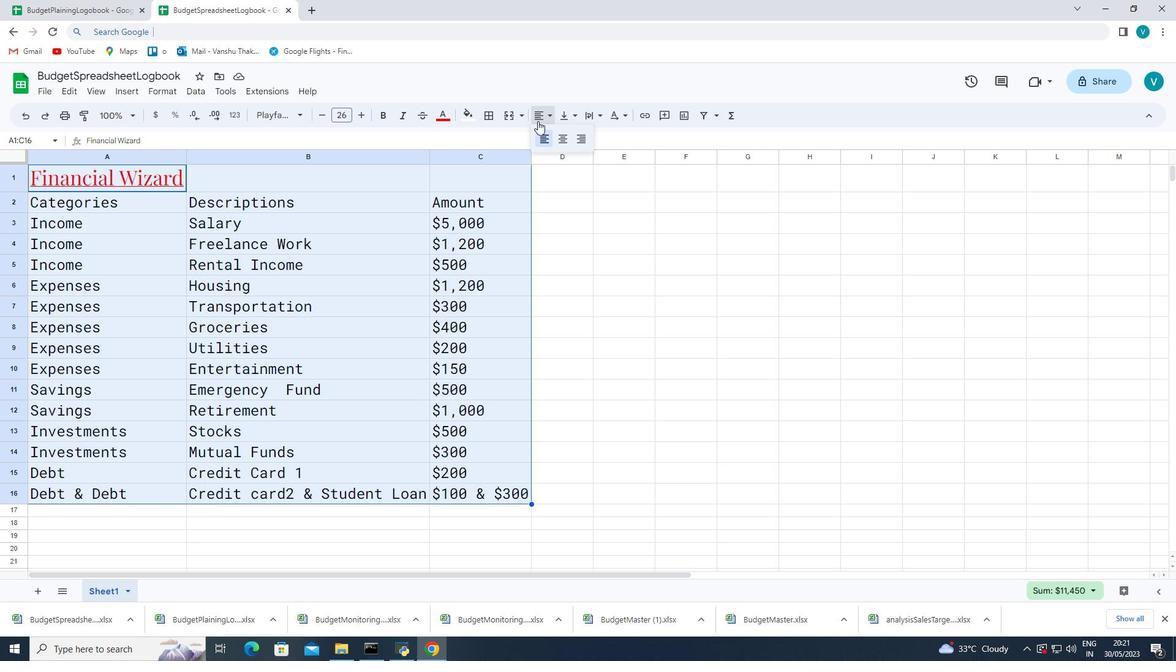 
Action: Mouse pressed left at (540, 134)
Screenshot: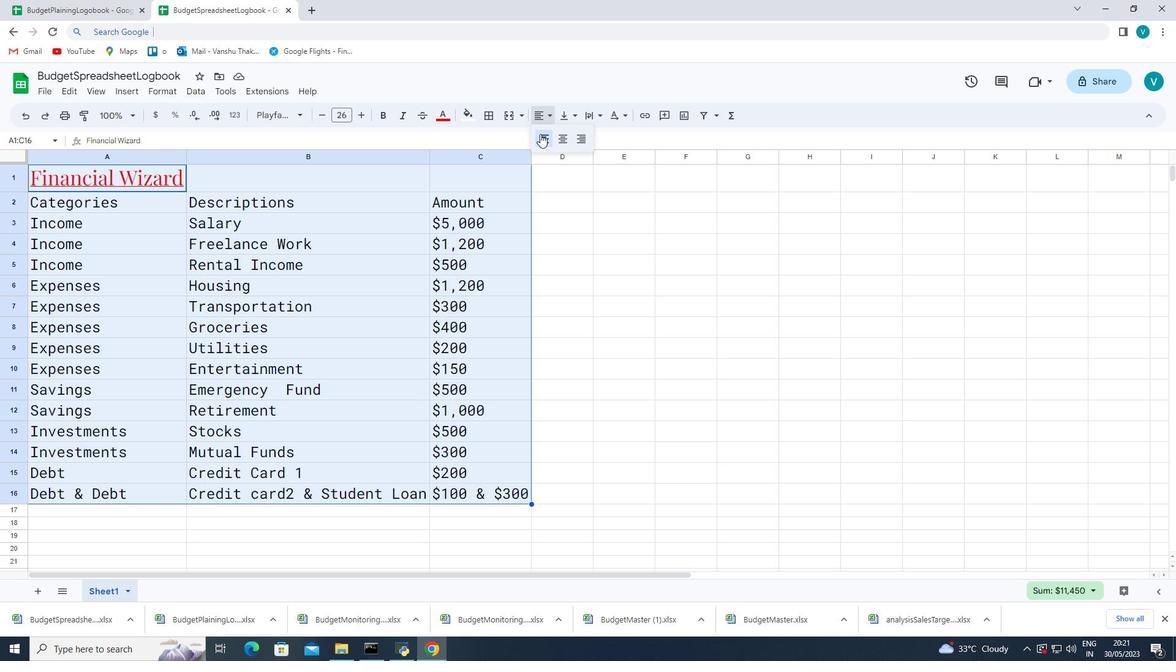 
Action: Mouse moved to (647, 328)
Screenshot: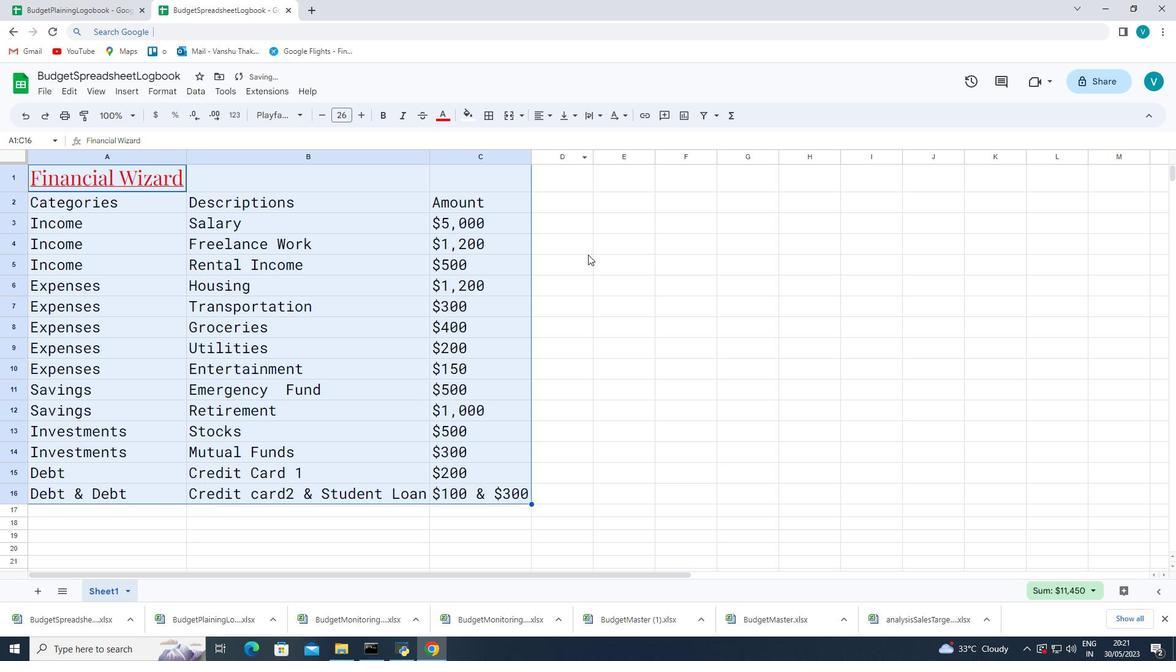 
Action: Mouse pressed left at (647, 328)
Screenshot: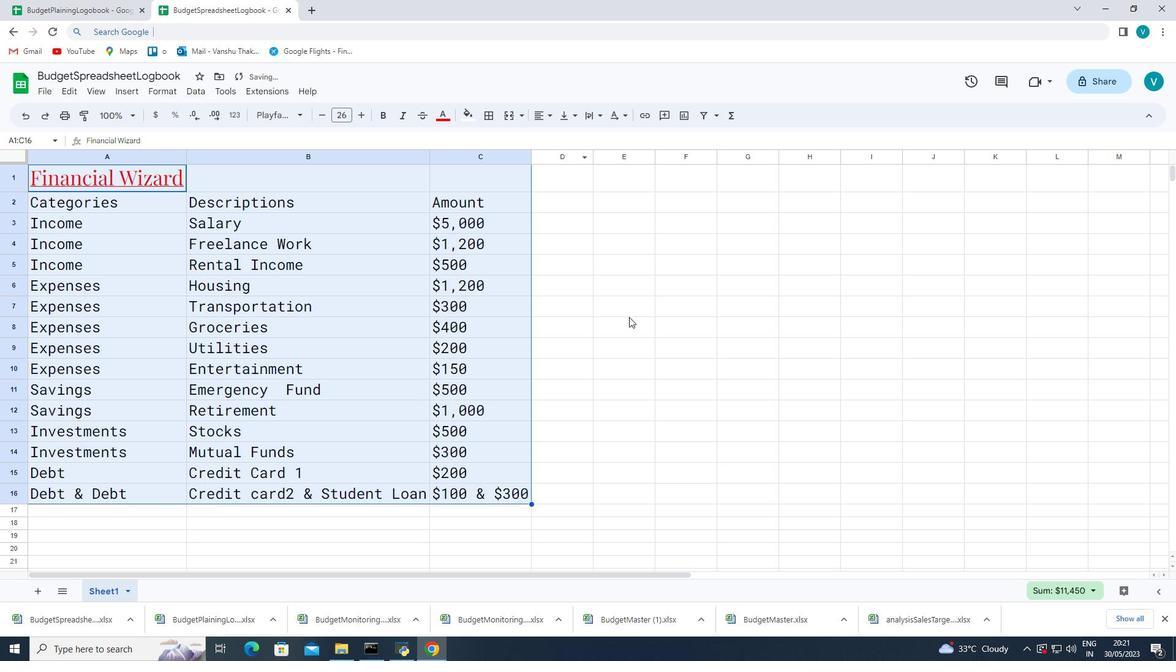 
Action: Mouse moved to (330, 308)
Screenshot: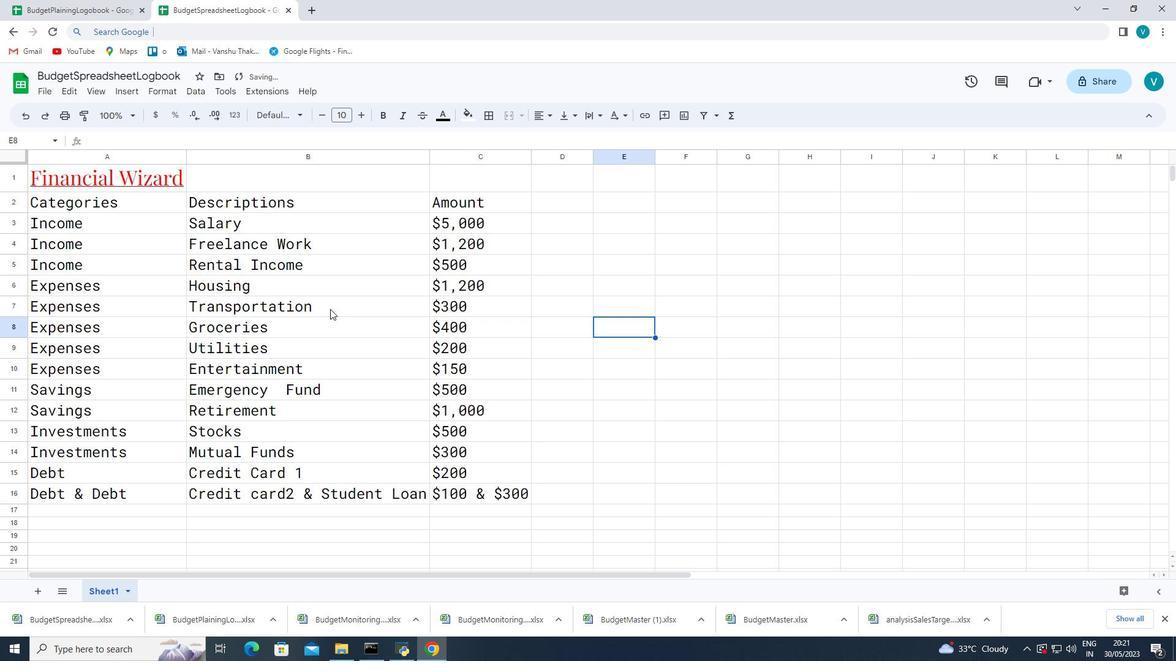 
Action: Mouse scrolled (330, 309) with delta (0, 0)
Screenshot: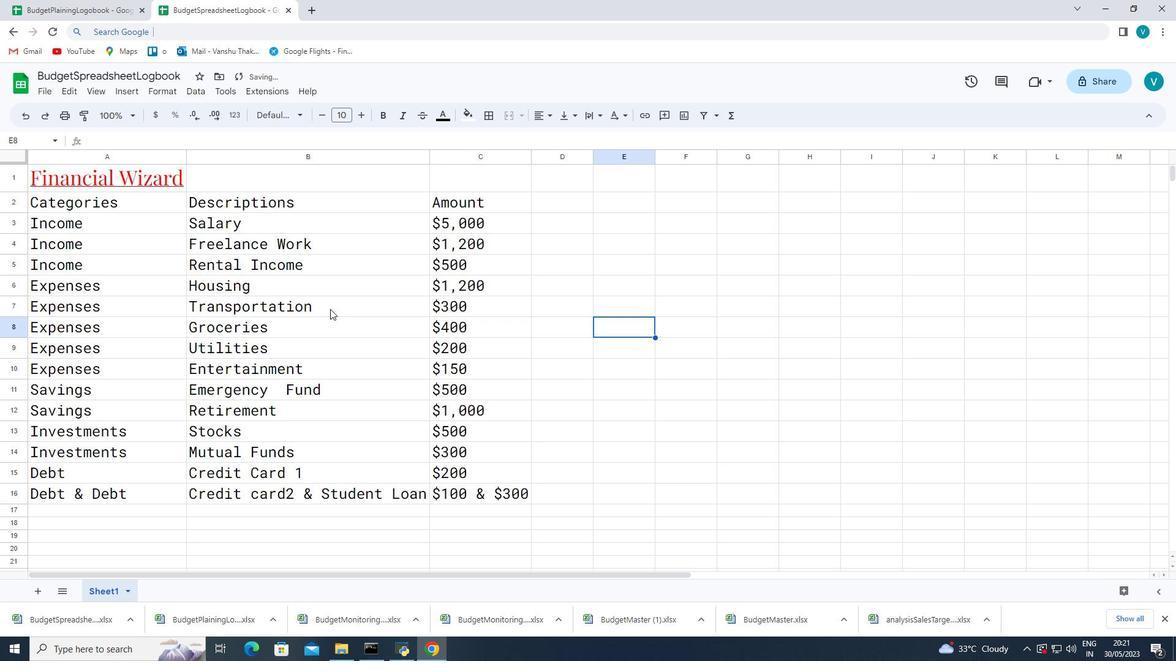
Action: Mouse scrolled (330, 309) with delta (0, 0)
Screenshot: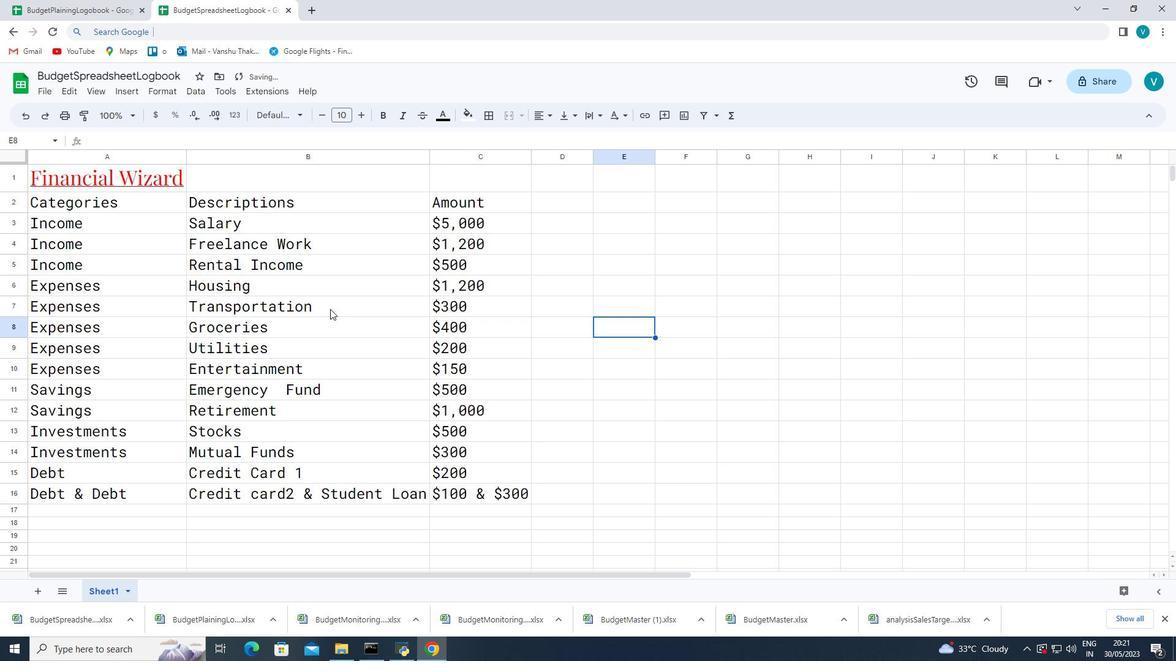 
Action: Mouse moved to (330, 308)
Screenshot: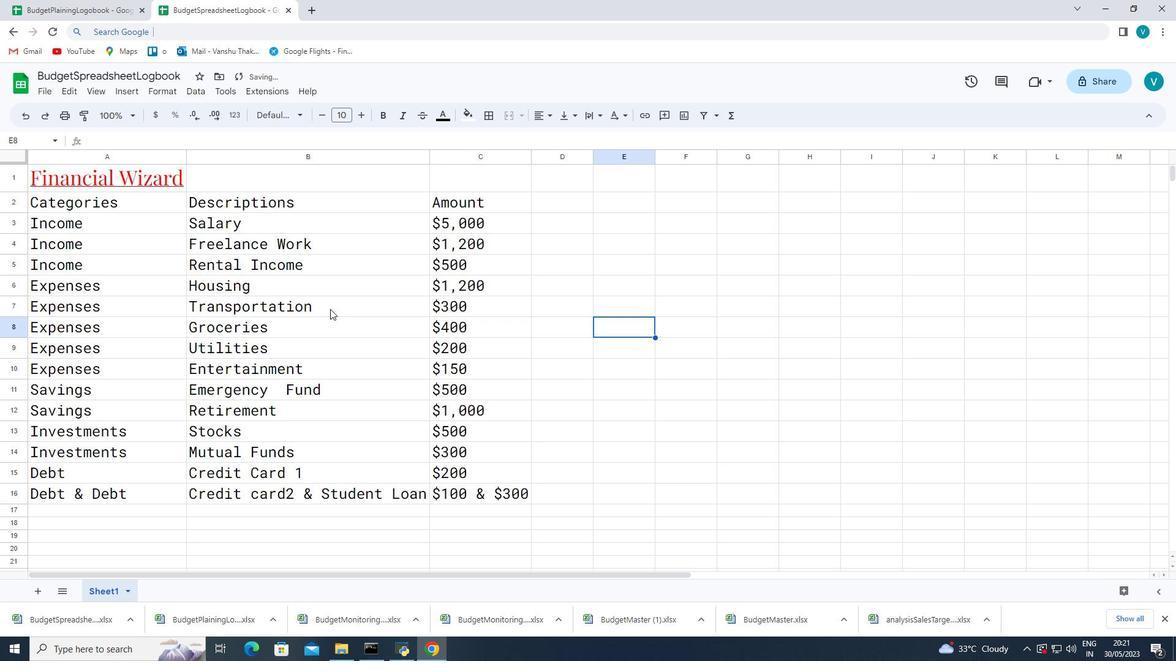 
Action: Mouse scrolled (330, 309) with delta (0, 0)
Screenshot: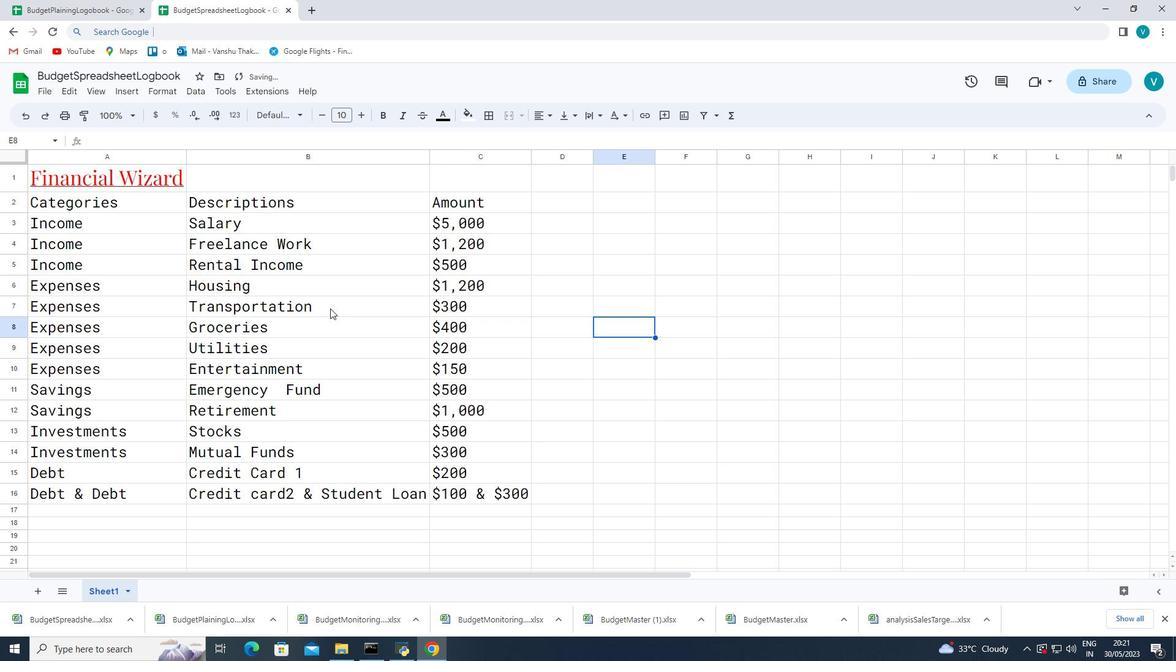 
Action: Mouse scrolled (330, 308) with delta (0, 0)
Screenshot: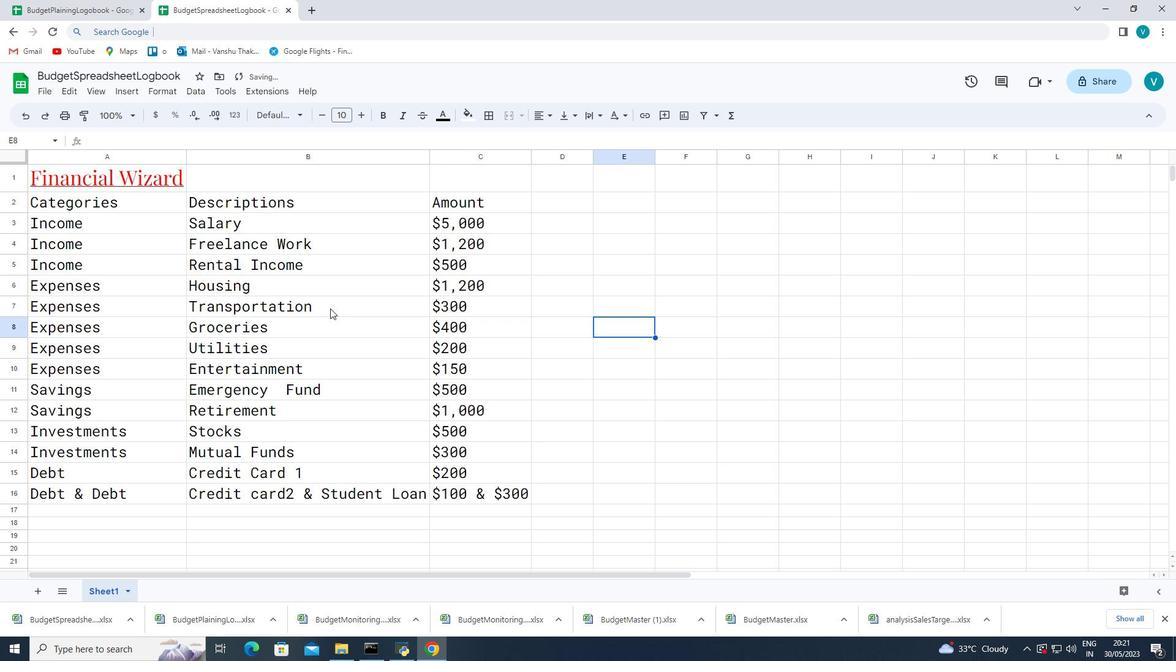 
Action: Mouse scrolled (330, 308) with delta (0, 0)
Screenshot: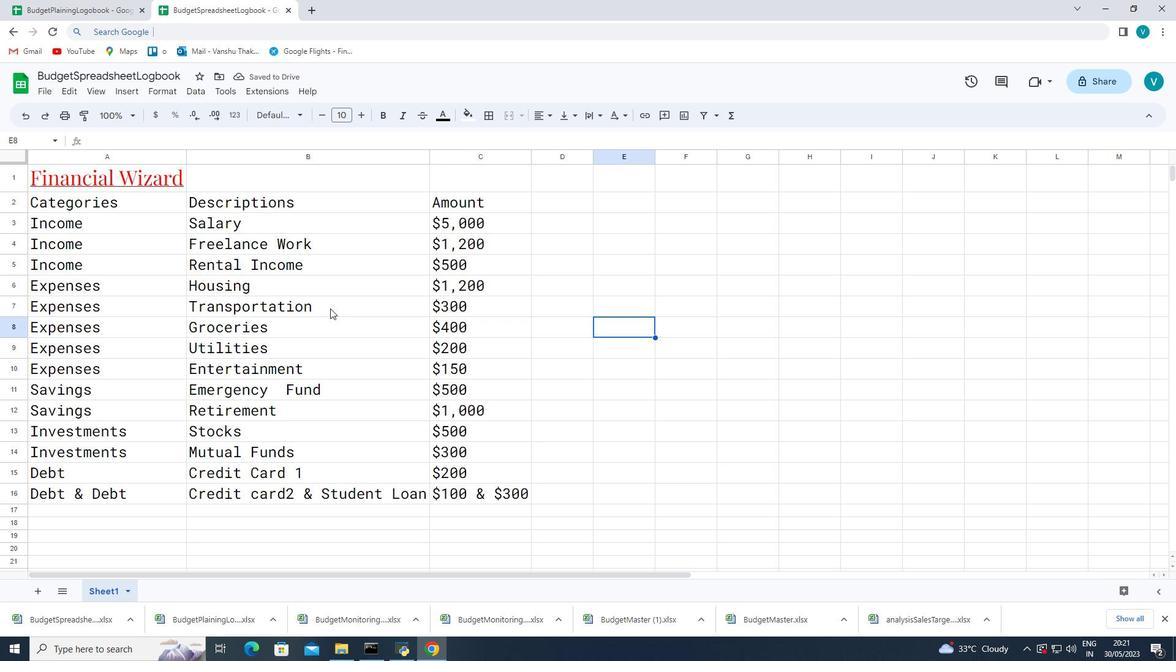
Action: Mouse scrolled (330, 308) with delta (0, 0)
Screenshot: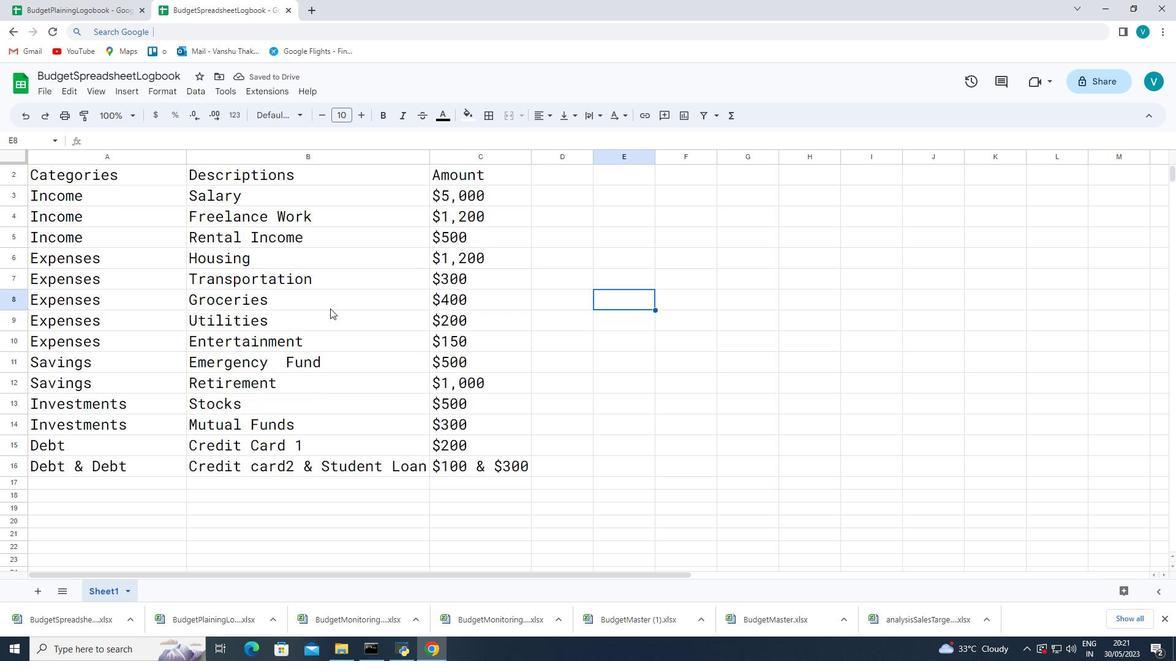 
Action: Mouse scrolled (330, 309) with delta (0, 0)
Screenshot: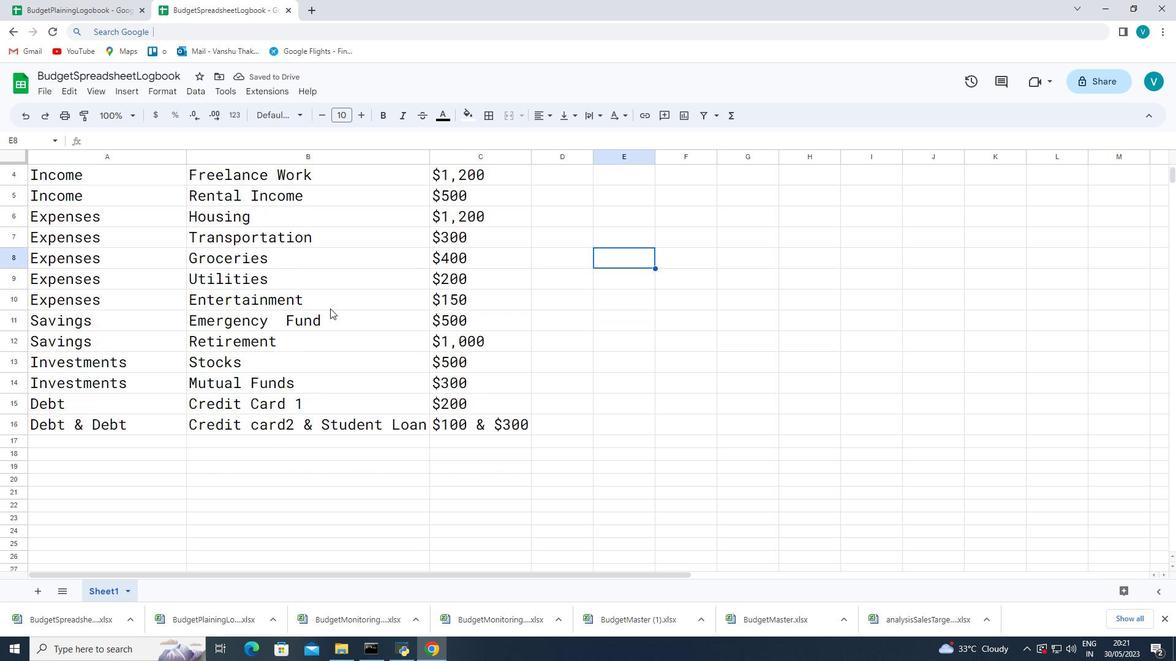 
Action: Mouse scrolled (330, 309) with delta (0, 0)
Screenshot: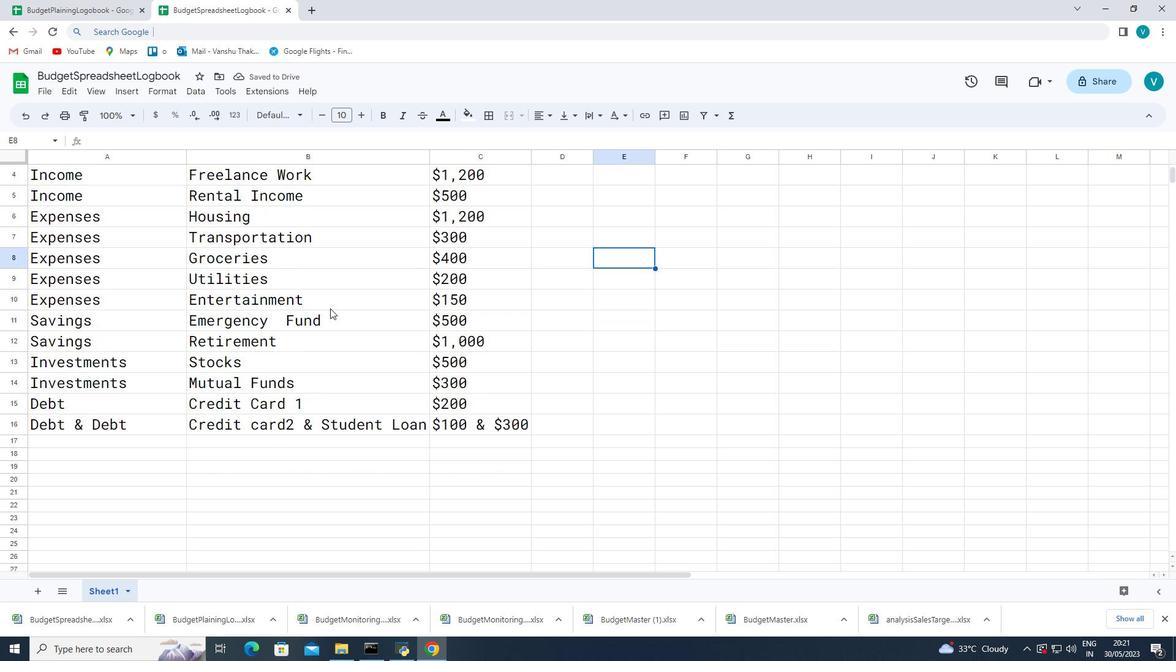 
Action: Mouse scrolled (330, 309) with delta (0, 0)
Screenshot: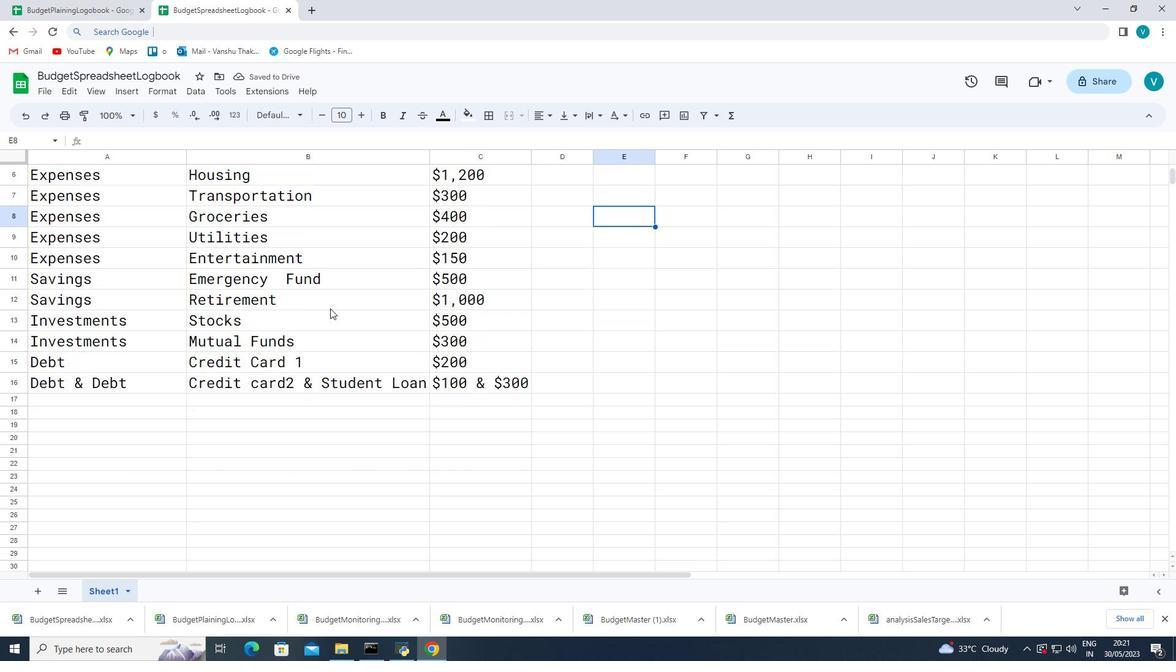
Action: Mouse scrolled (330, 309) with delta (0, 0)
Screenshot: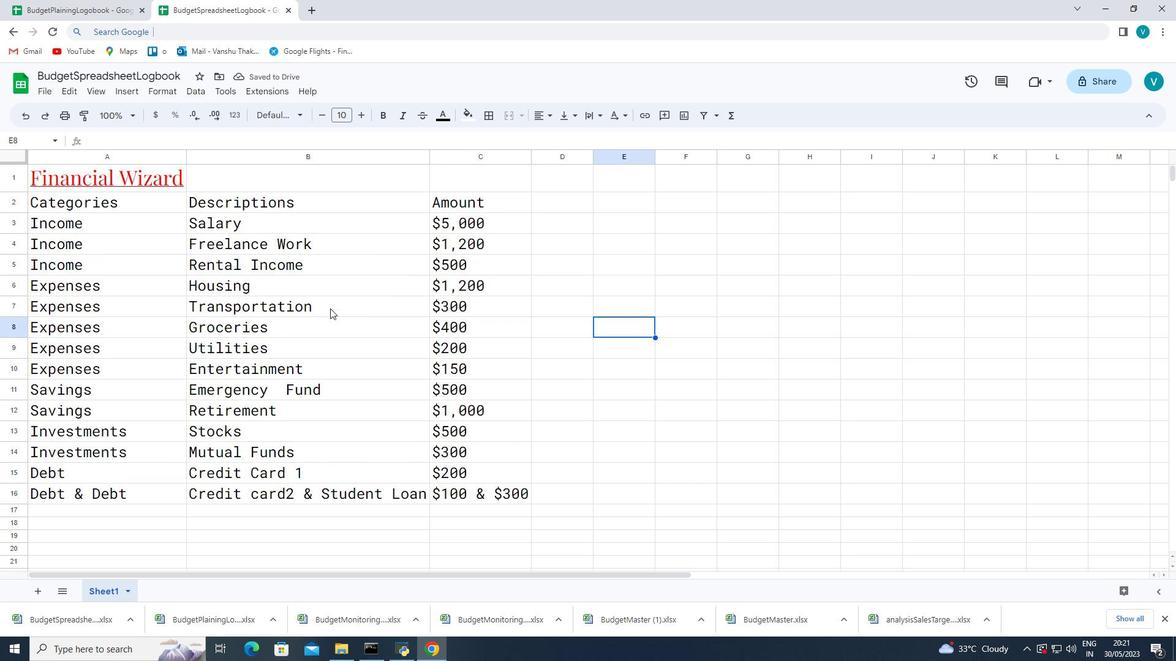 
Action: Mouse scrolled (330, 309) with delta (0, 0)
Screenshot: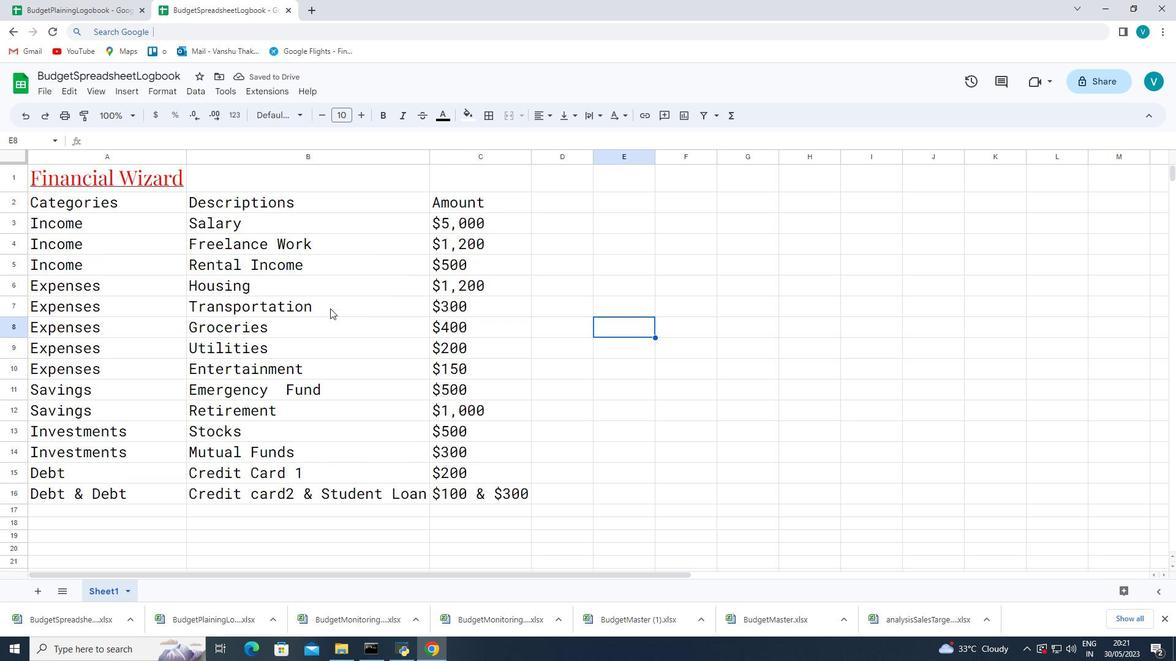 
Action: Mouse scrolled (330, 309) with delta (0, 0)
Screenshot: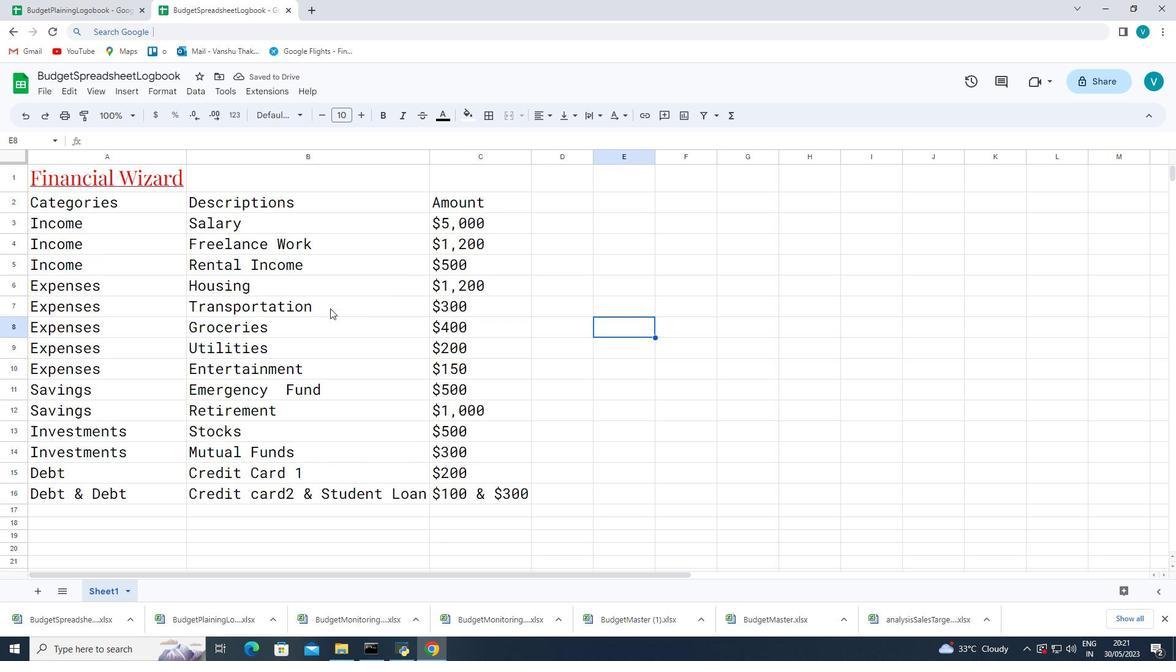 
Action: Mouse scrolled (330, 309) with delta (0, 0)
Screenshot: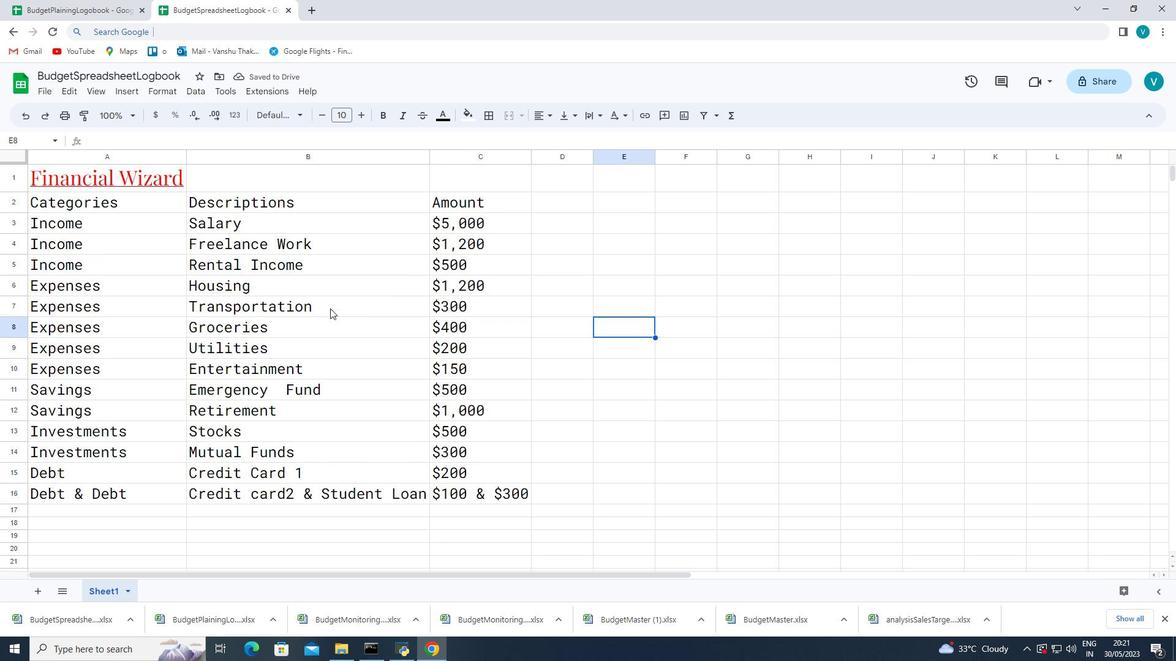 
Action: Mouse moved to (578, 396)
Screenshot: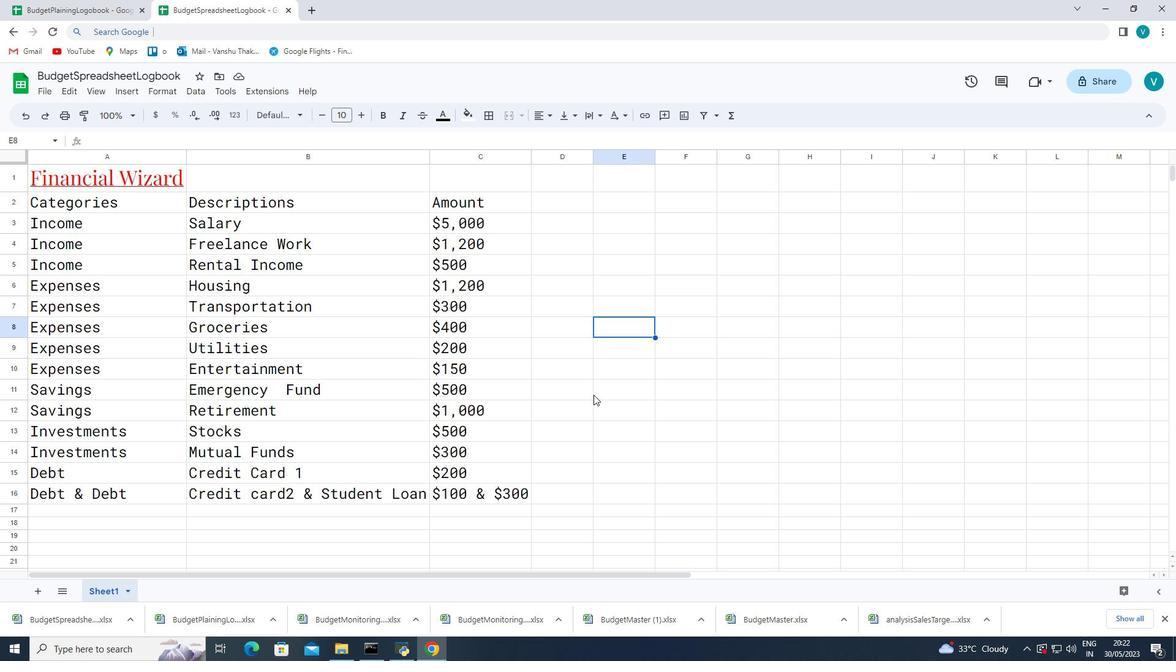 
Action: Mouse scrolled (578, 395) with delta (0, 0)
Screenshot: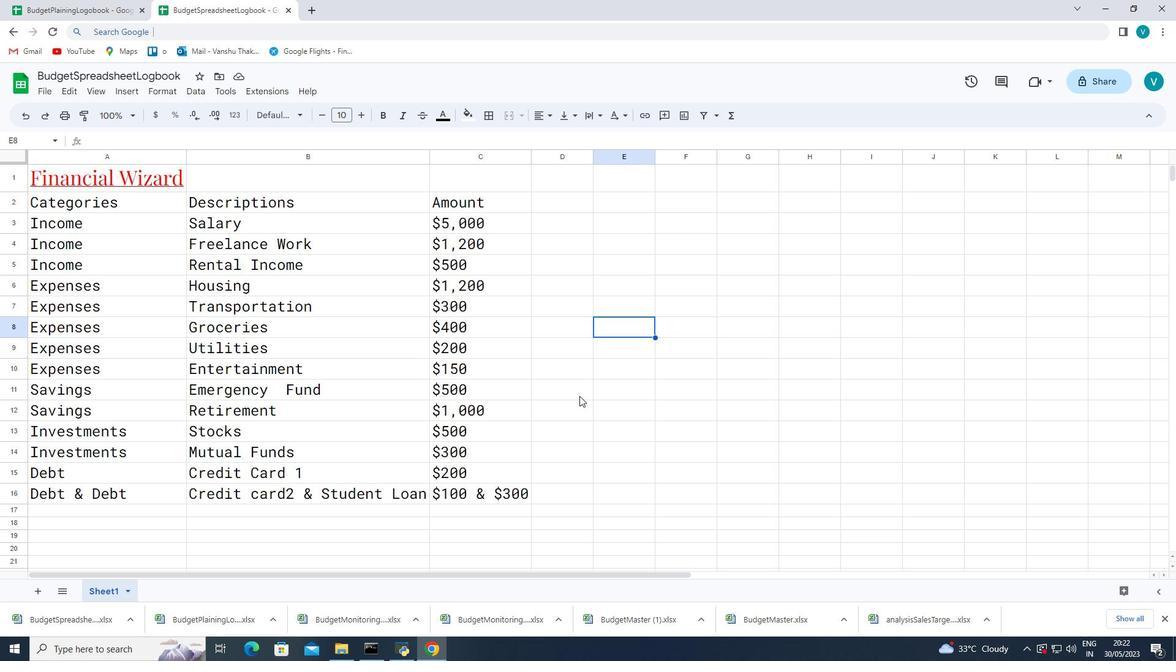 
Action: Mouse scrolled (578, 395) with delta (0, 0)
Screenshot: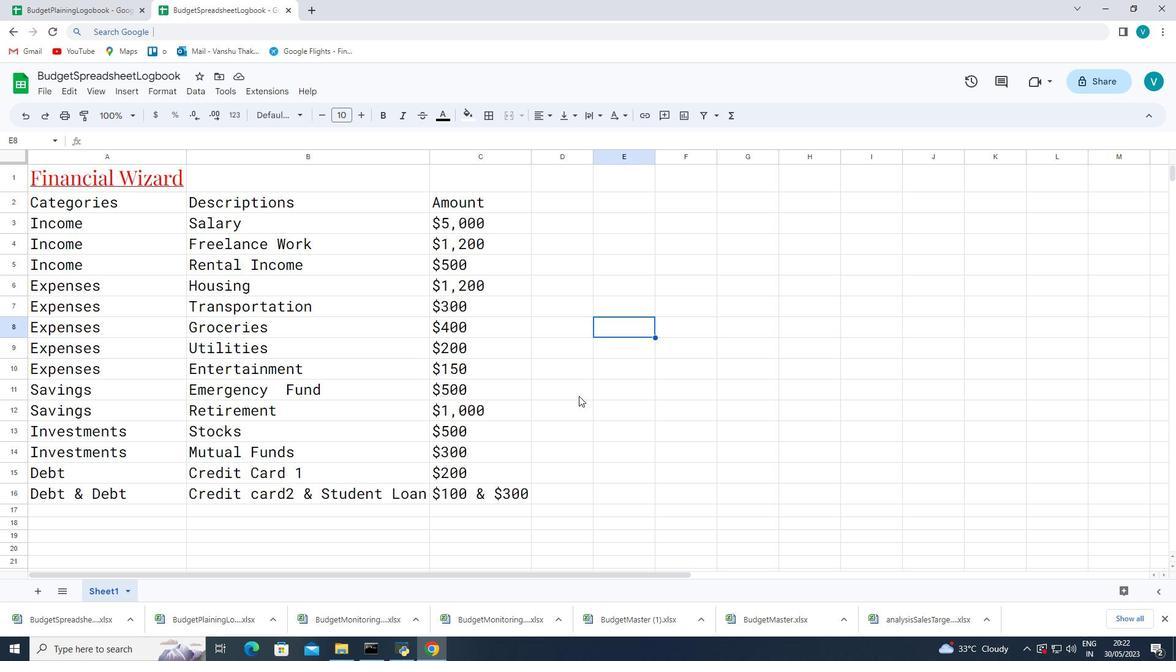 
Action: Mouse scrolled (578, 395) with delta (0, 0)
Screenshot: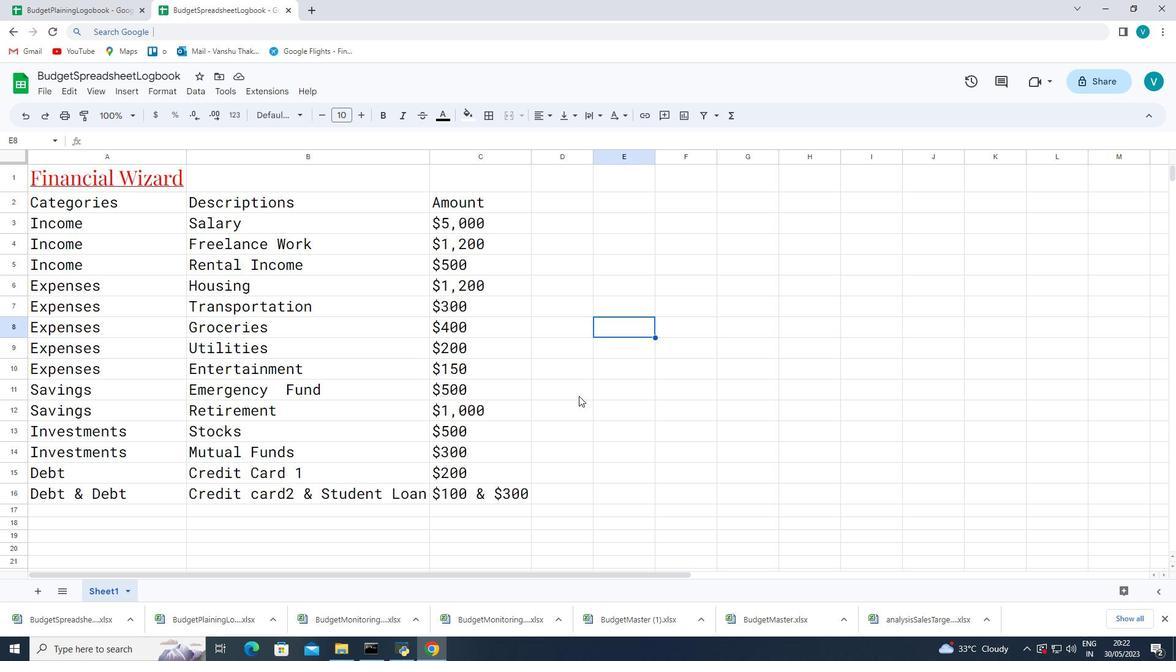 
Action: Mouse scrolled (578, 396) with delta (0, 0)
Screenshot: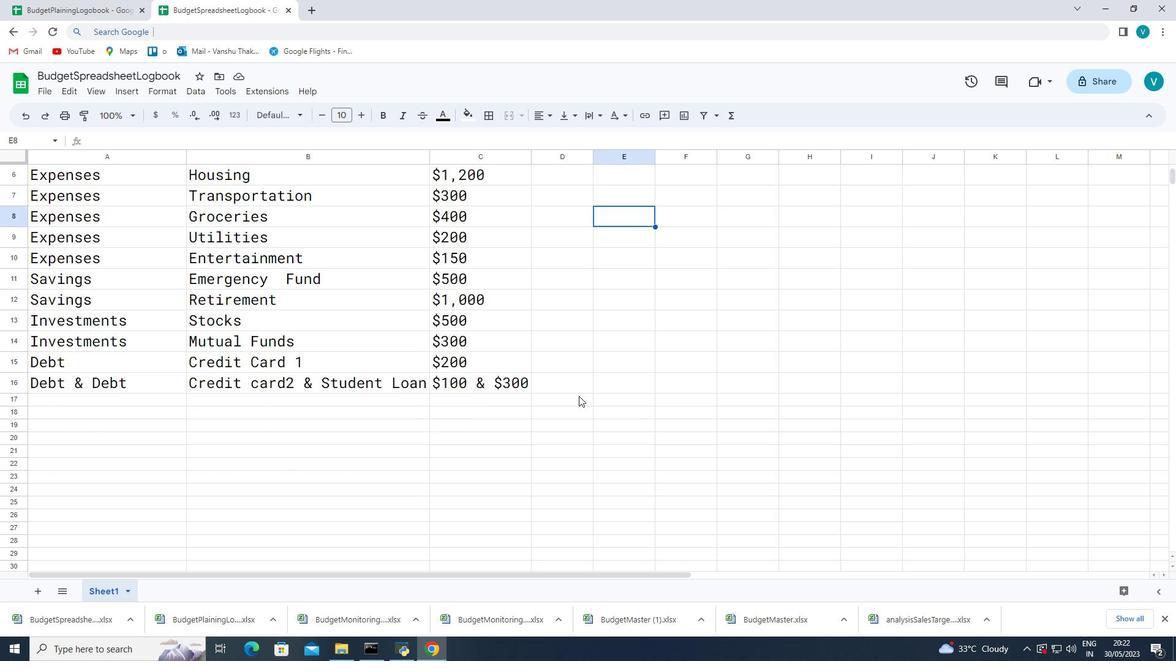 
Action: Mouse moved to (578, 396)
Screenshot: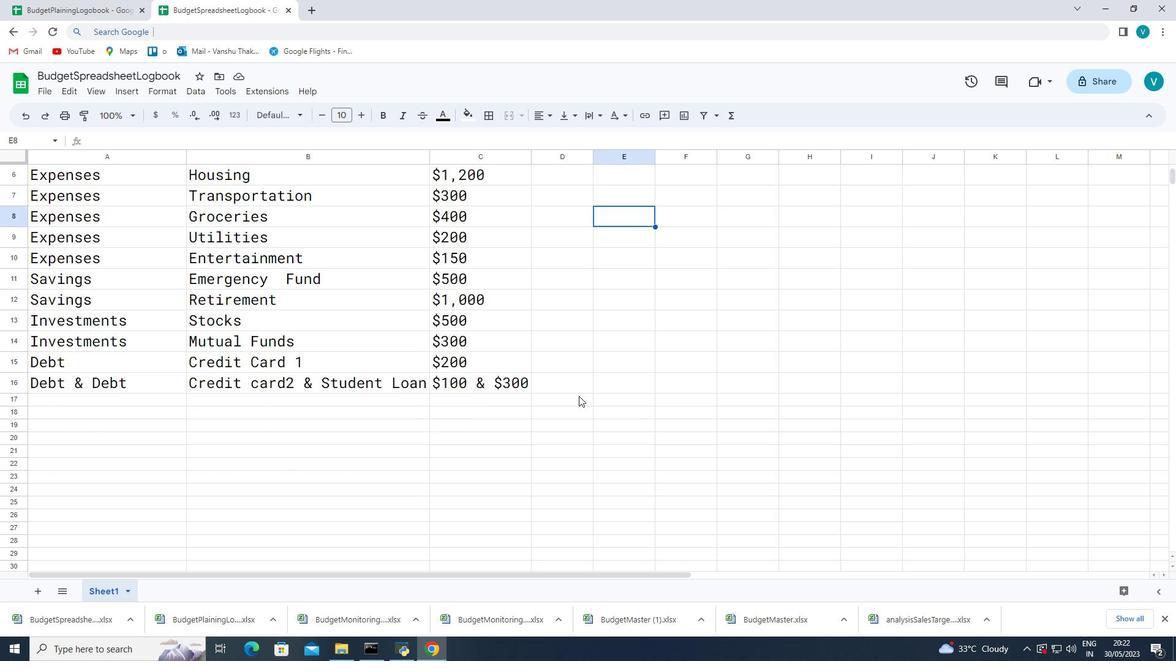 
Action: Mouse scrolled (578, 397) with delta (0, 0)
Screenshot: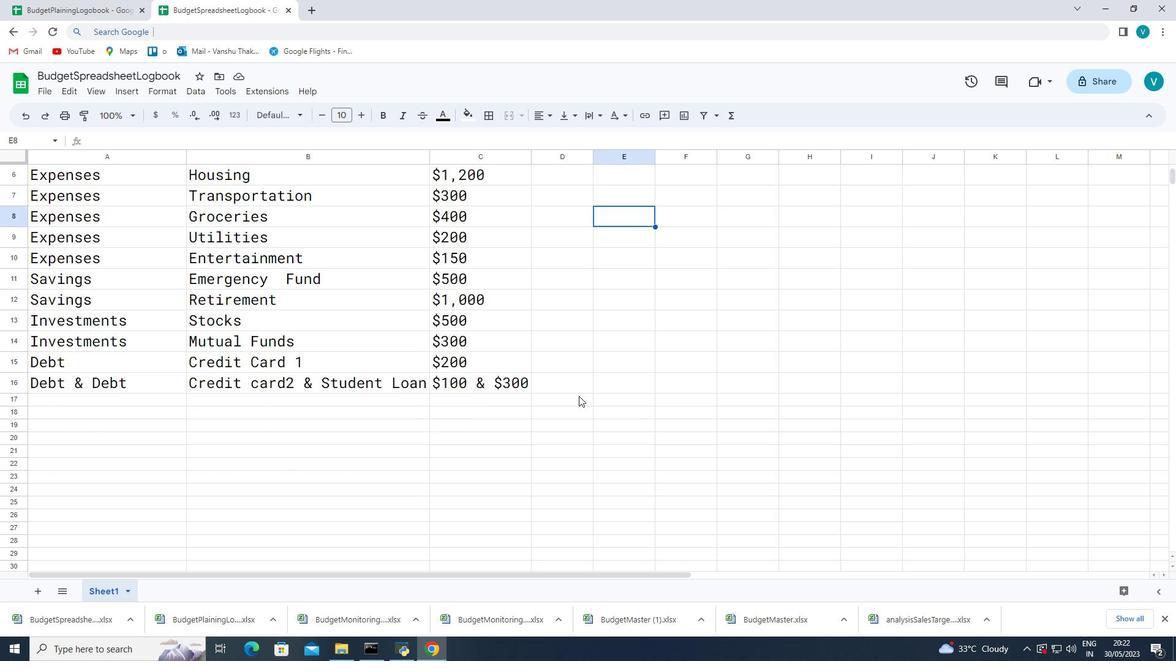 
Action: Mouse moved to (578, 396)
Screenshot: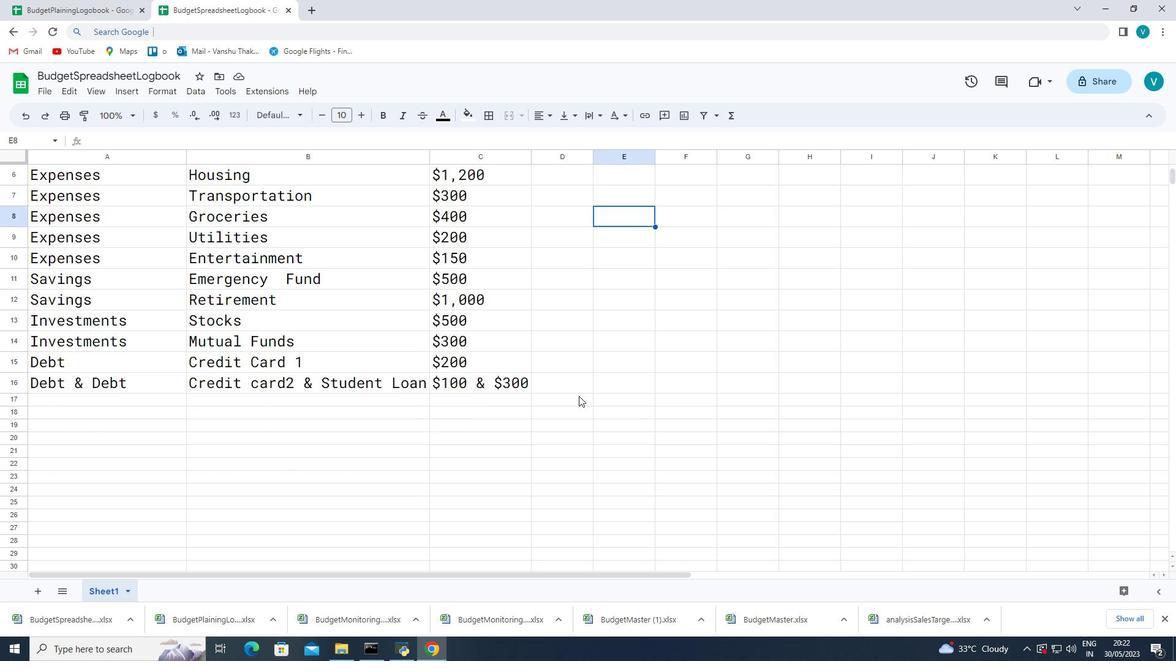 
Action: Mouse scrolled (578, 397) with delta (0, 0)
Screenshot: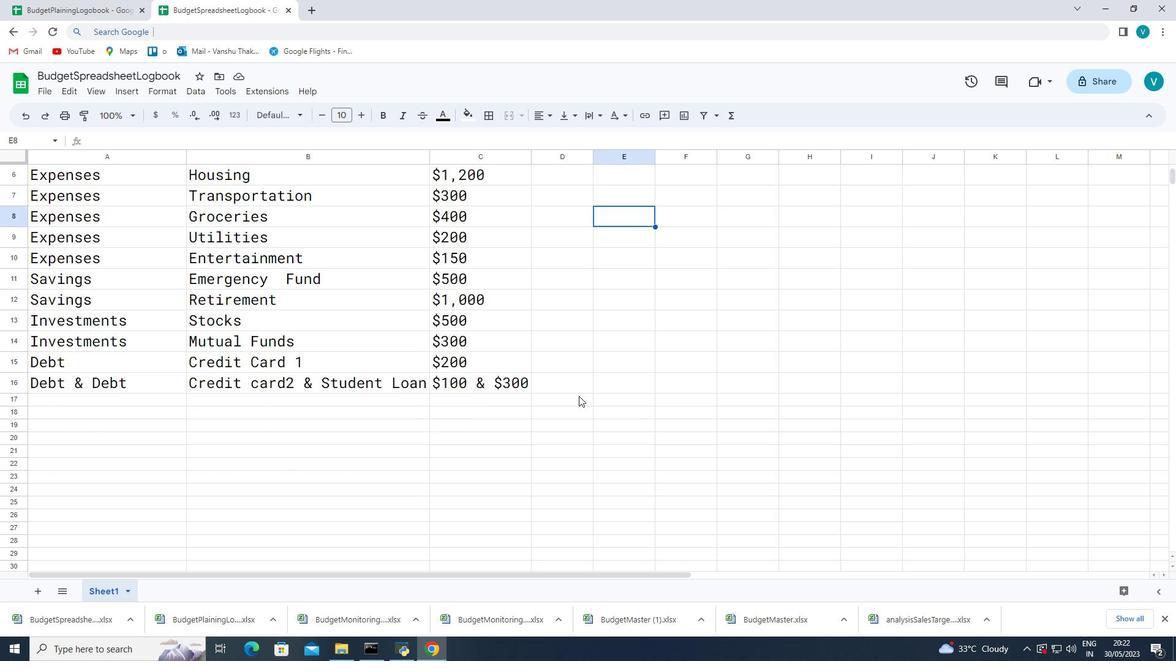 
Action: Mouse scrolled (578, 397) with delta (0, 0)
Screenshot: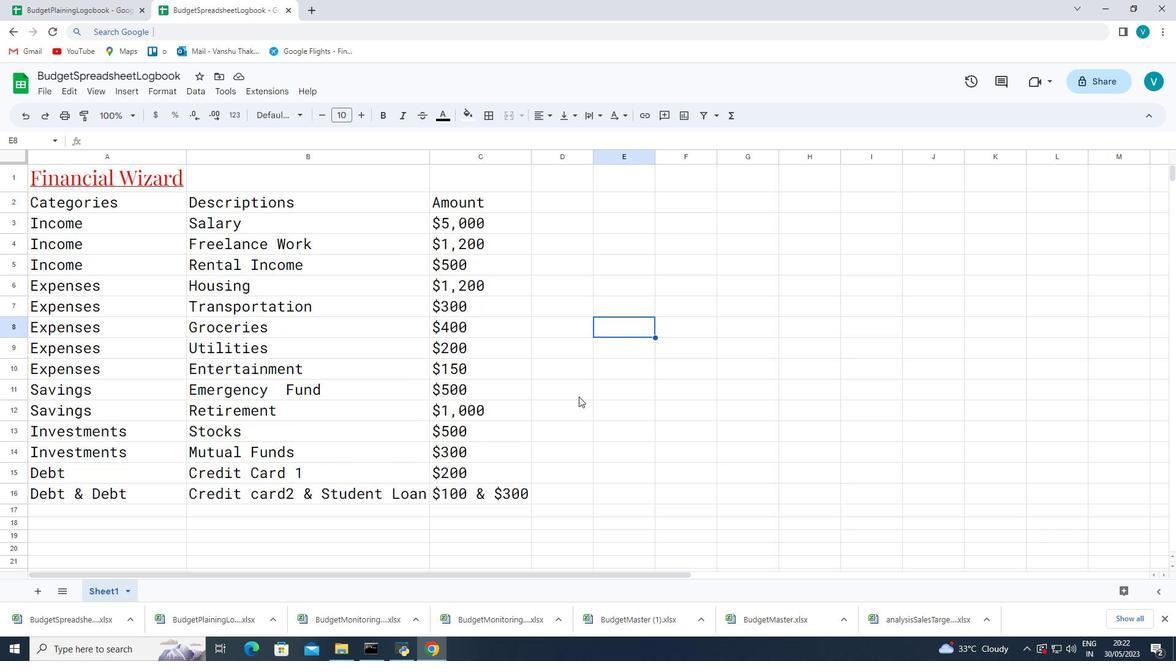 
Action: Mouse scrolled (578, 396) with delta (0, 0)
Screenshot: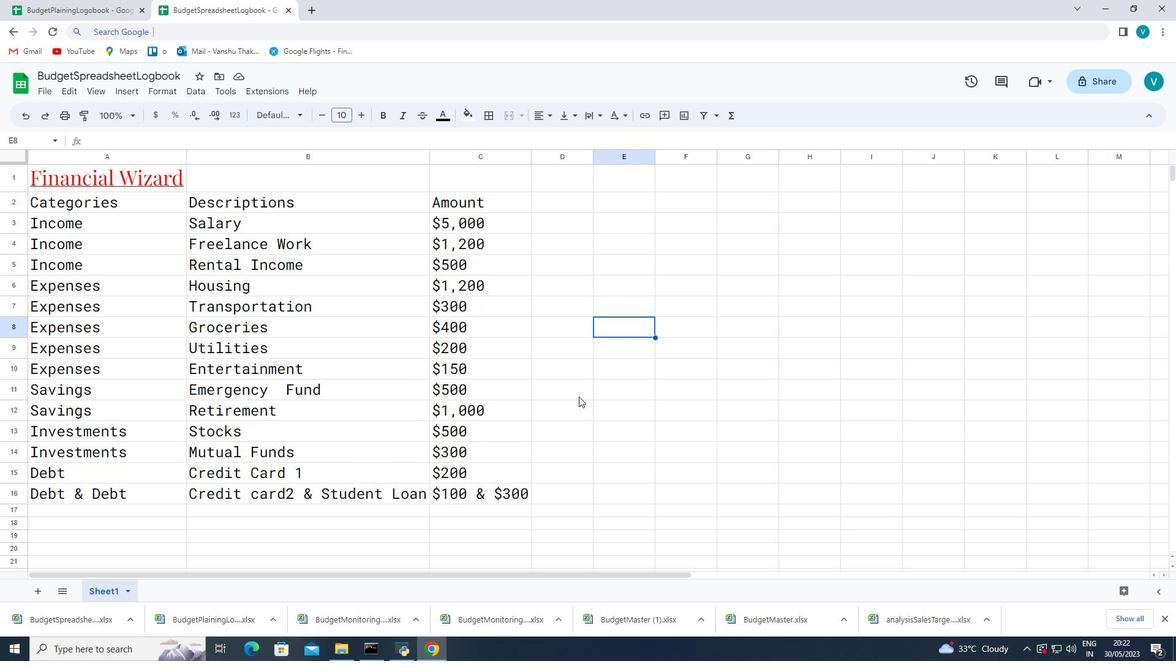 
Action: Mouse scrolled (578, 397) with delta (0, 0)
Screenshot: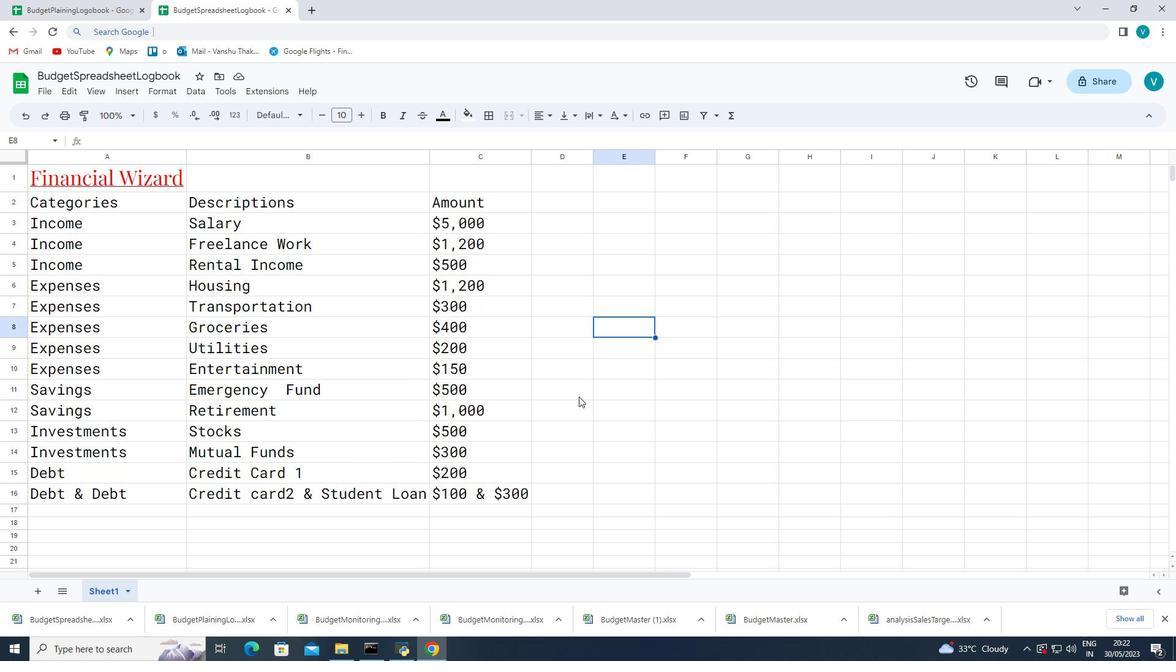 
Action: Mouse scrolled (578, 397) with delta (0, 0)
Screenshot: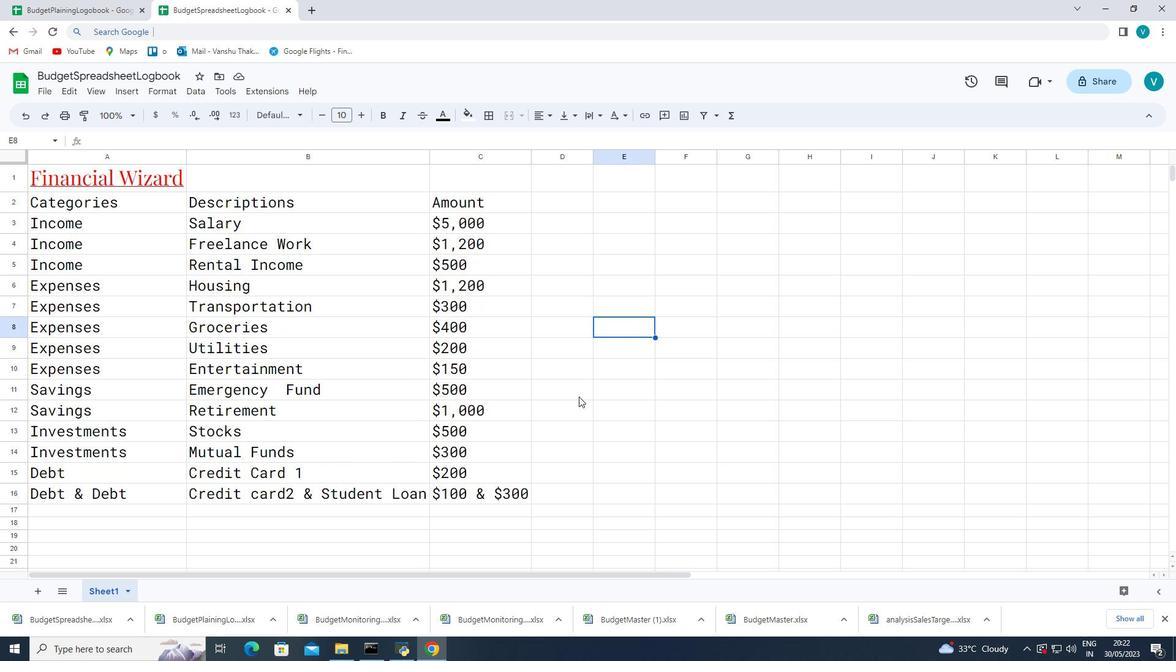 
Action: Mouse scrolled (578, 397) with delta (0, 0)
Screenshot: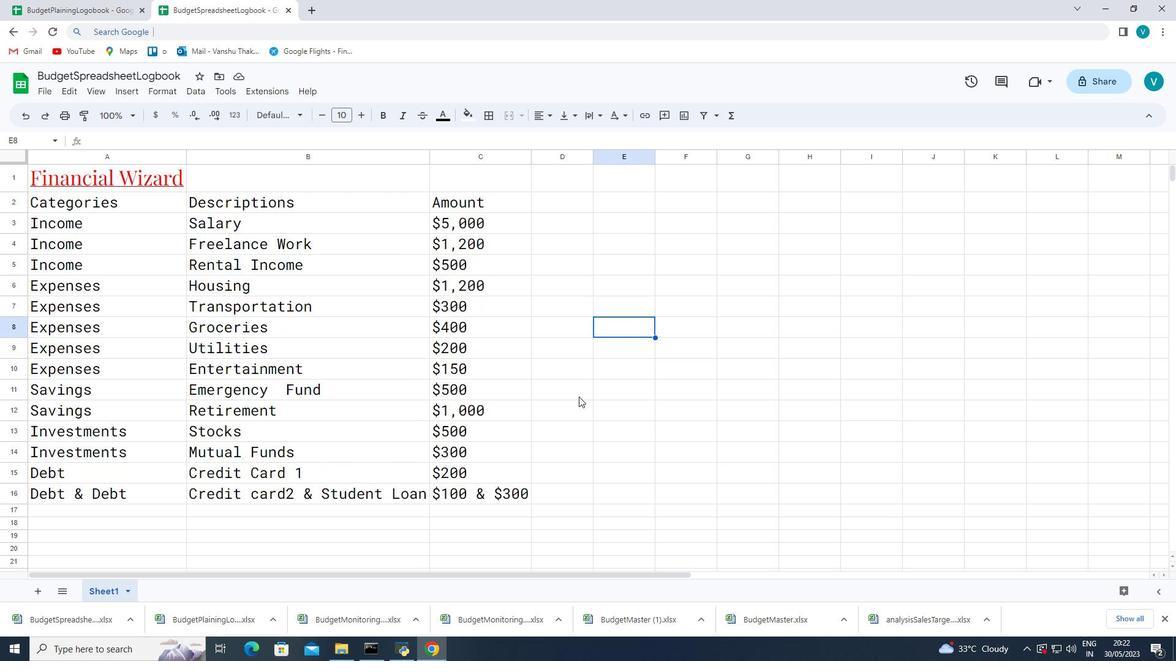 
Action: Mouse scrolled (578, 397) with delta (0, 0)
Screenshot: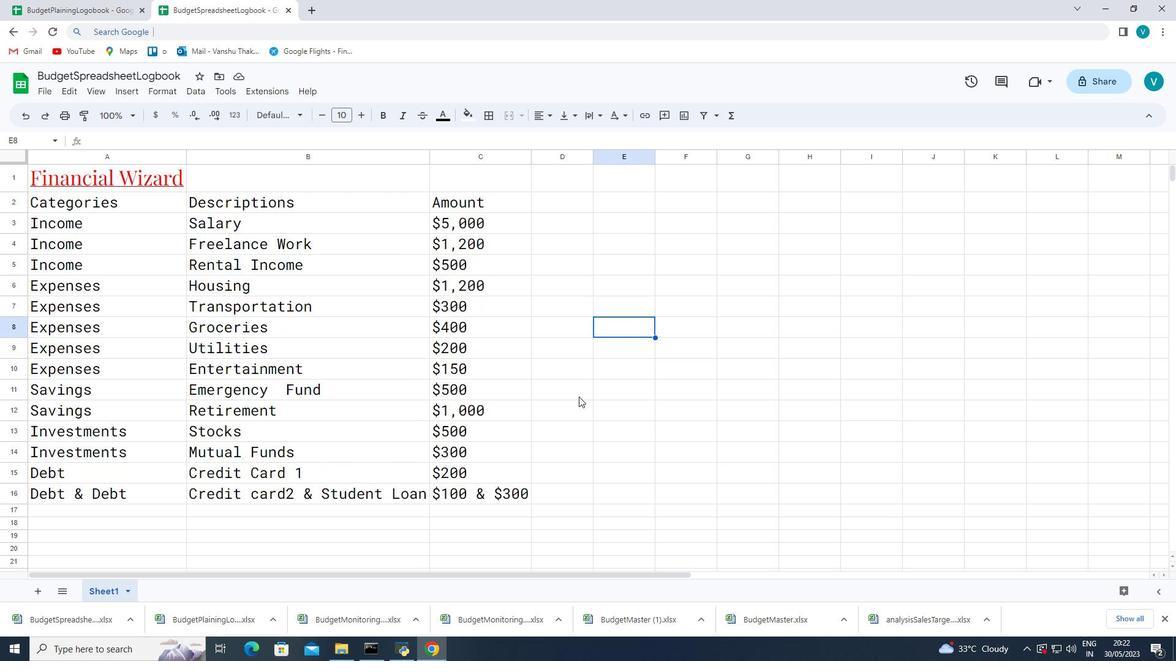 
Action: Mouse scrolled (578, 397) with delta (0, 0)
Screenshot: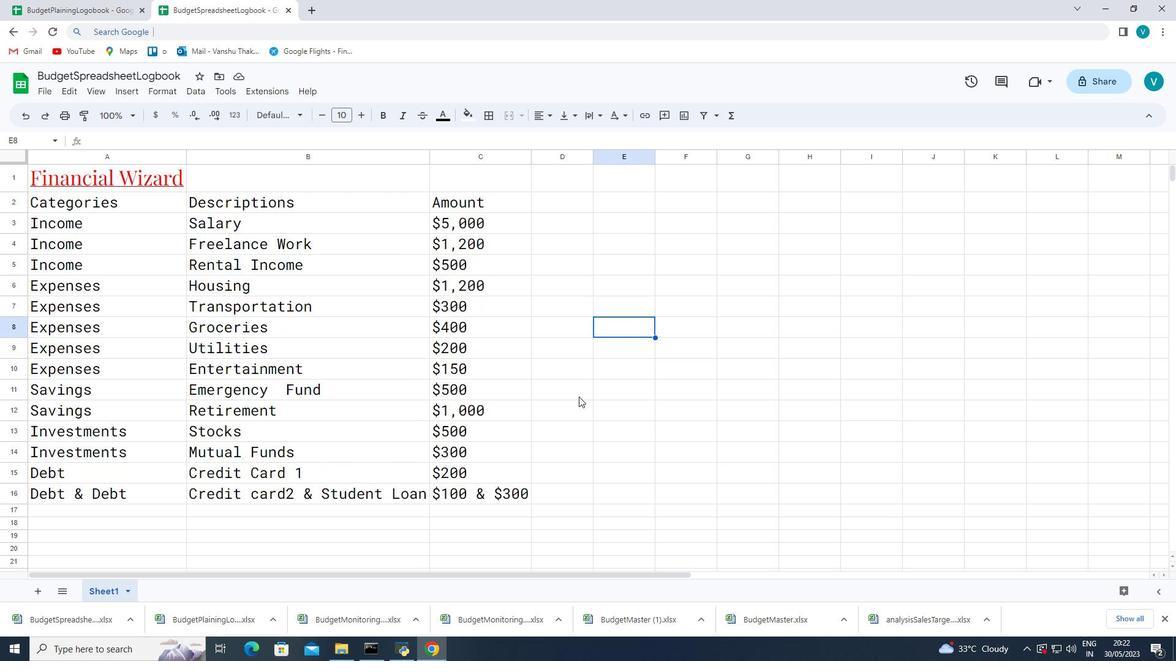 
Action: Mouse scrolled (578, 397) with delta (0, 0)
Screenshot: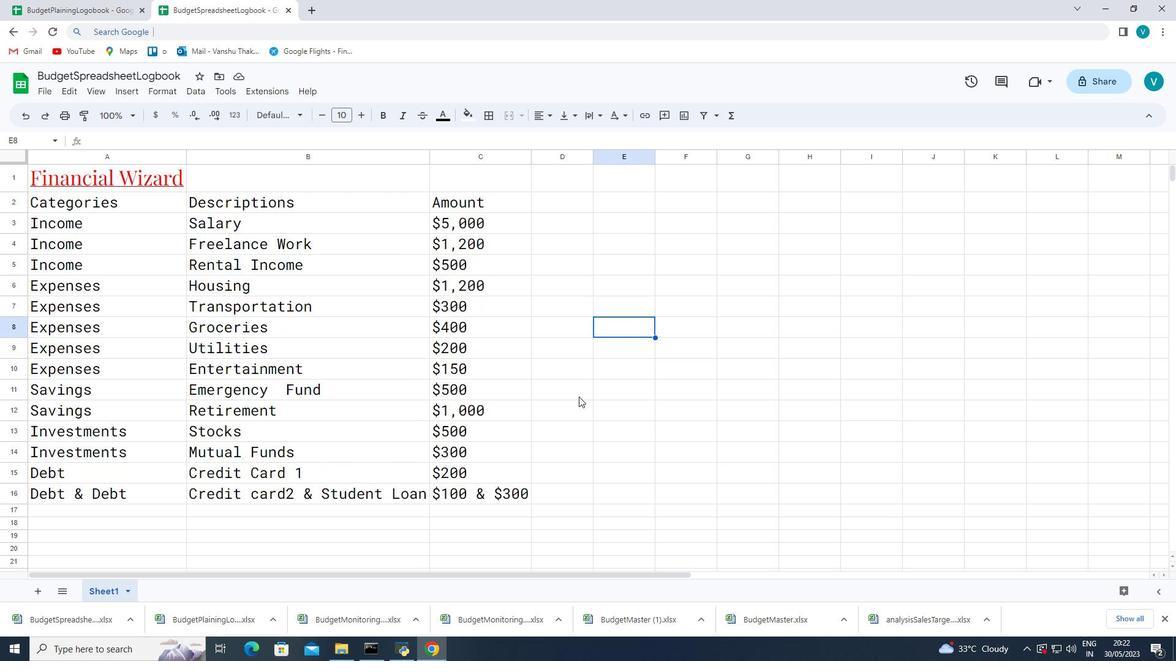 
Action: Mouse moved to (569, 377)
Screenshot: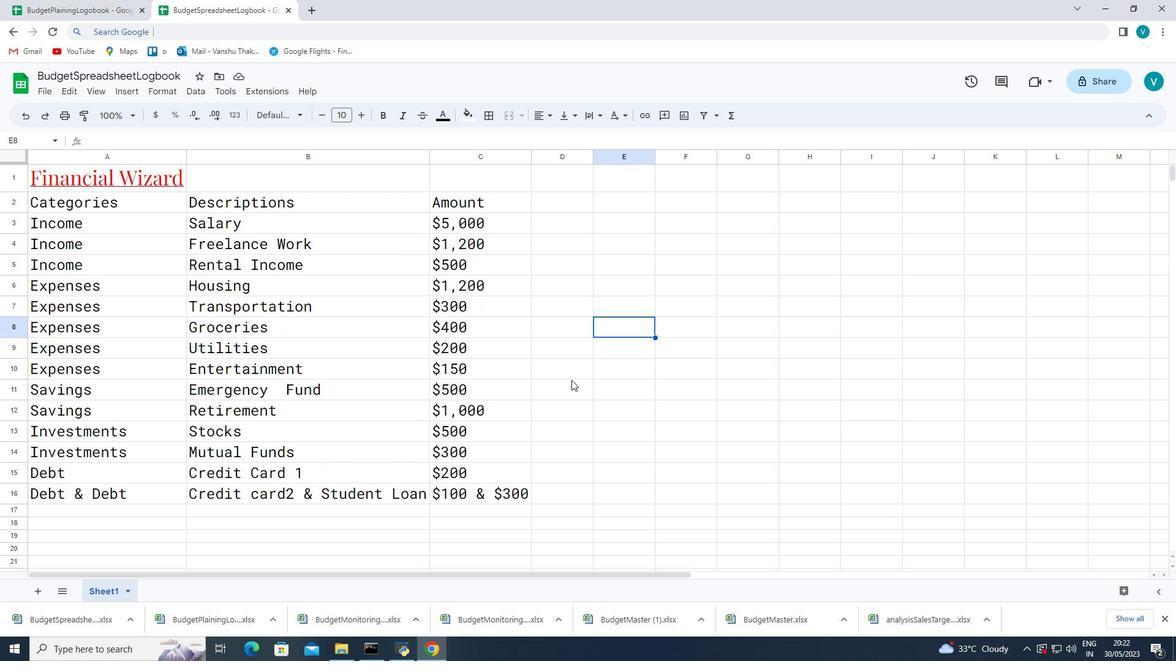 
